 Task: Enable and manage GitHub Discussions for code discussions.
Action: Mouse moved to (1286, 80)
Screenshot: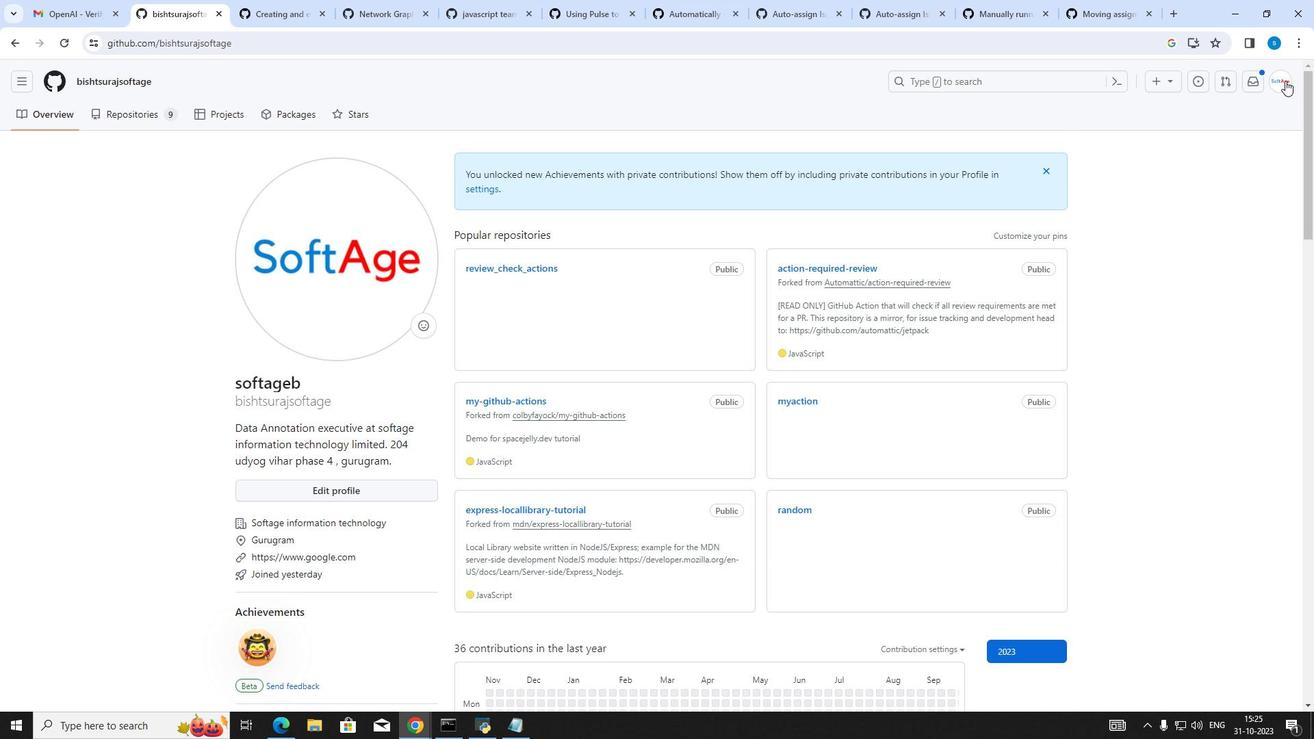 
Action: Mouse pressed left at (1286, 80)
Screenshot: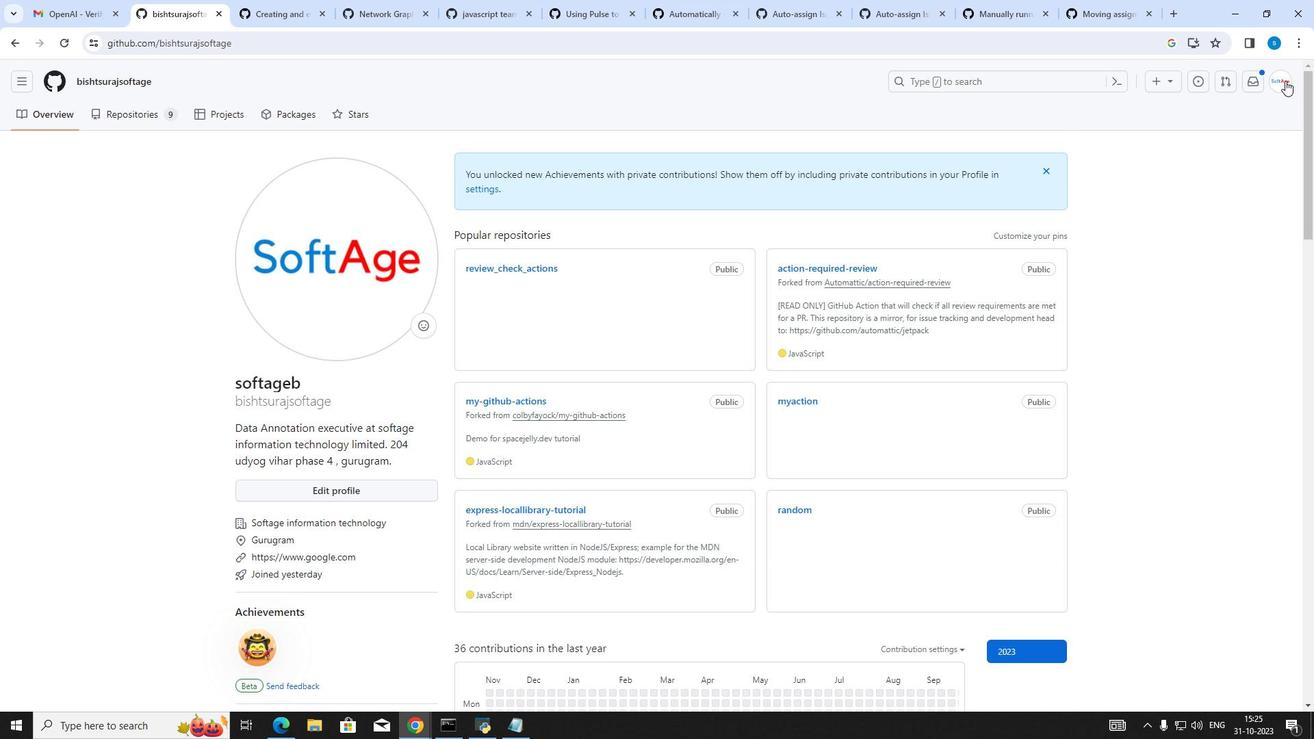 
Action: Mouse moved to (125, 120)
Screenshot: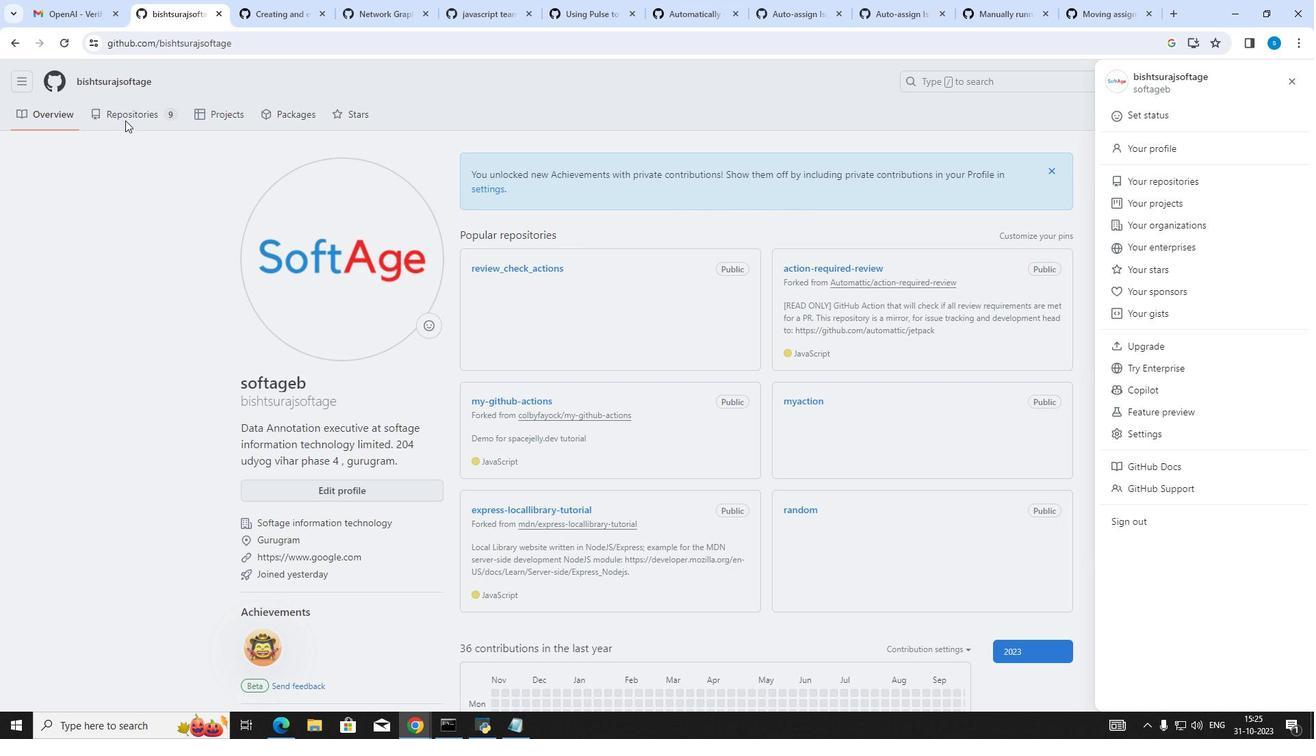 
Action: Mouse pressed left at (125, 120)
Screenshot: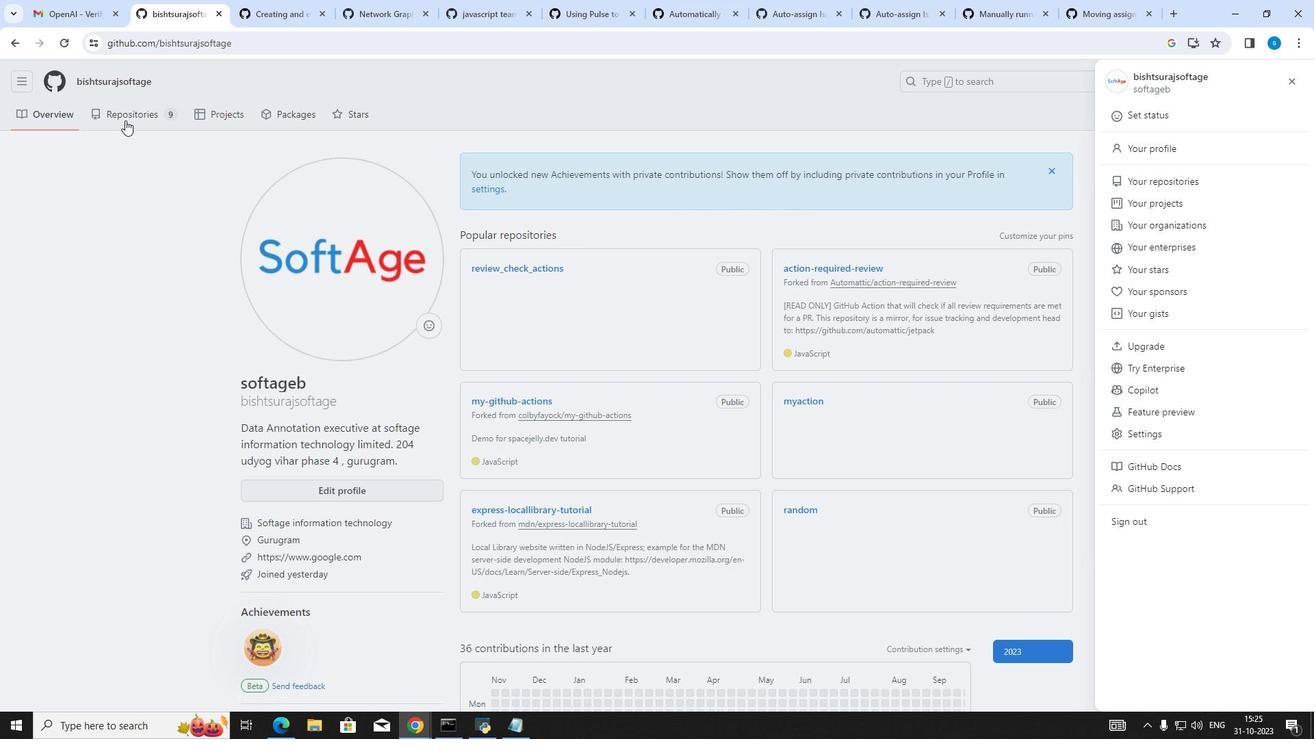 
Action: Mouse moved to (134, 120)
Screenshot: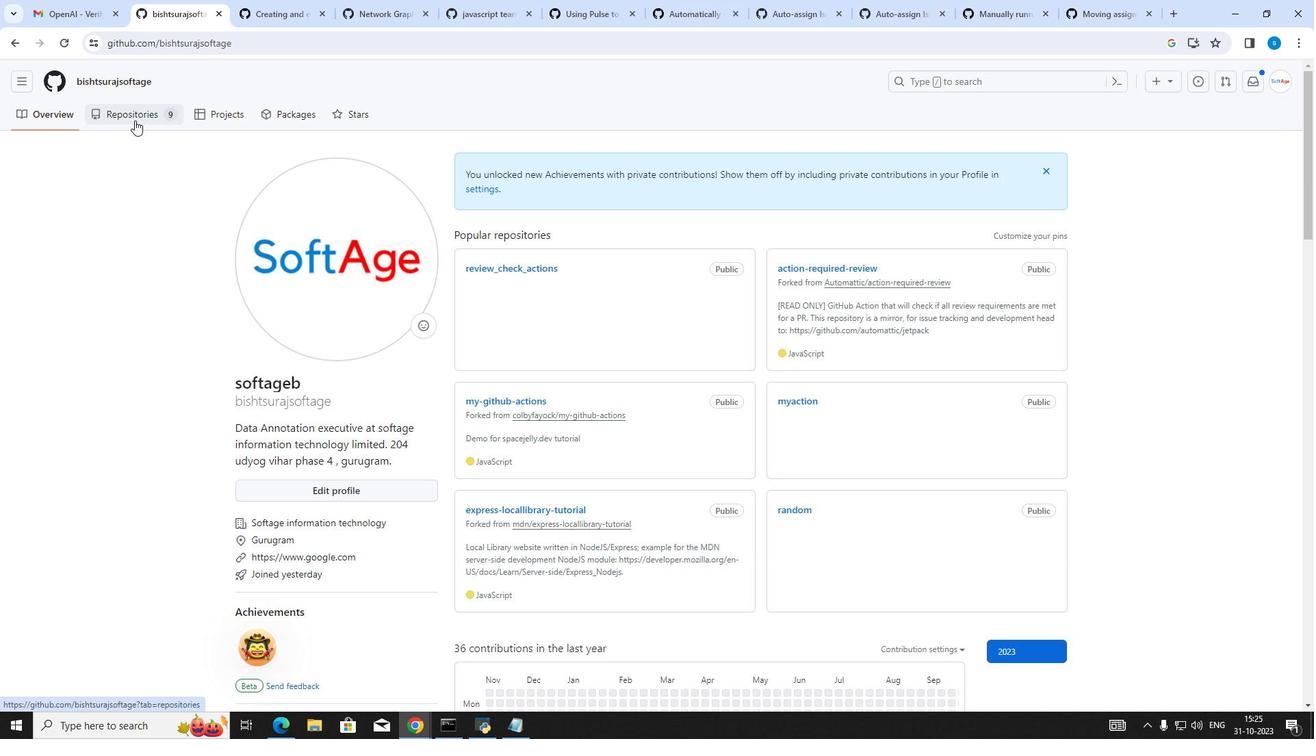 
Action: Mouse pressed left at (134, 120)
Screenshot: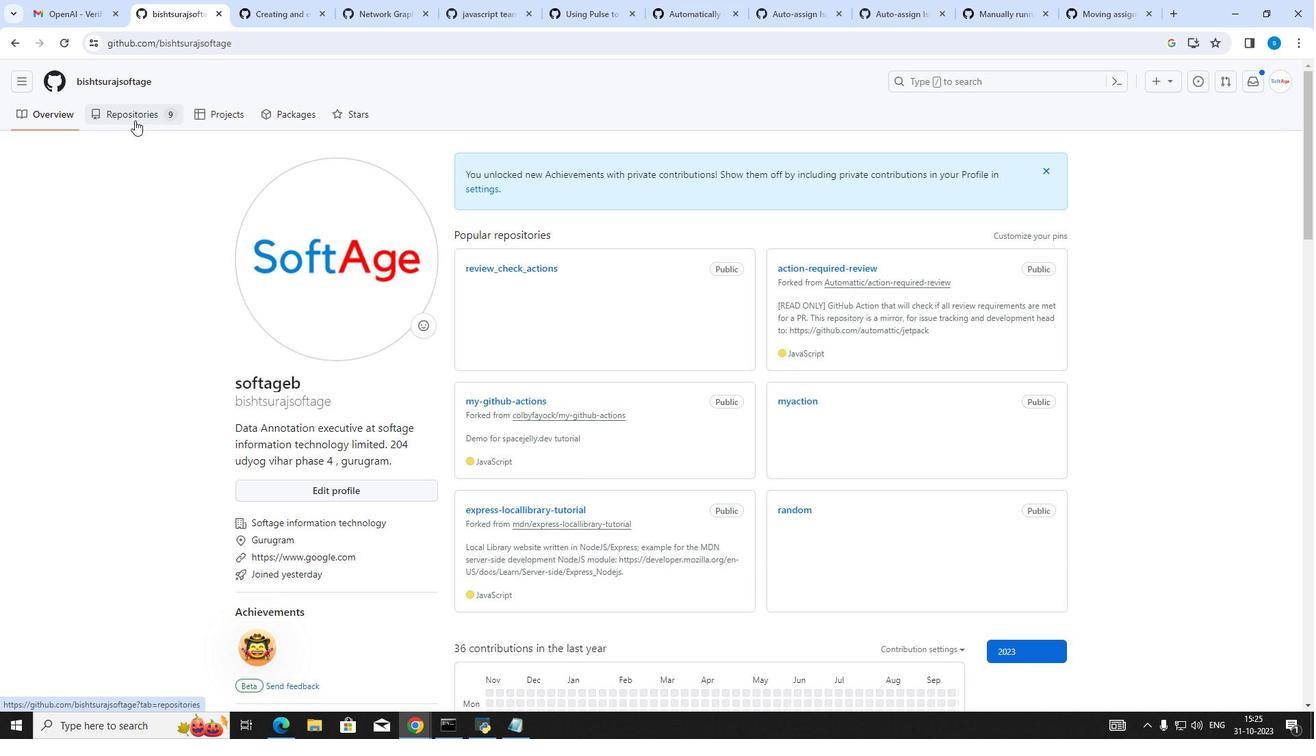 
Action: Mouse moved to (474, 206)
Screenshot: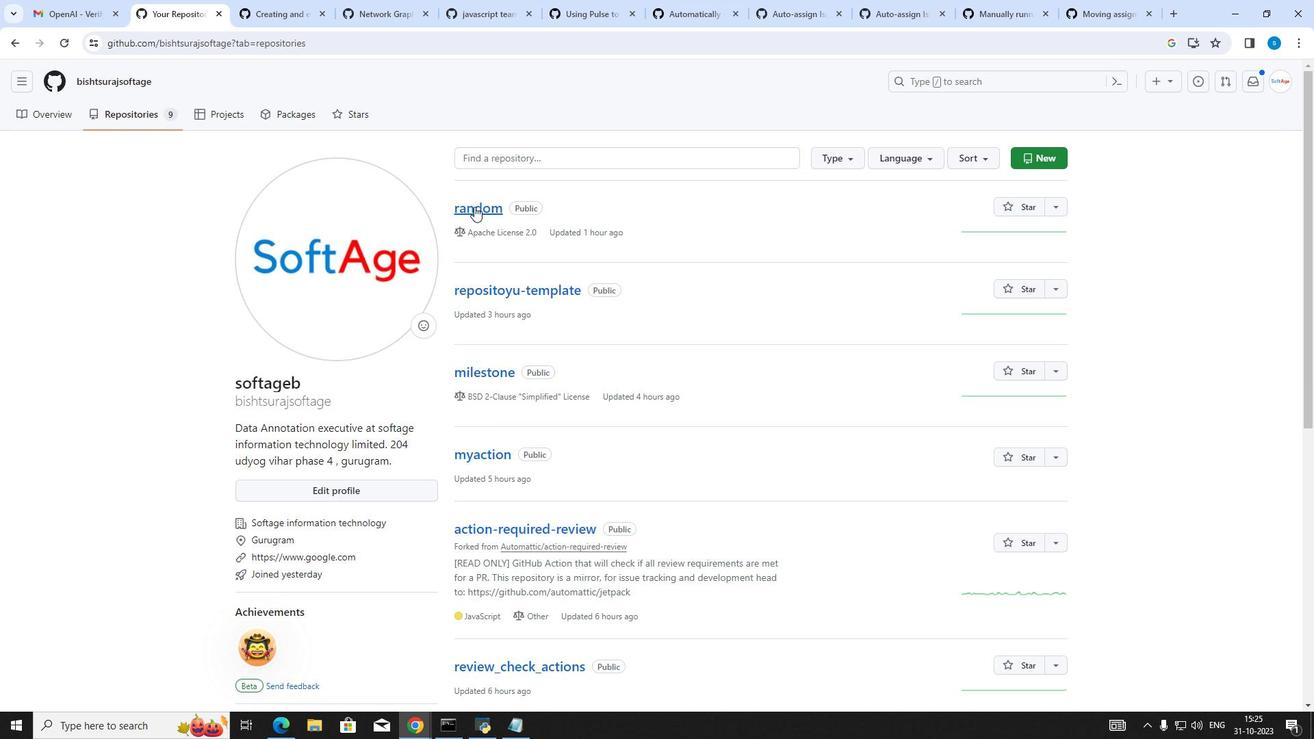
Action: Mouse pressed left at (474, 206)
Screenshot: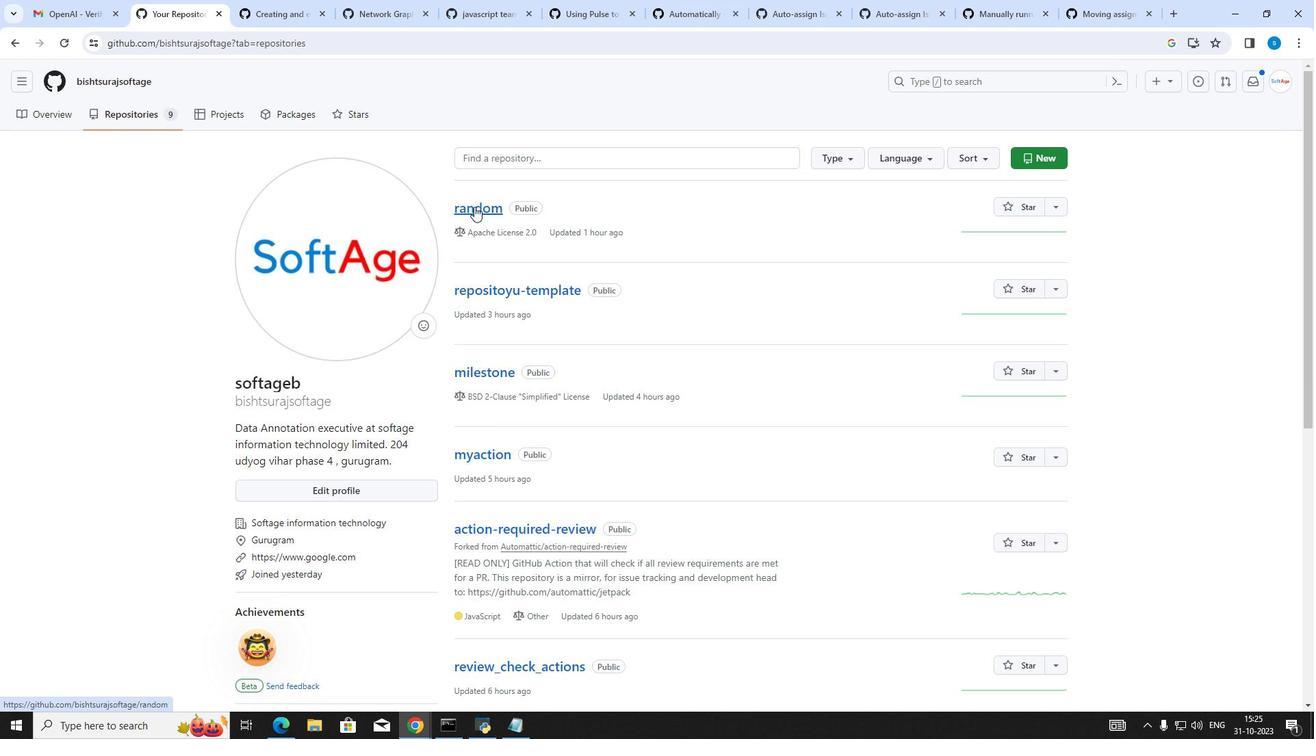 
Action: Mouse moved to (568, 118)
Screenshot: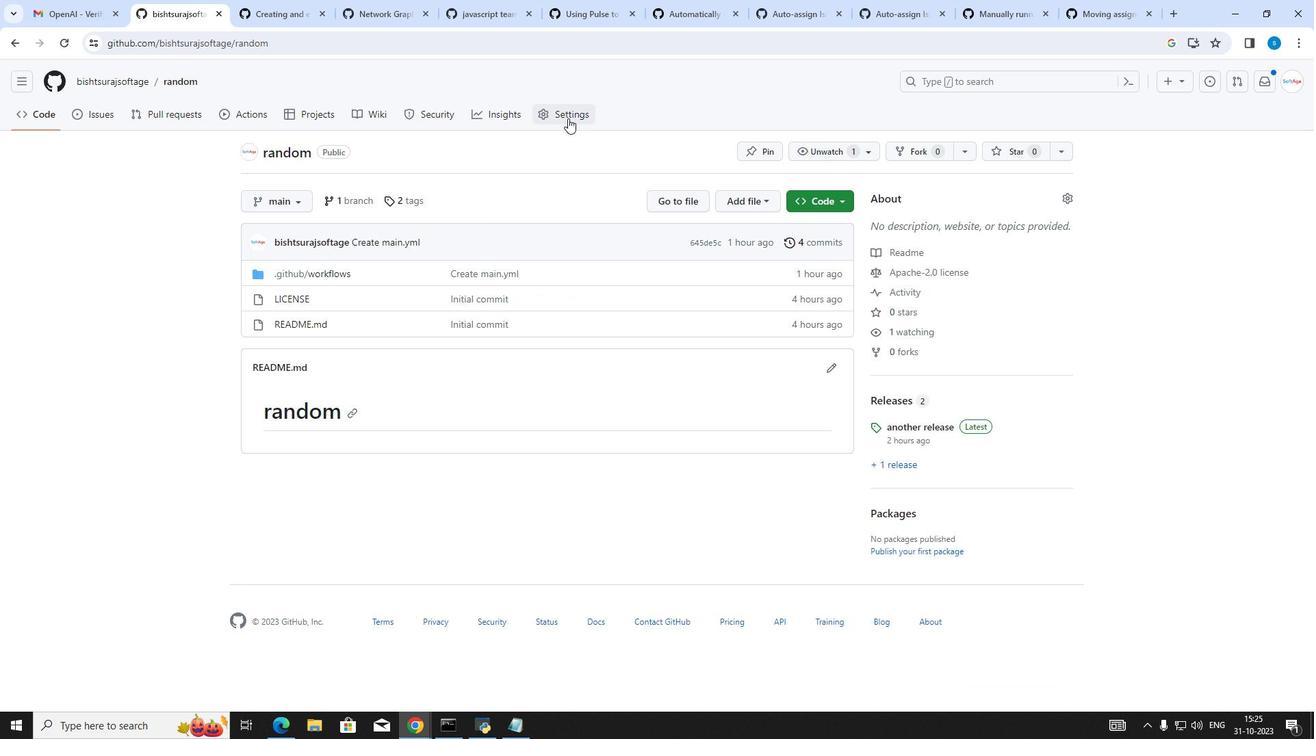 
Action: Mouse pressed left at (568, 118)
Screenshot: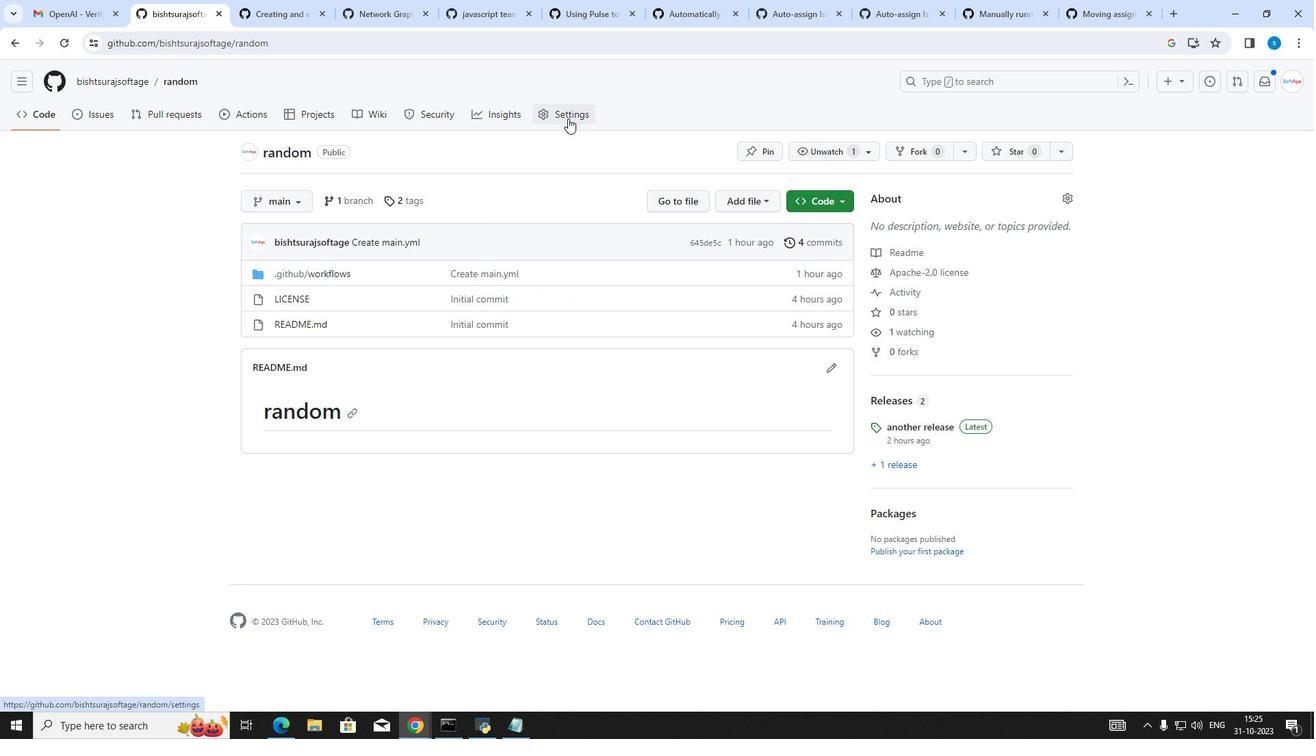 
Action: Mouse scrolled (568, 117) with delta (0, 0)
Screenshot: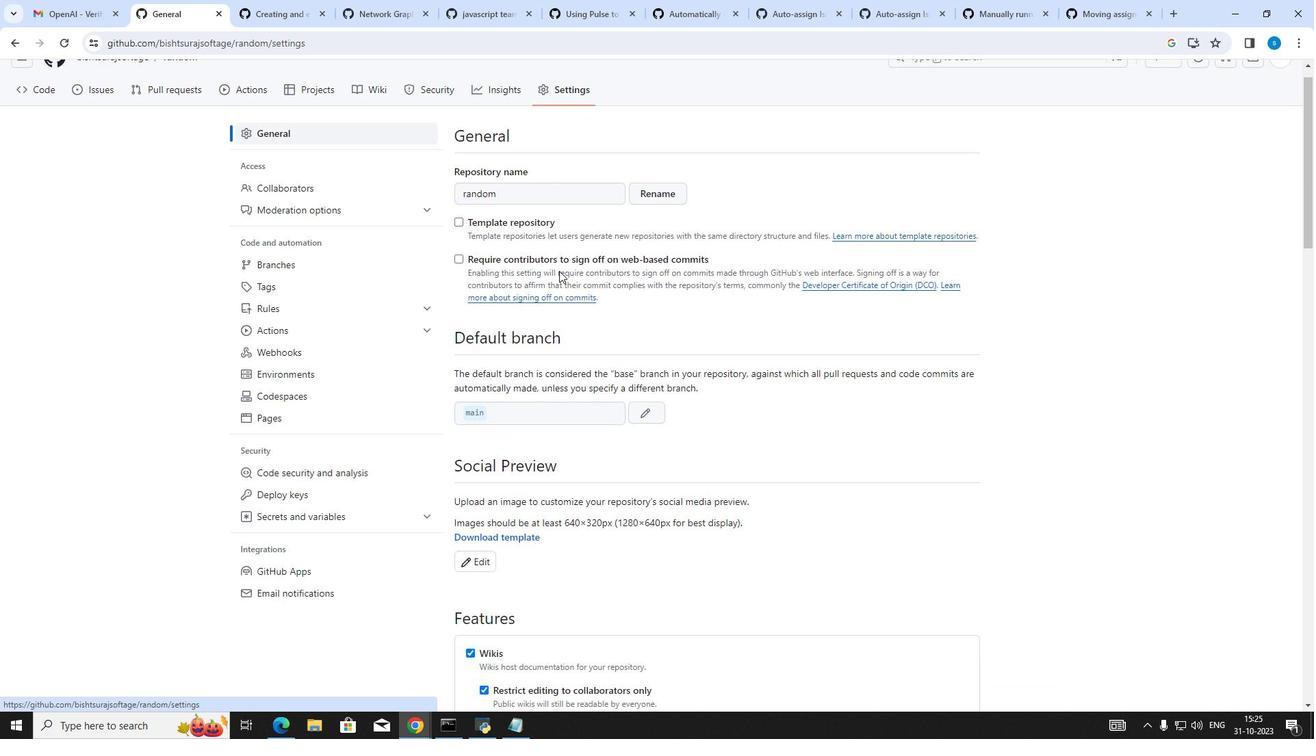
Action: Mouse moved to (559, 271)
Screenshot: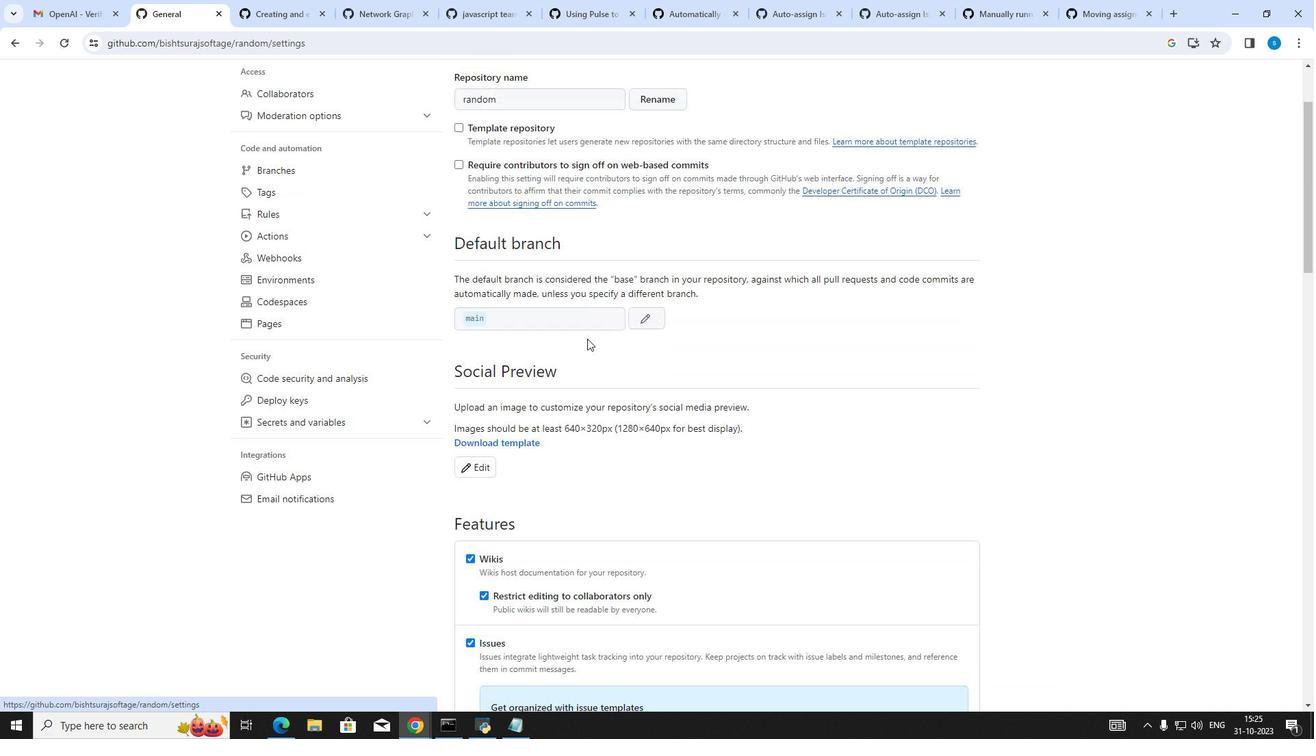
Action: Mouse scrolled (559, 270) with delta (0, 0)
Screenshot: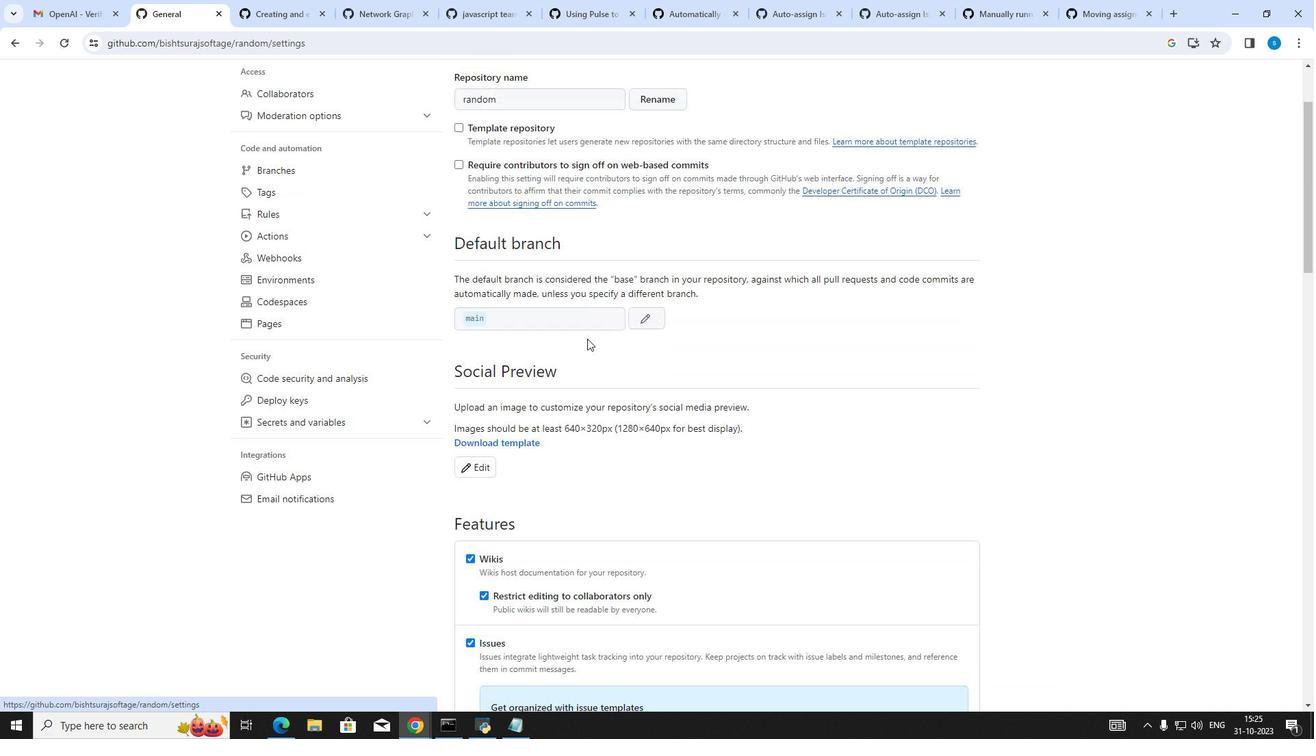
Action: Mouse moved to (584, 330)
Screenshot: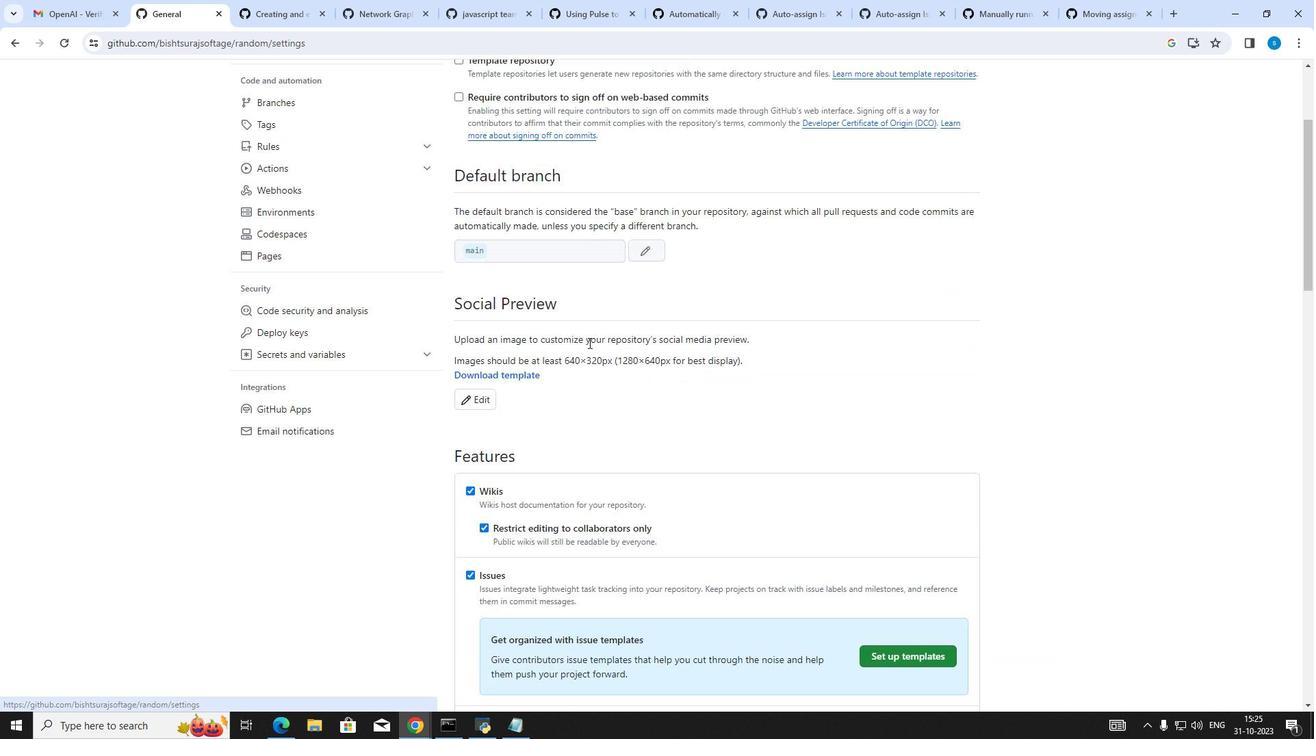 
Action: Mouse scrolled (583, 328) with delta (0, 0)
Screenshot: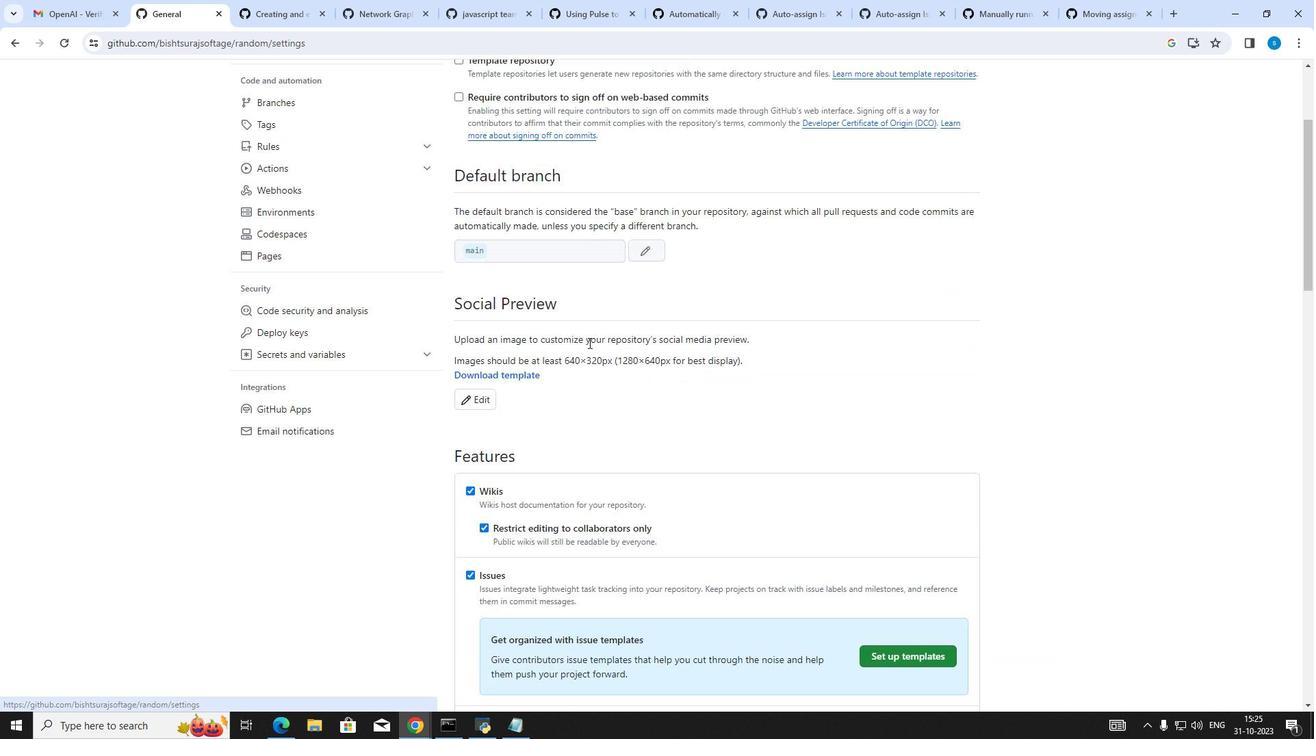 
Action: Mouse moved to (587, 338)
Screenshot: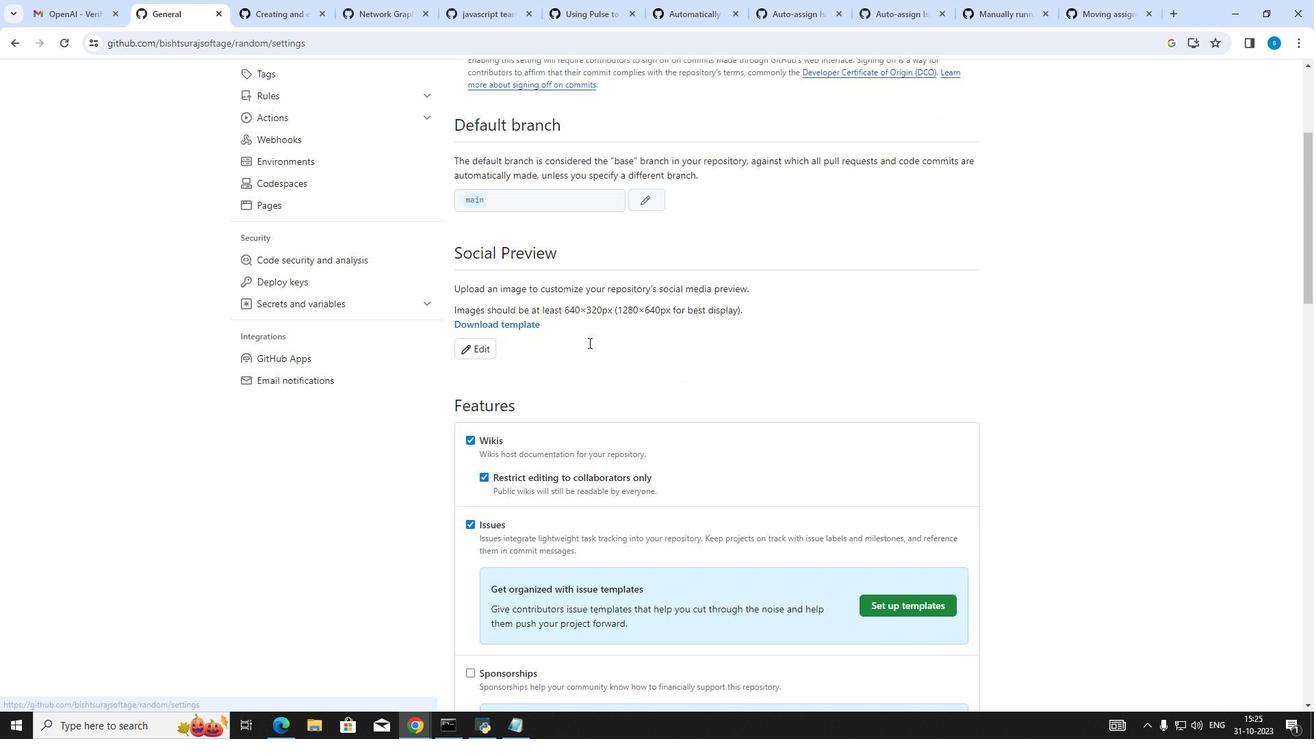 
Action: Mouse scrolled (587, 338) with delta (0, 0)
Screenshot: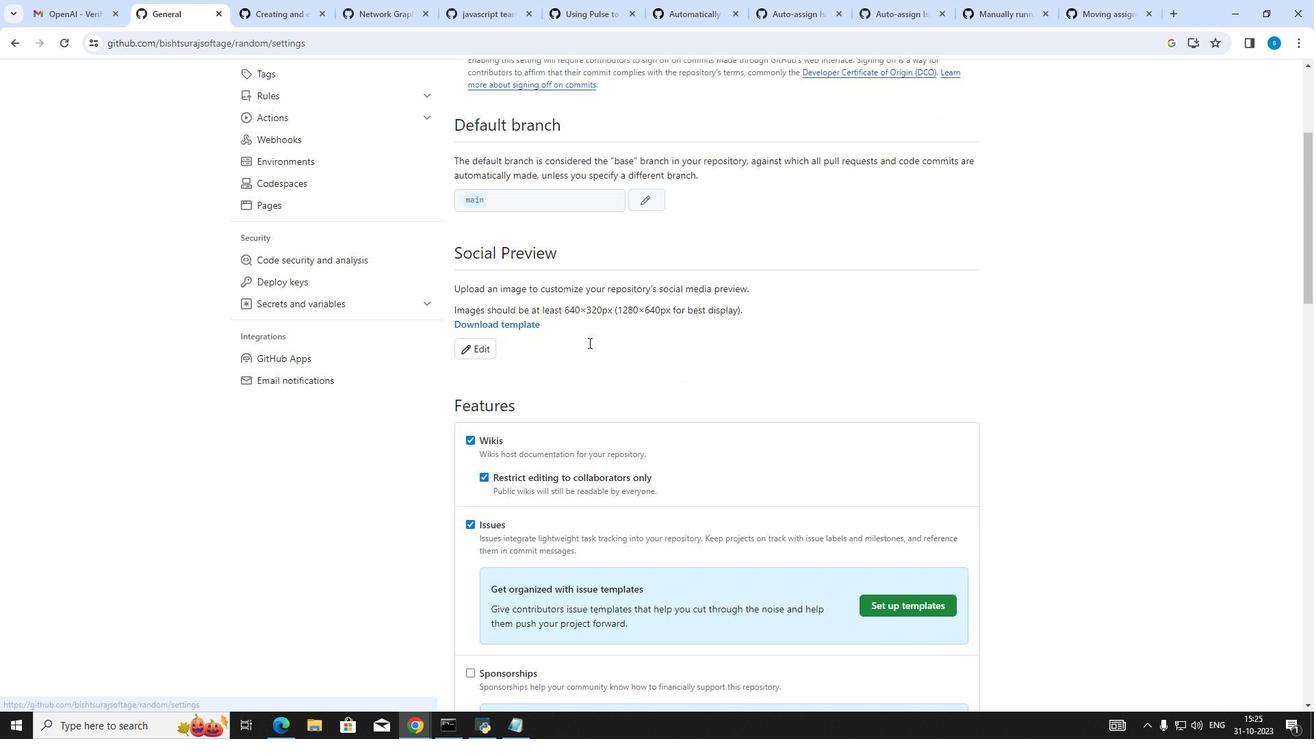 
Action: Mouse moved to (588, 343)
Screenshot: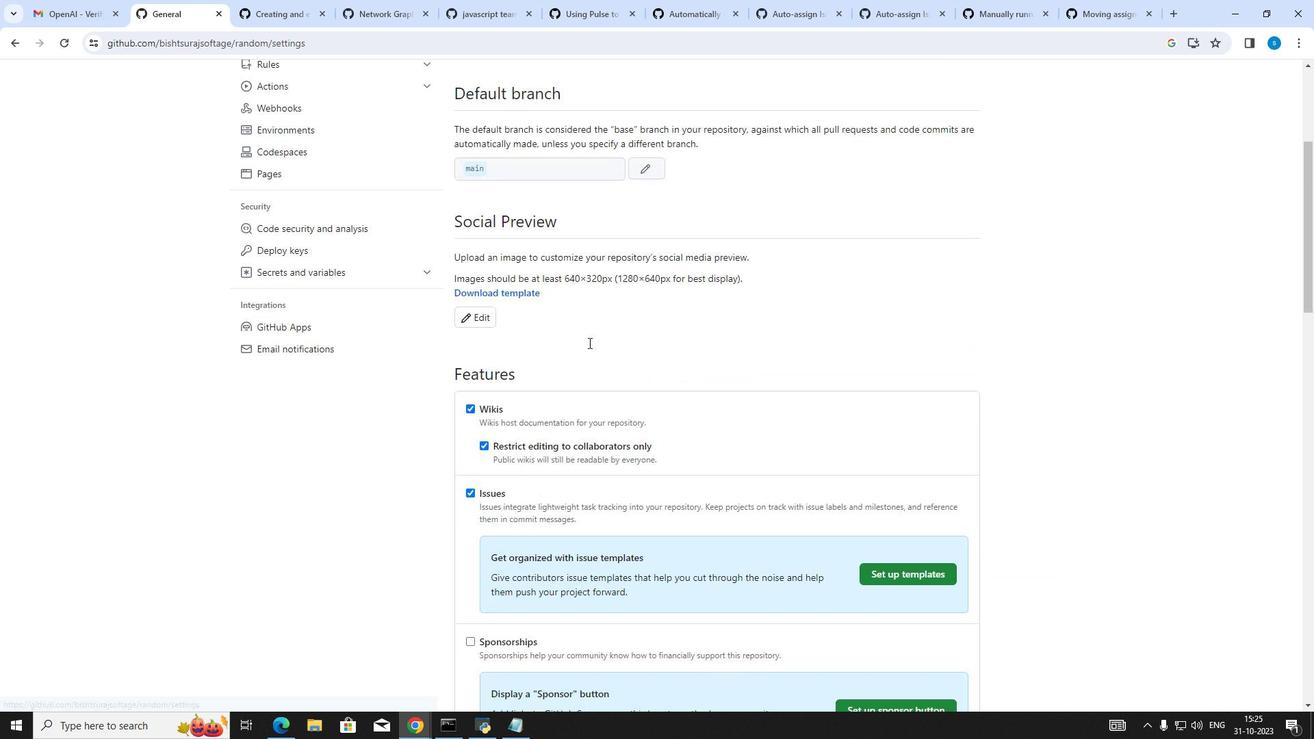 
Action: Mouse scrolled (588, 342) with delta (0, 0)
Screenshot: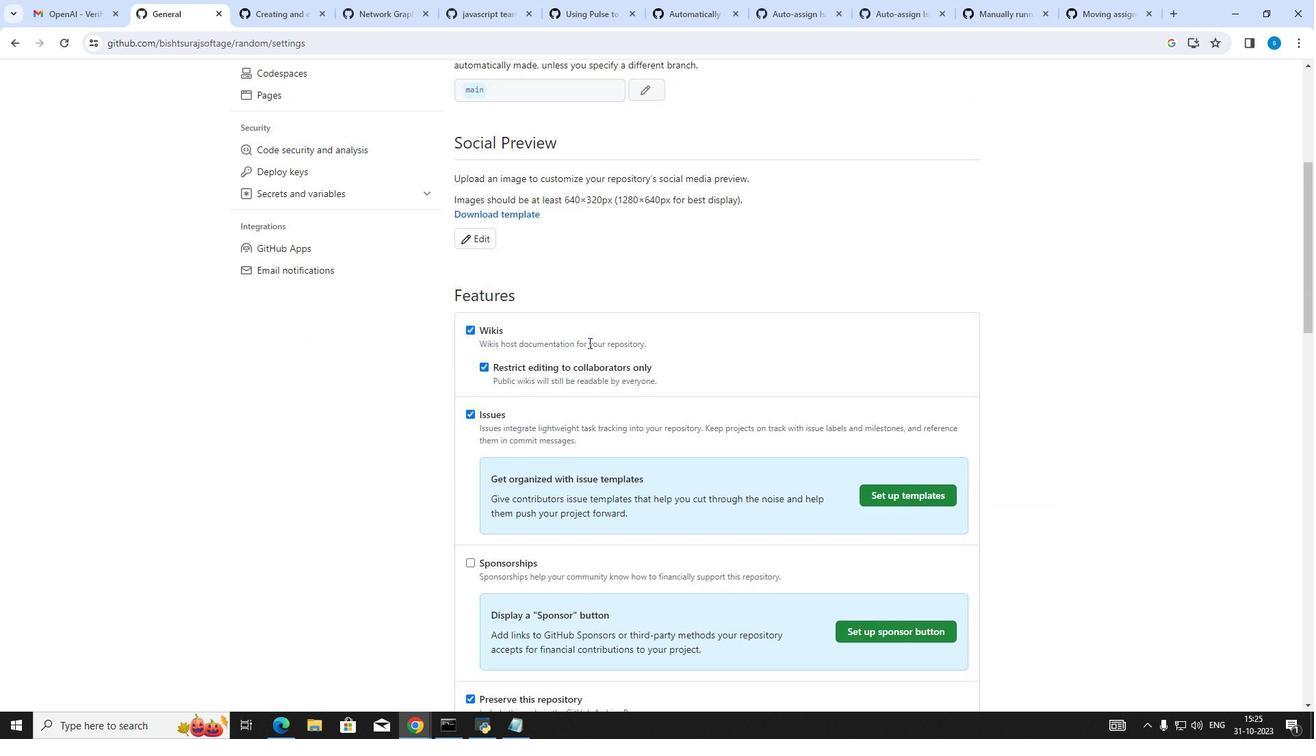 
Action: Mouse scrolled (588, 342) with delta (0, 0)
Screenshot: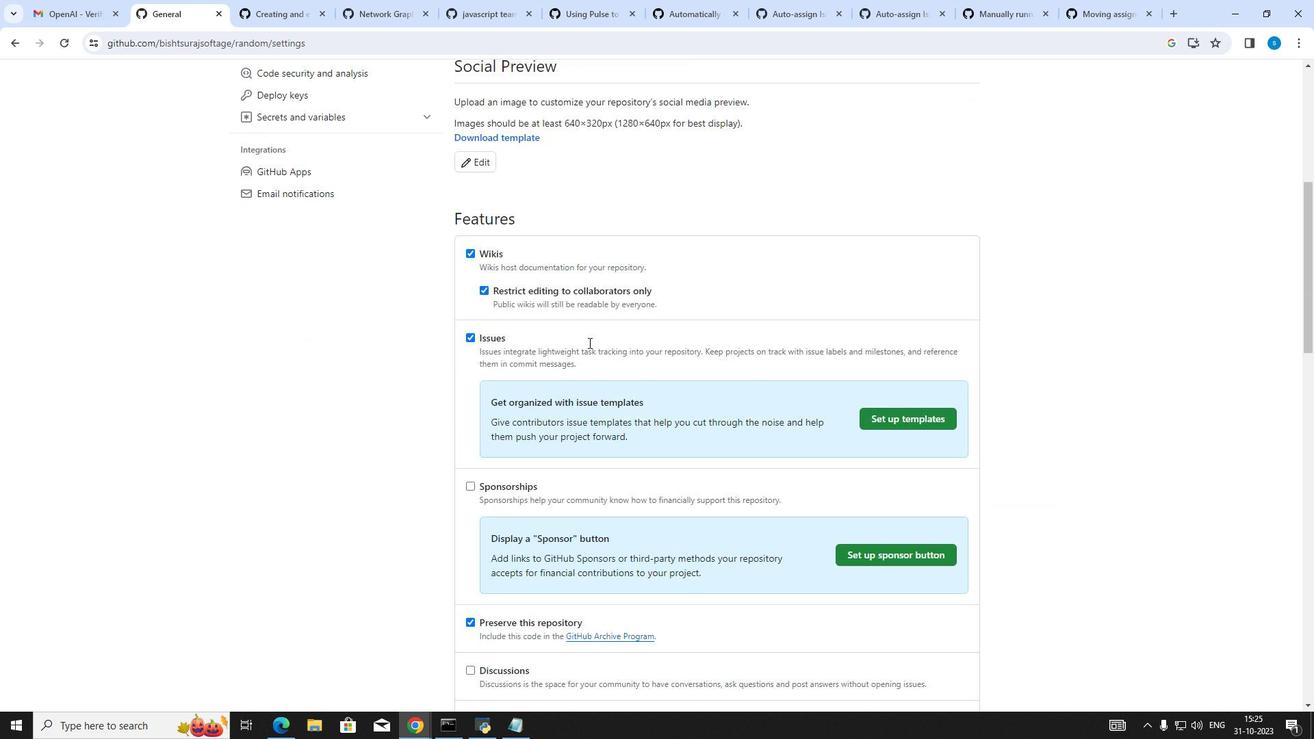 
Action: Mouse scrolled (588, 342) with delta (0, 0)
Screenshot: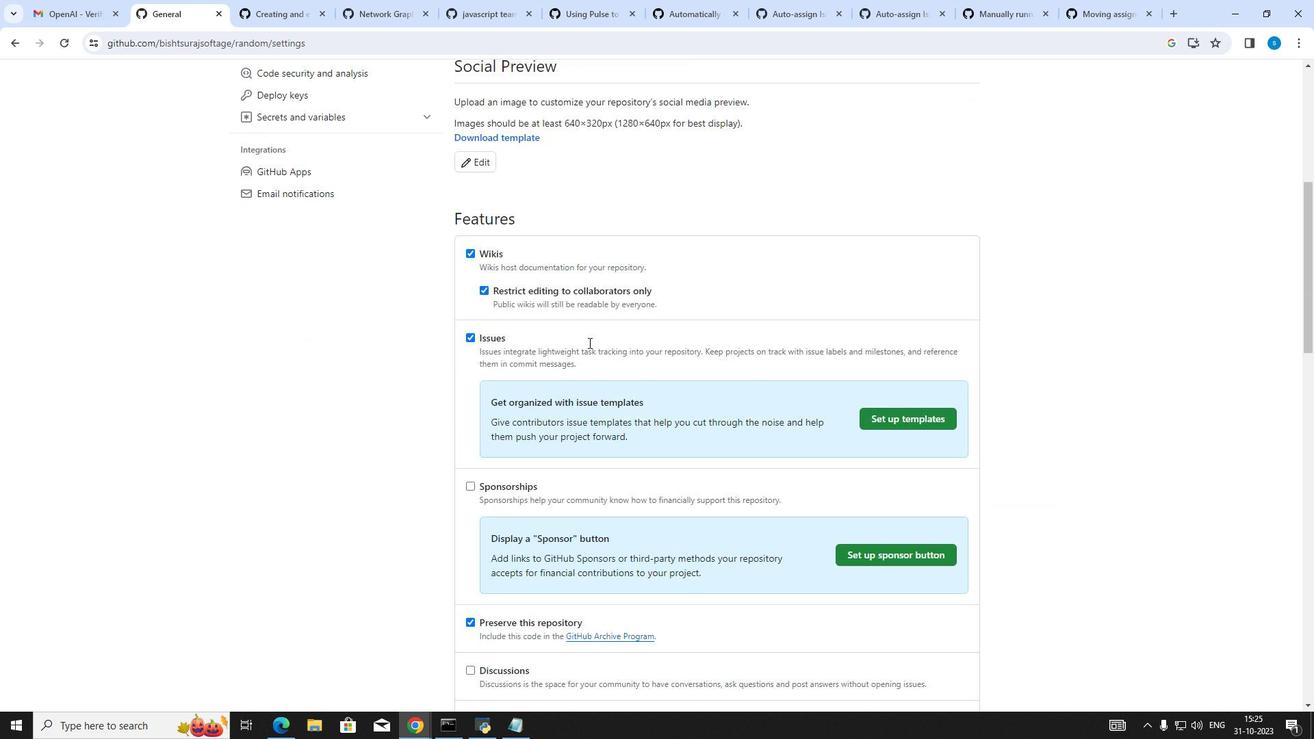 
Action: Mouse scrolled (588, 342) with delta (0, 0)
Screenshot: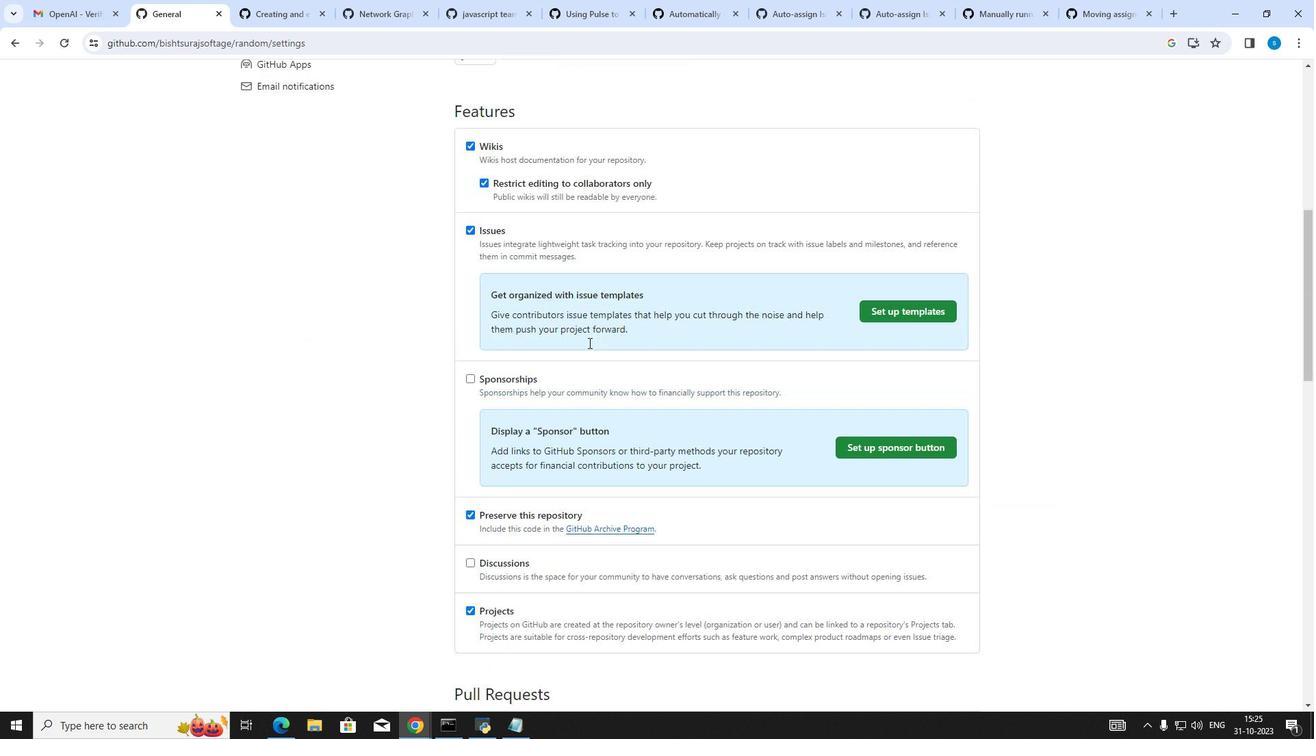 
Action: Mouse scrolled (588, 342) with delta (0, 0)
Screenshot: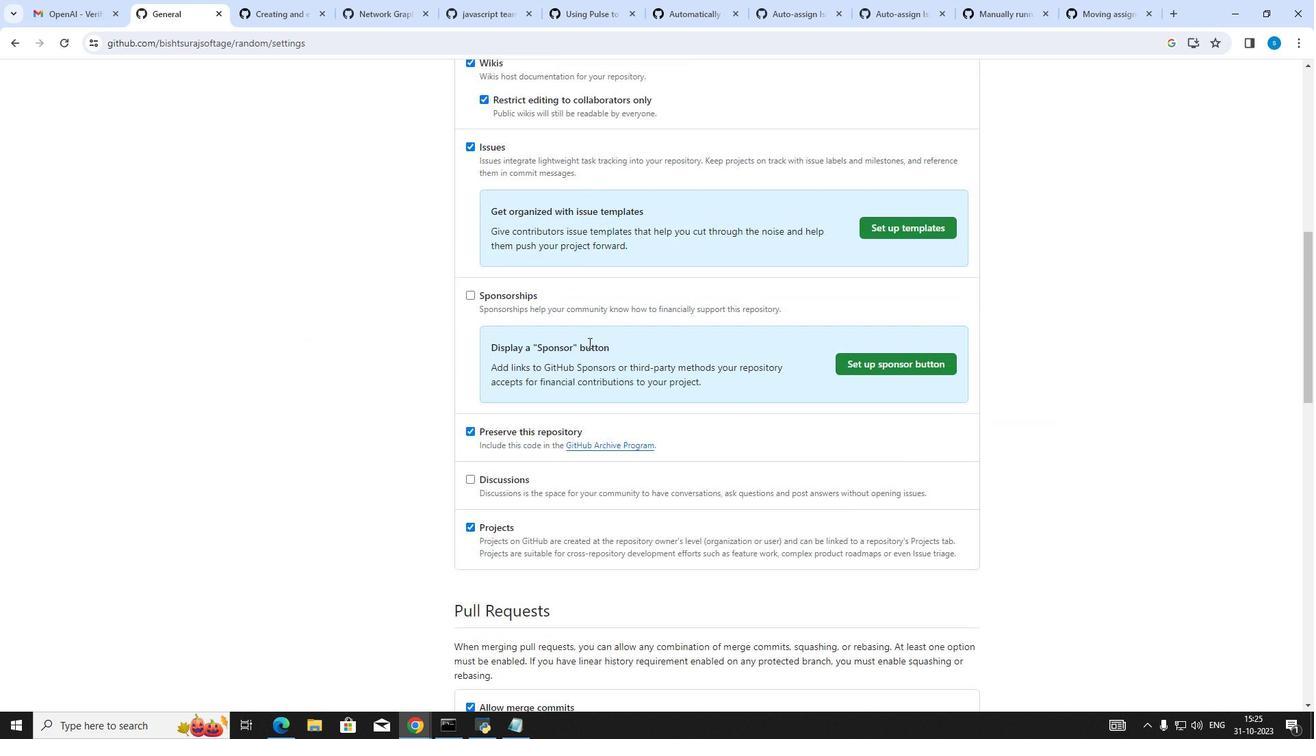 
Action: Mouse scrolled (588, 342) with delta (0, 0)
Screenshot: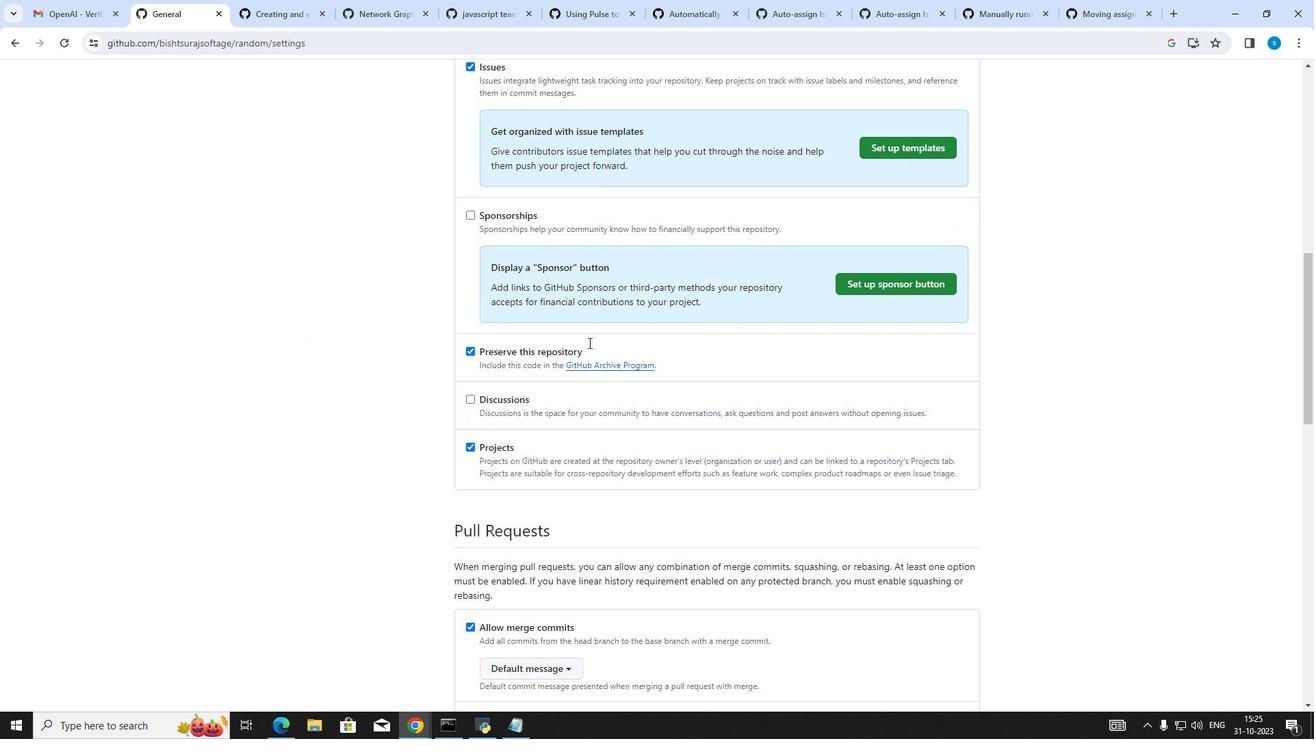 
Action: Mouse scrolled (588, 342) with delta (0, 0)
Screenshot: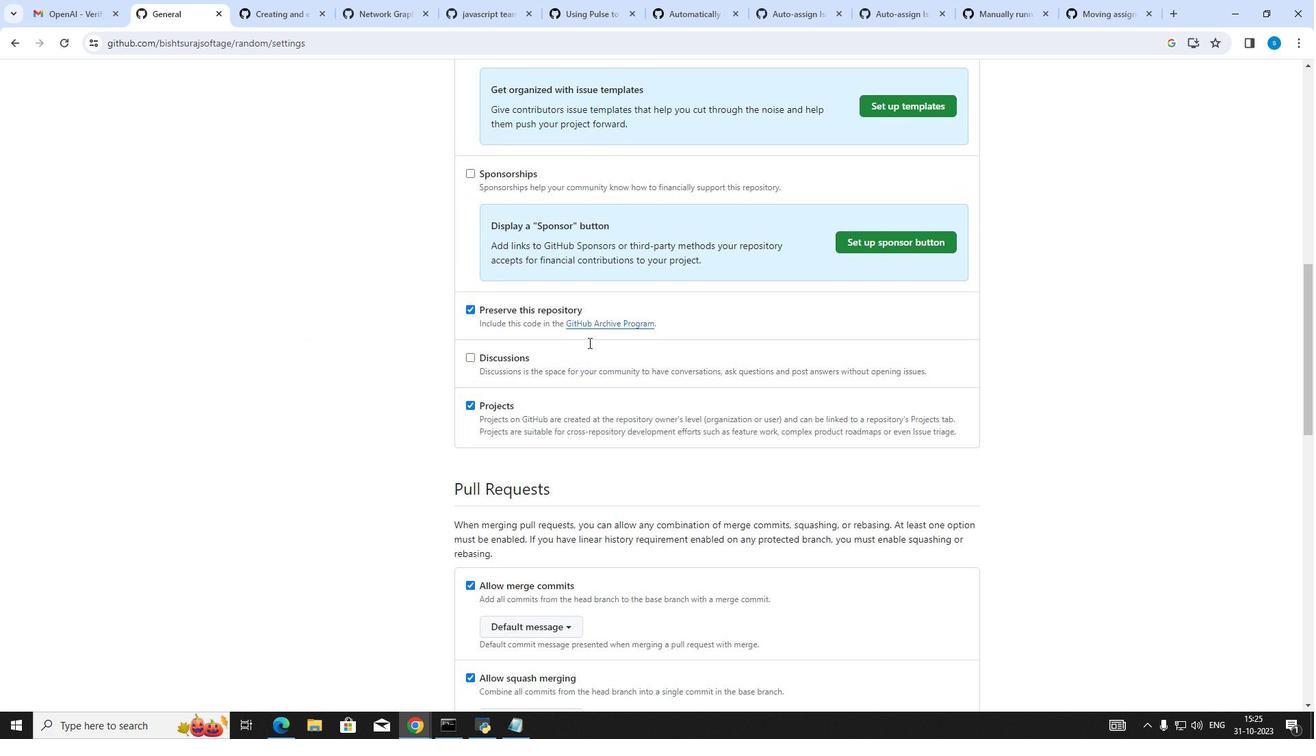 
Action: Mouse moved to (468, 343)
Screenshot: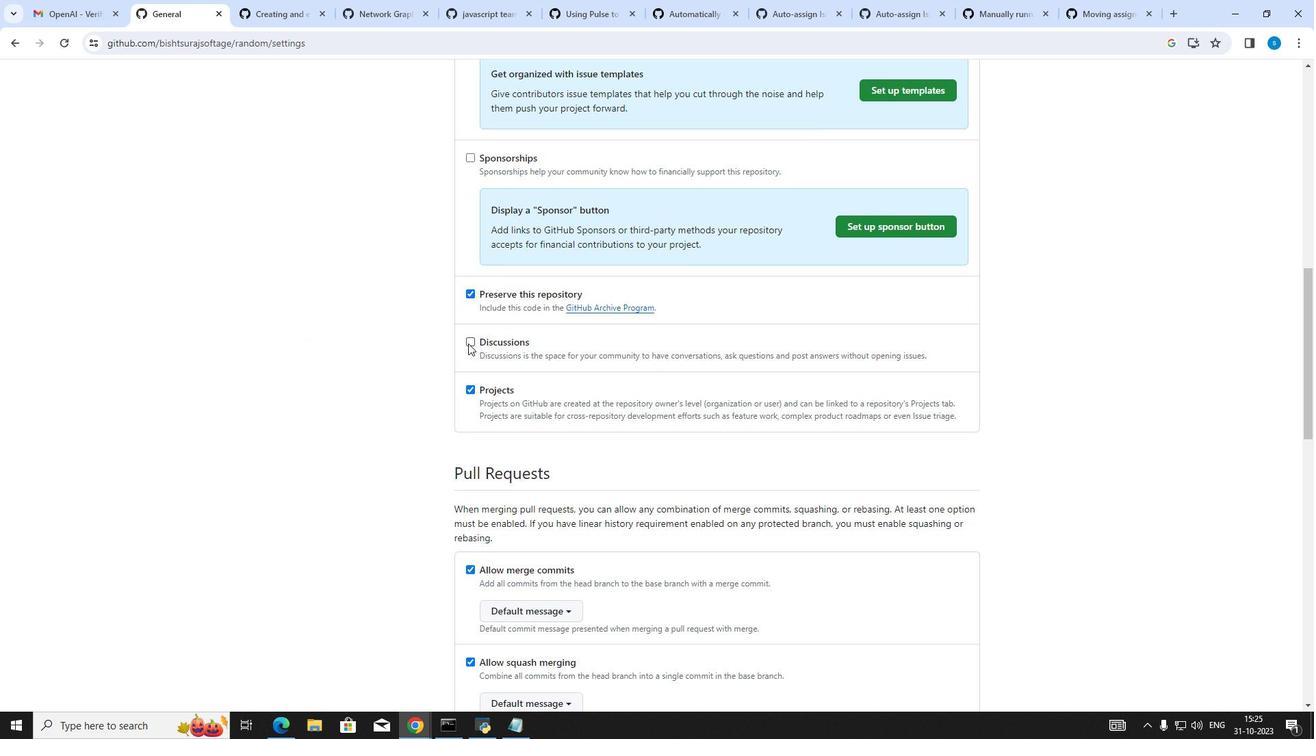 
Action: Mouse pressed left at (468, 343)
Screenshot: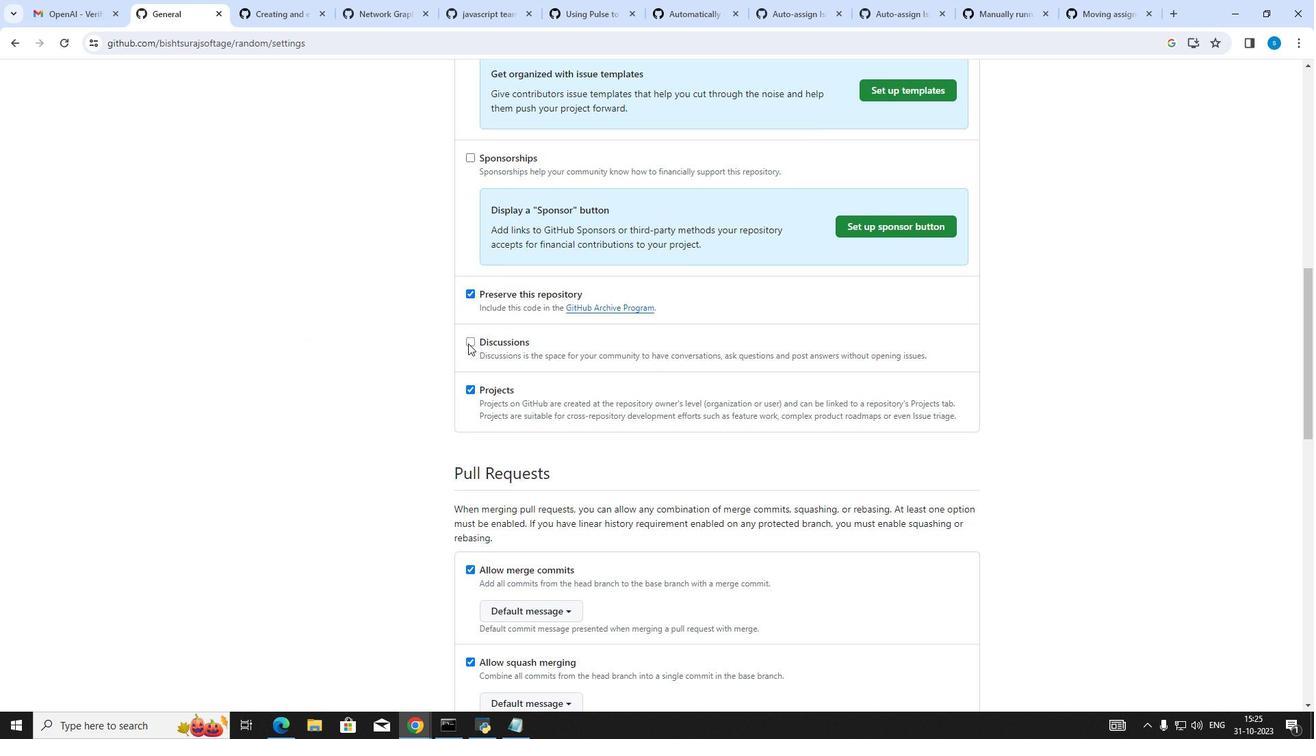 
Action: Mouse moved to (411, 383)
Screenshot: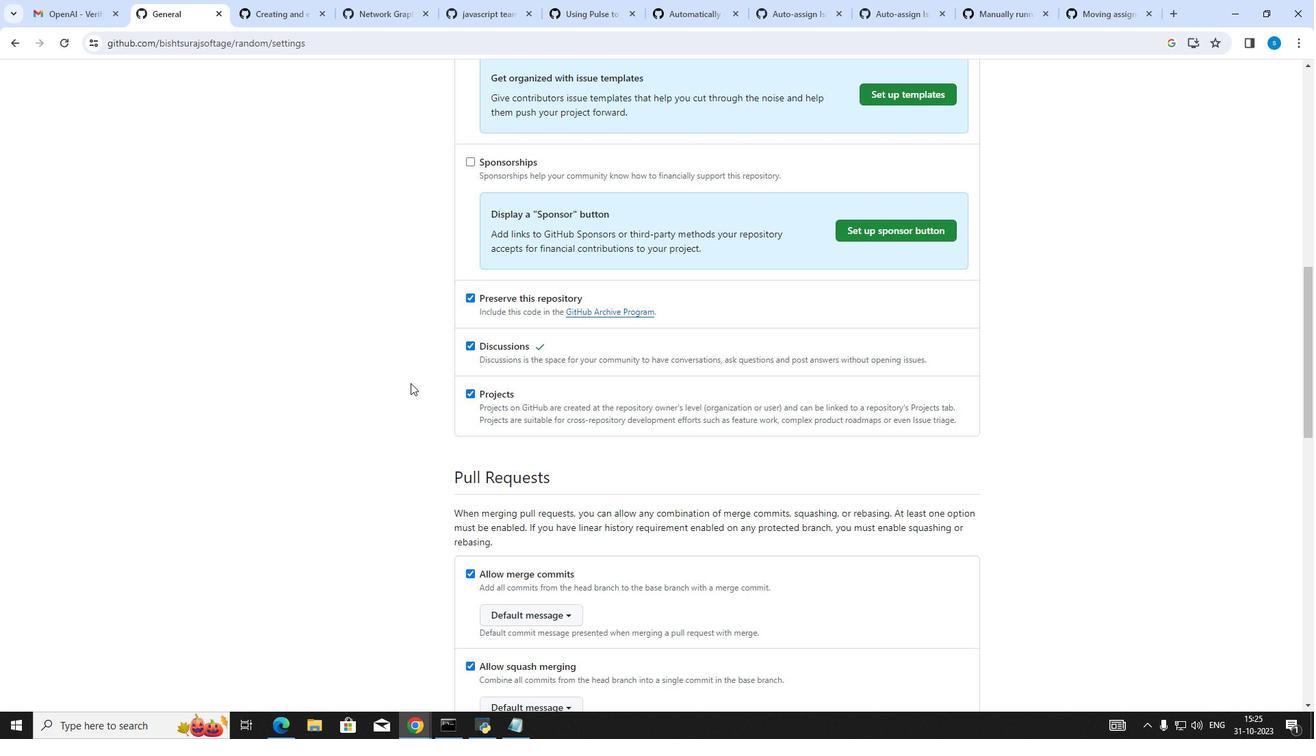 
Action: Mouse scrolled (411, 384) with delta (0, 0)
Screenshot: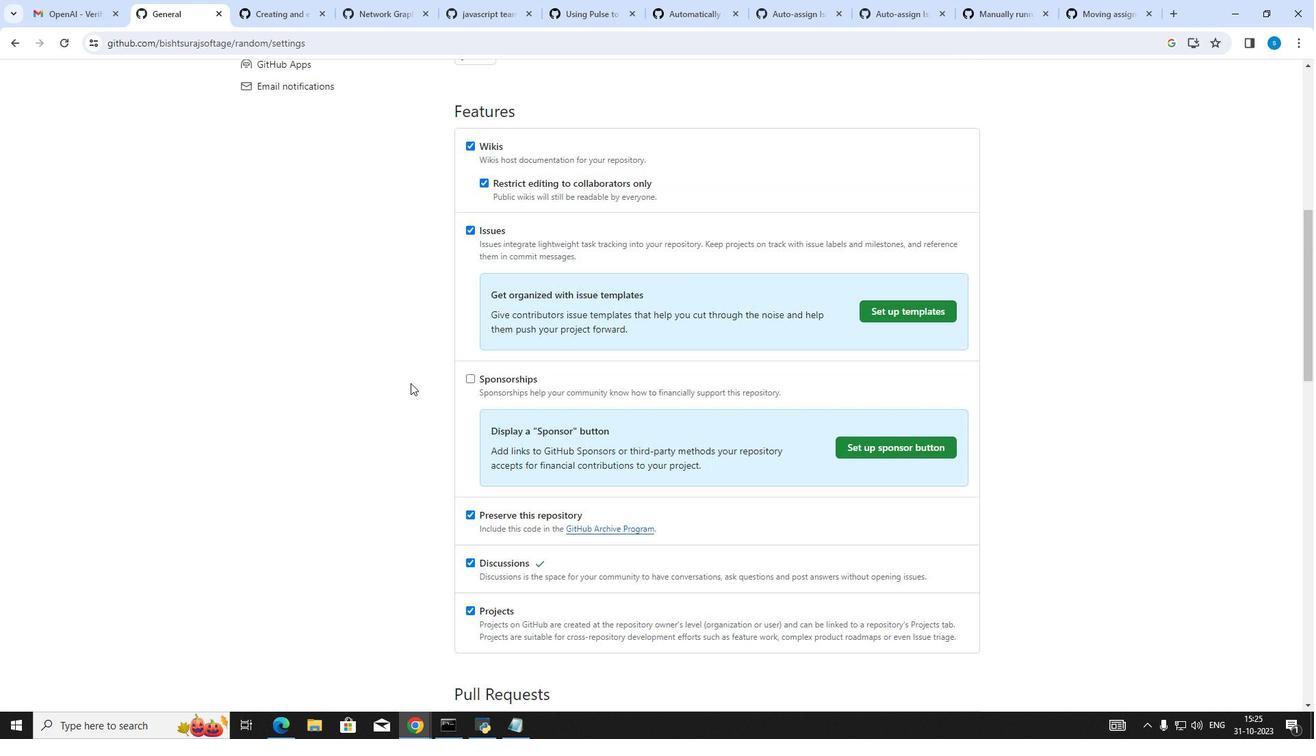 
Action: Mouse scrolled (411, 384) with delta (0, 0)
Screenshot: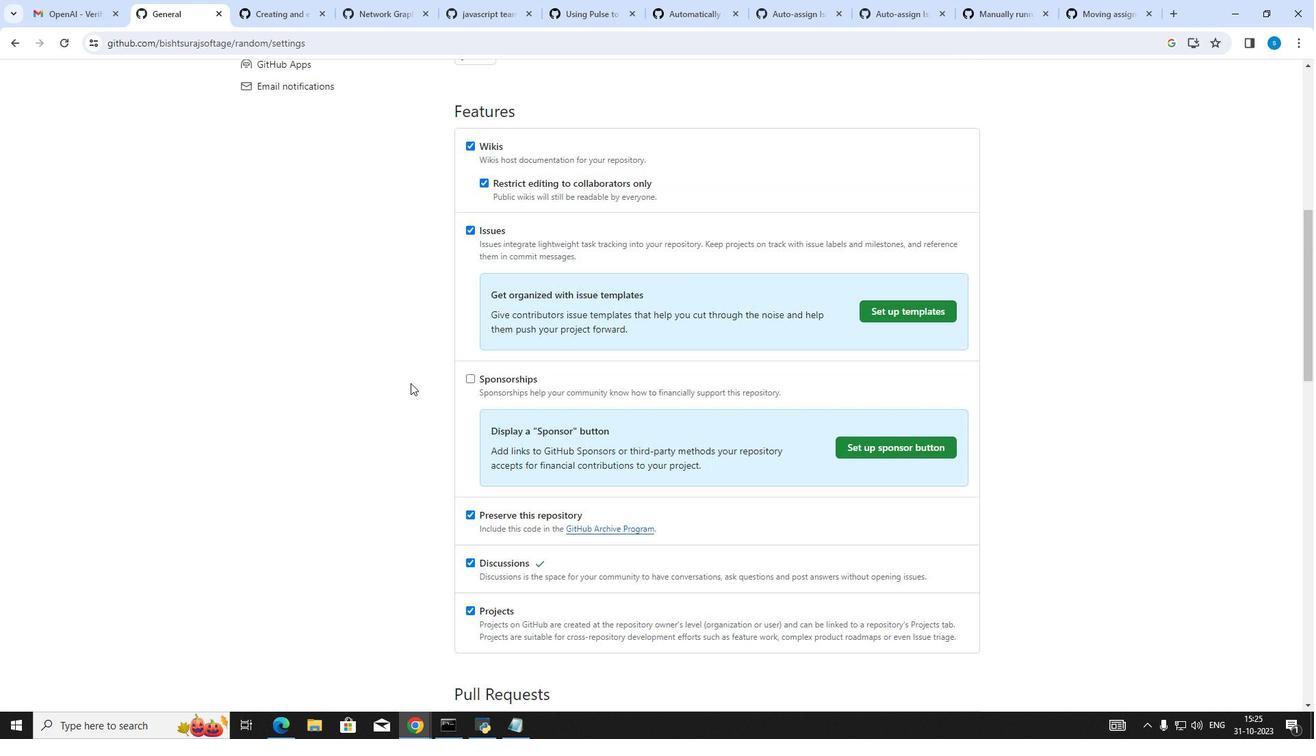 
Action: Mouse scrolled (411, 384) with delta (0, 0)
Screenshot: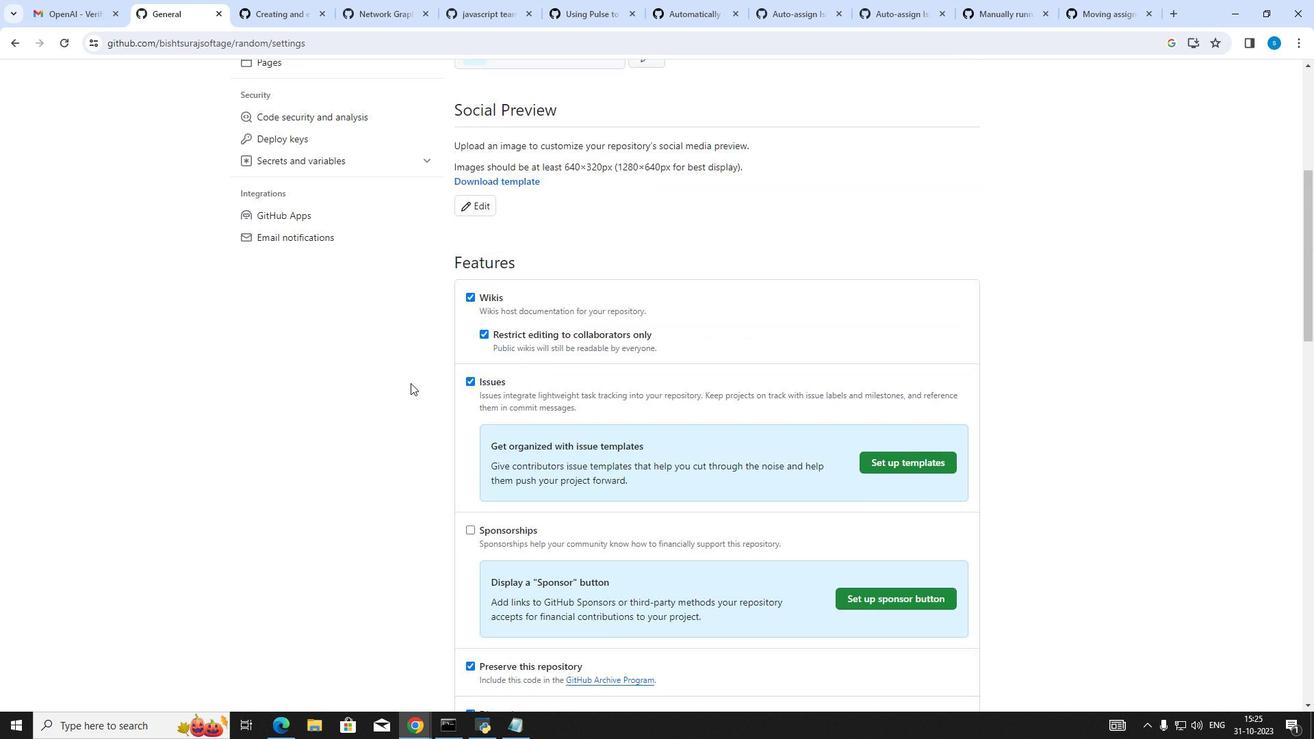 
Action: Mouse moved to (410, 383)
Screenshot: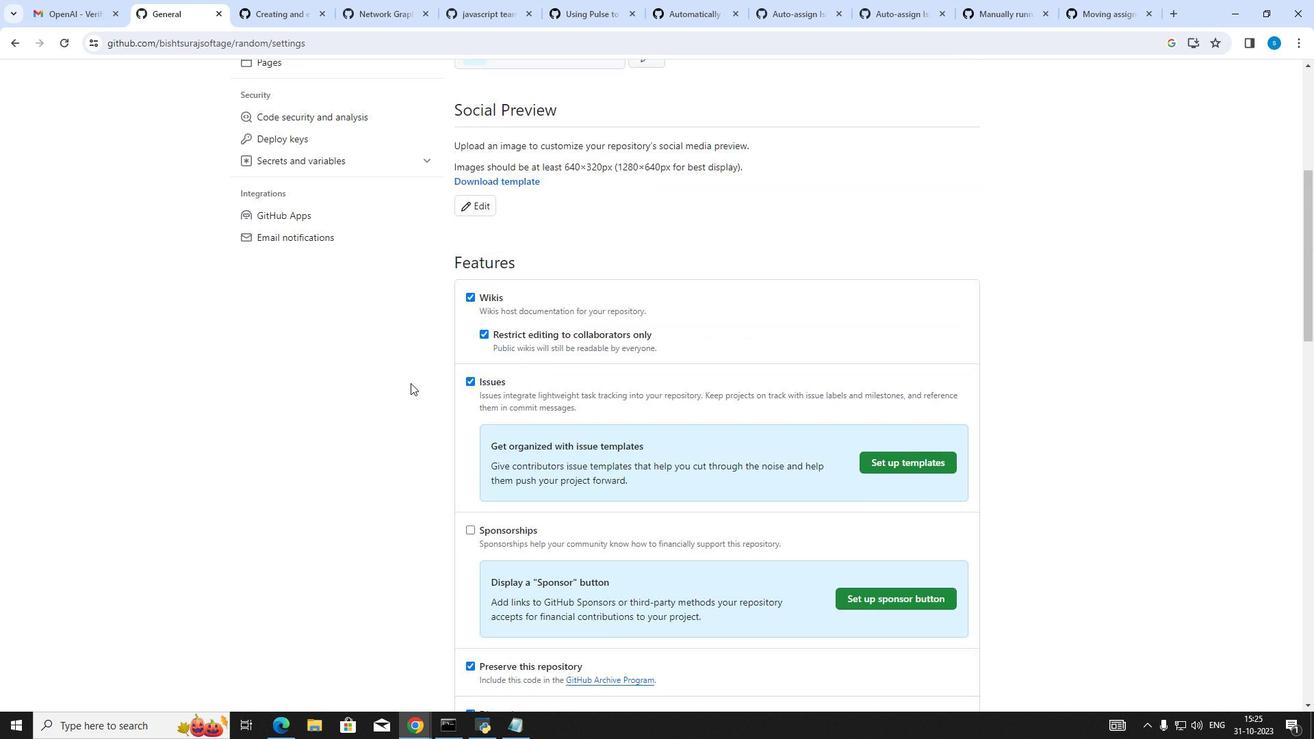
Action: Mouse scrolled (410, 384) with delta (0, 0)
Screenshot: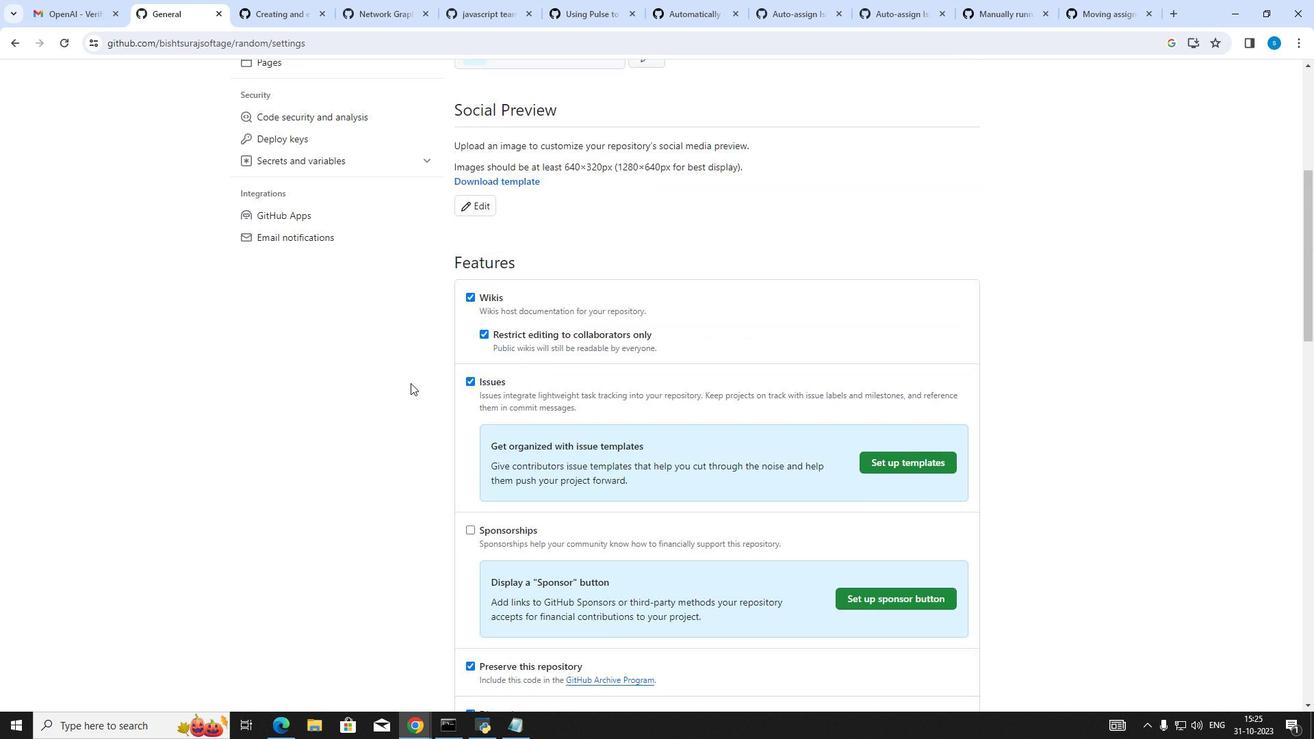 
Action: Mouse scrolled (410, 384) with delta (0, 0)
Screenshot: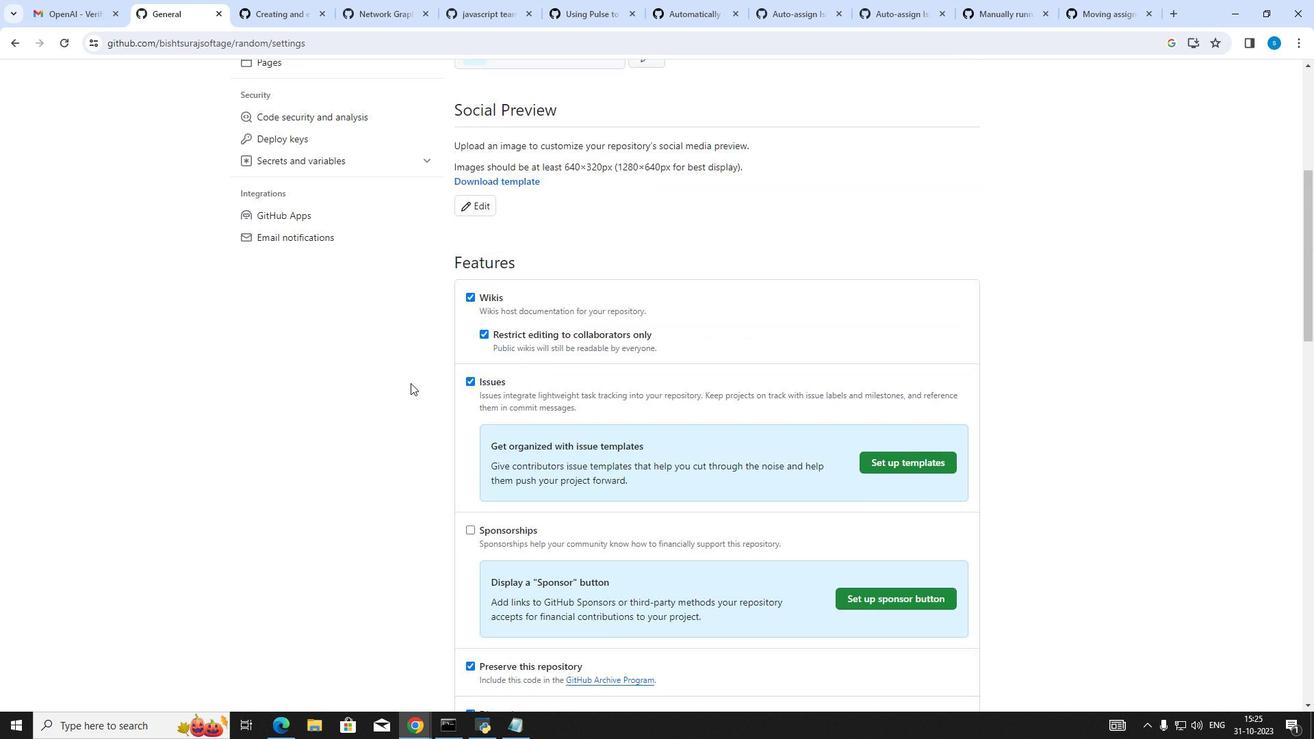 
Action: Mouse scrolled (410, 384) with delta (0, 0)
Screenshot: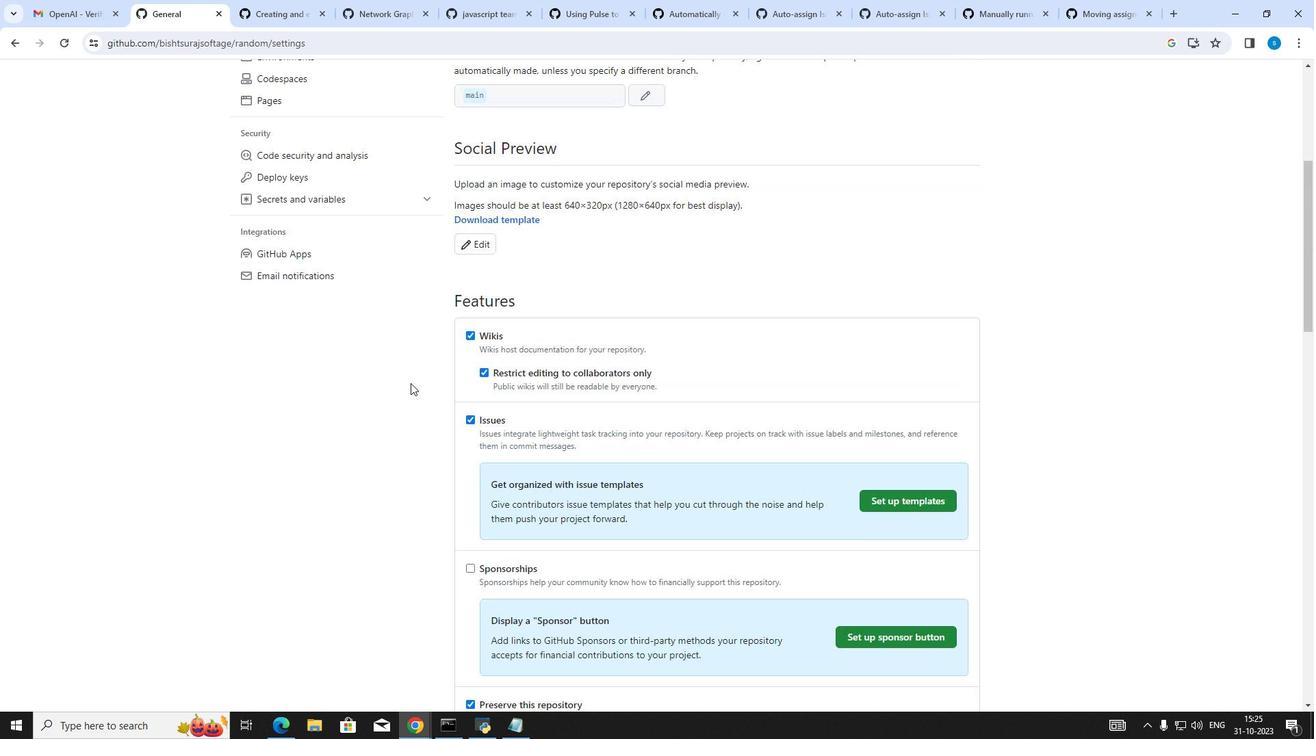 
Action: Mouse scrolled (410, 384) with delta (0, 0)
Screenshot: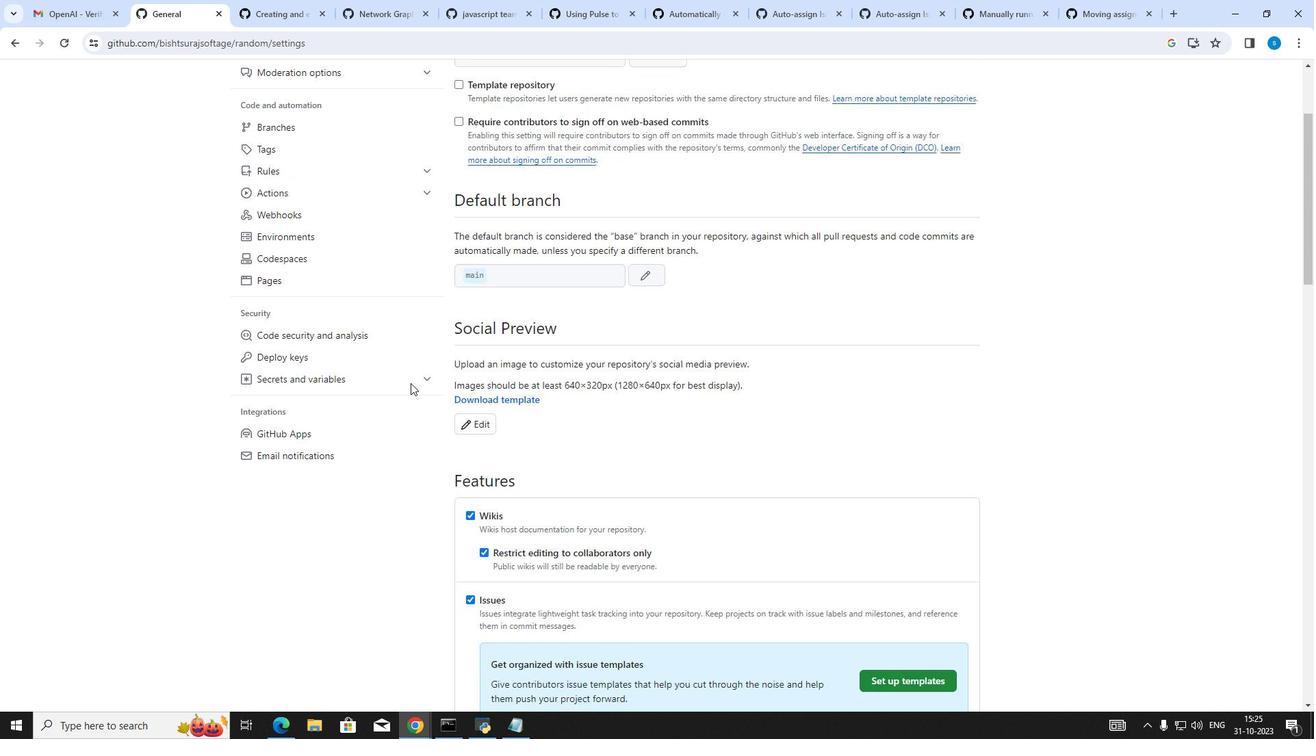 
Action: Mouse scrolled (410, 384) with delta (0, 0)
Screenshot: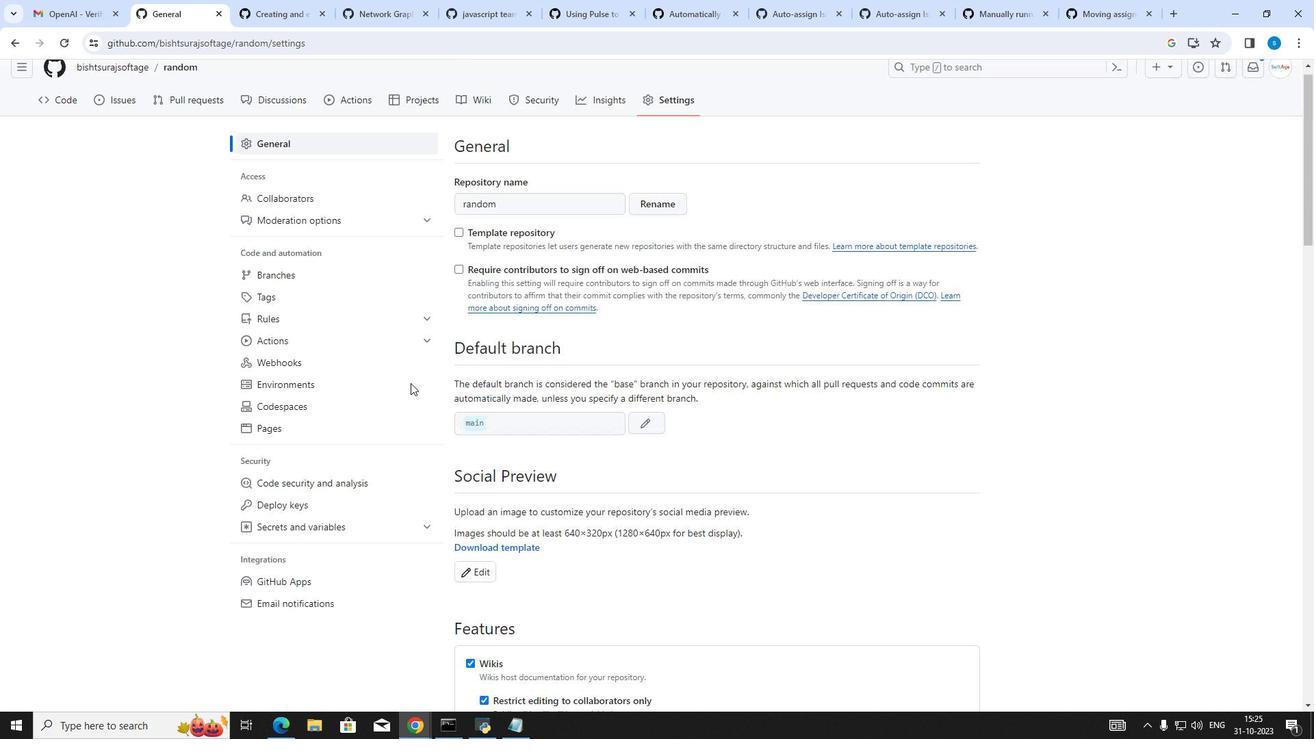 
Action: Mouse scrolled (410, 384) with delta (0, 0)
Screenshot: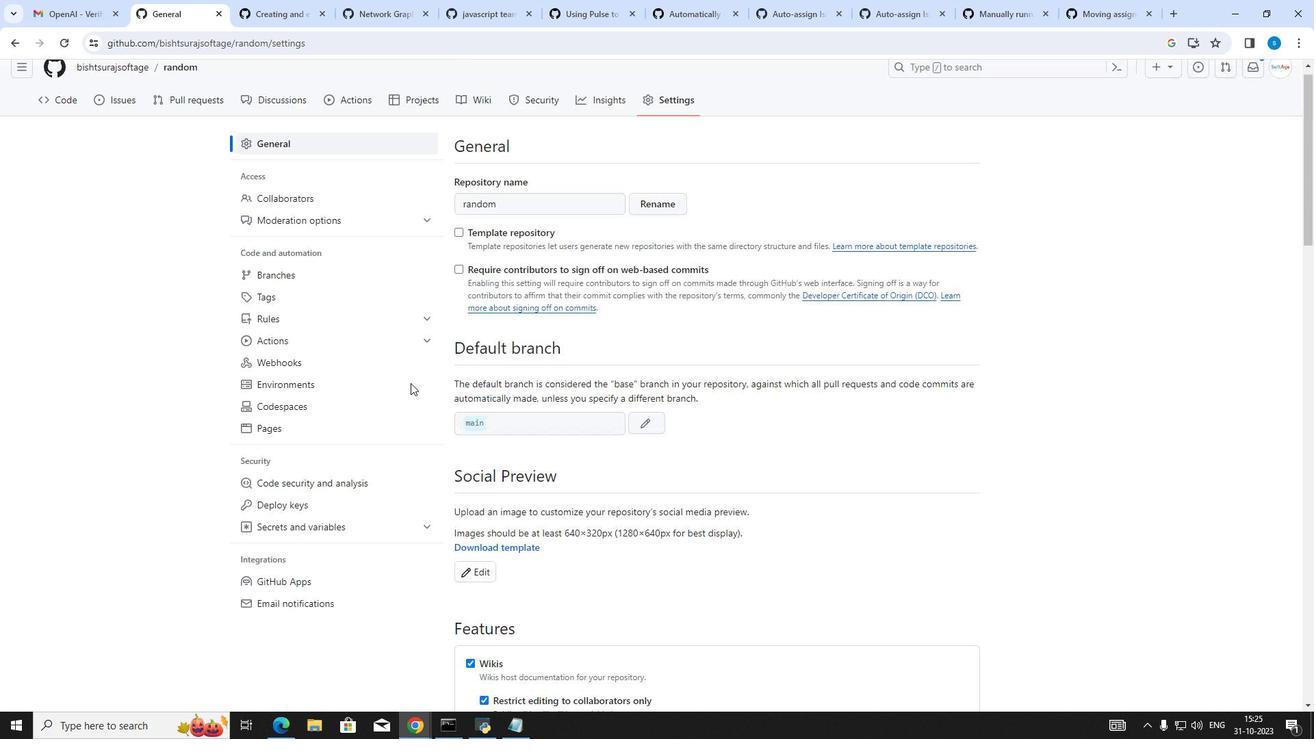 
Action: Mouse scrolled (410, 384) with delta (0, 0)
Screenshot: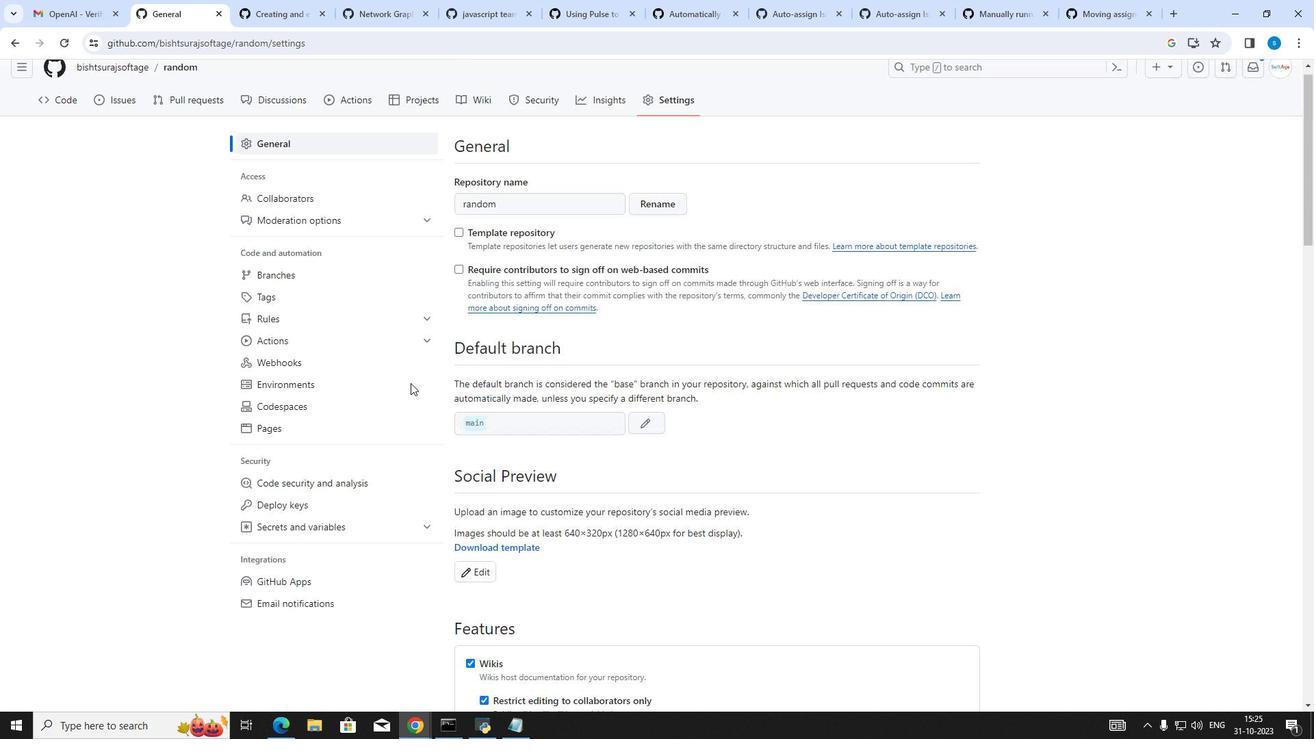 
Action: Mouse scrolled (410, 384) with delta (0, 0)
Screenshot: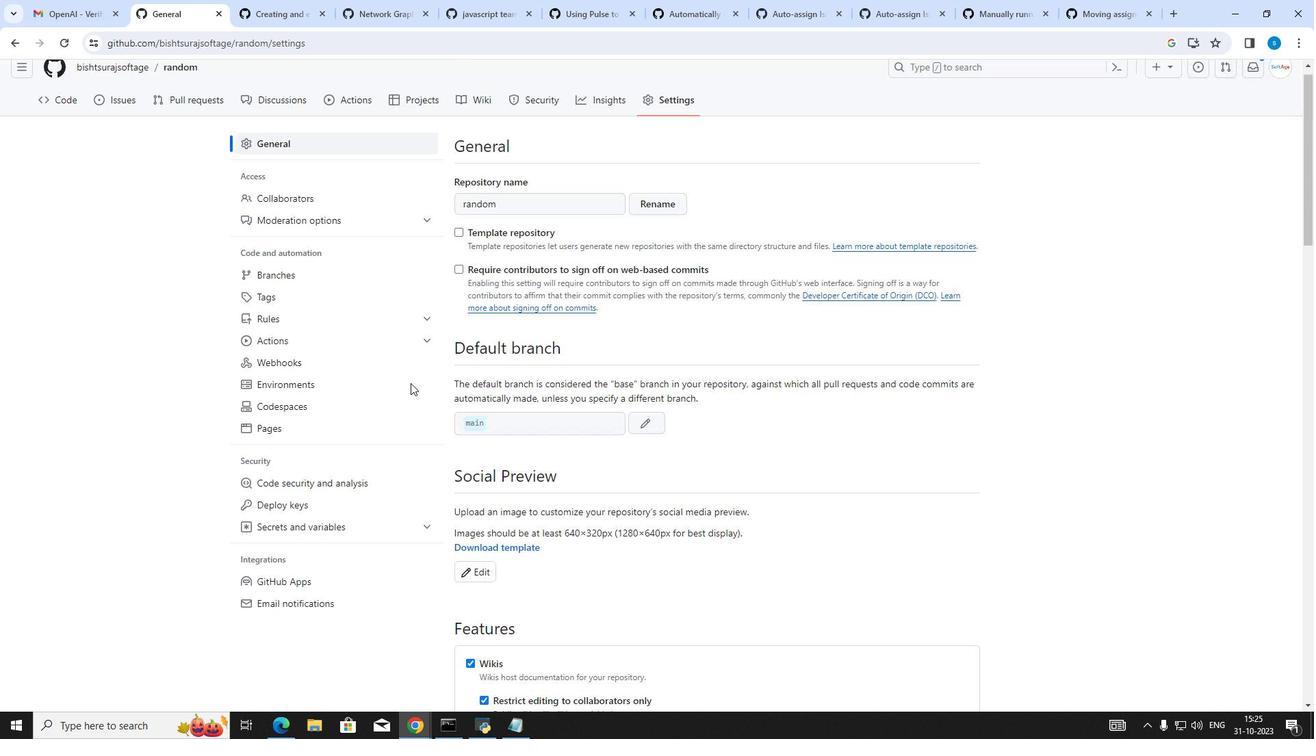 
Action: Mouse scrolled (410, 384) with delta (0, 0)
Screenshot: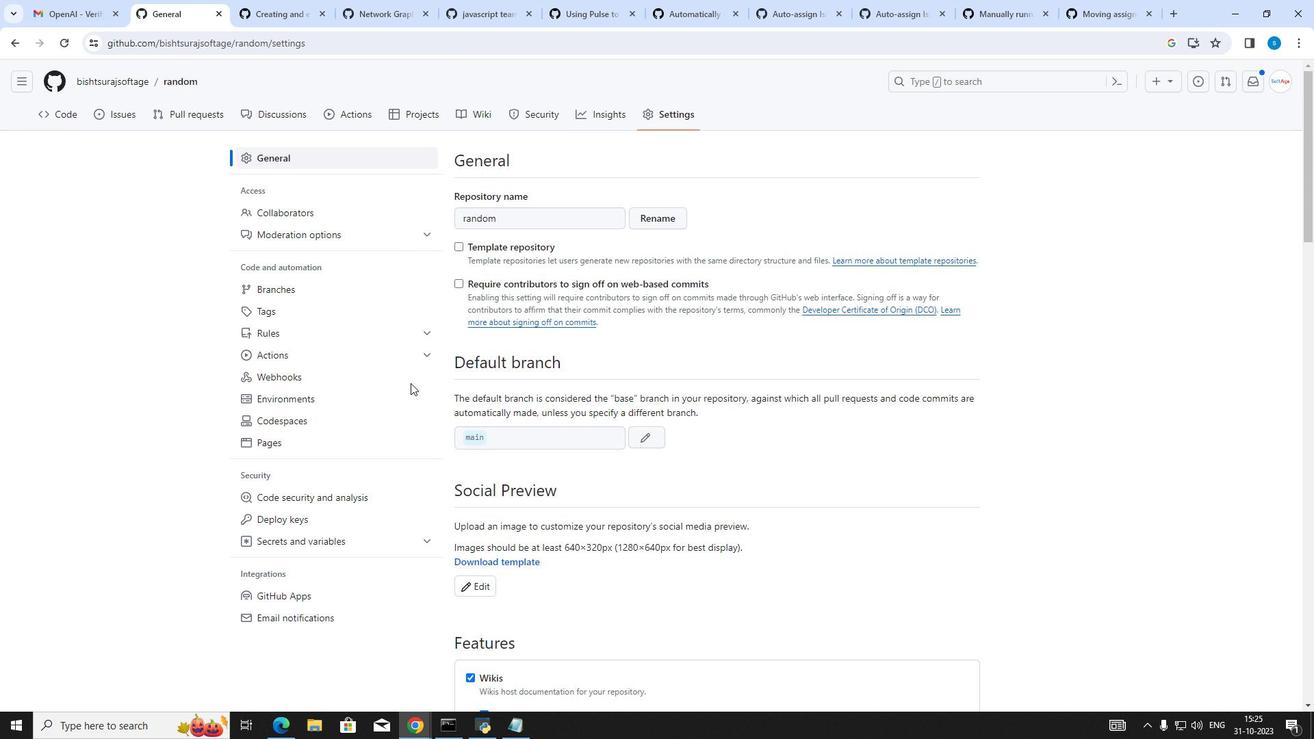 
Action: Mouse scrolled (410, 384) with delta (0, 0)
Screenshot: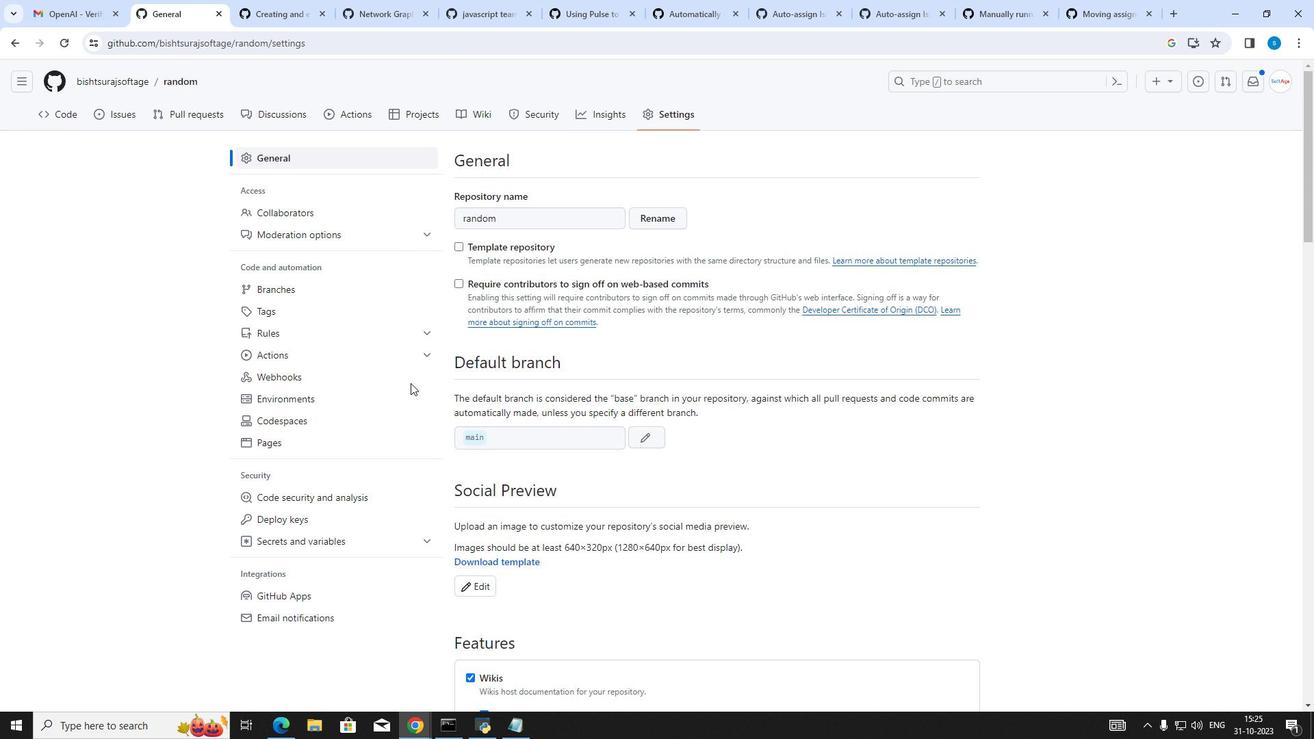 
Action: Mouse scrolled (410, 384) with delta (0, 0)
Screenshot: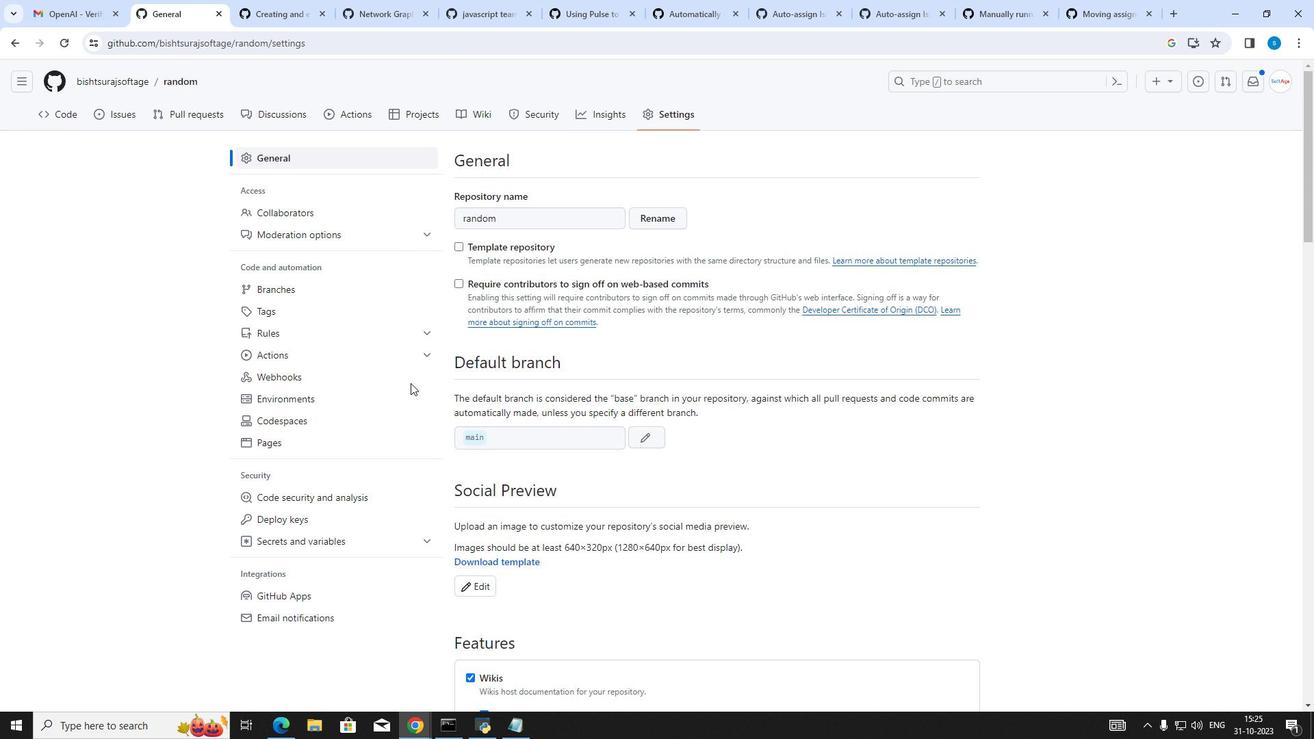 
Action: Mouse moved to (289, 122)
Screenshot: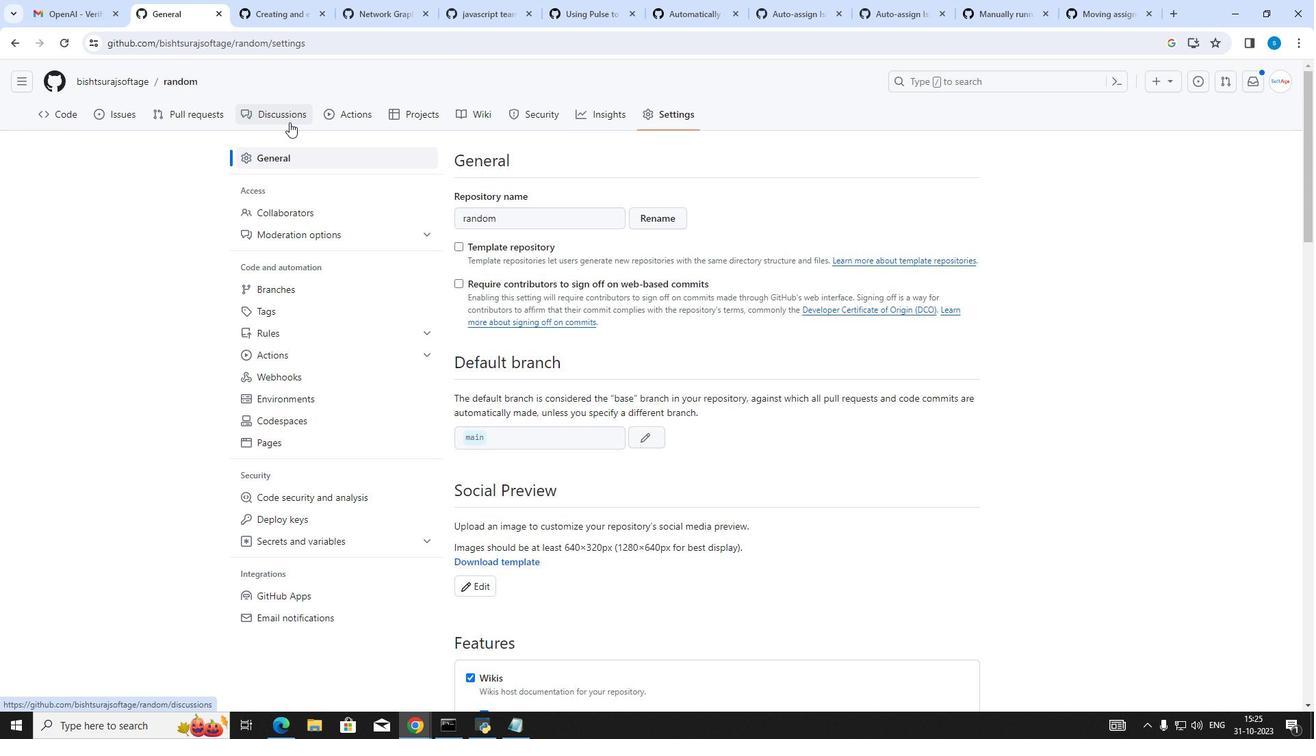 
Action: Mouse pressed left at (289, 122)
Screenshot: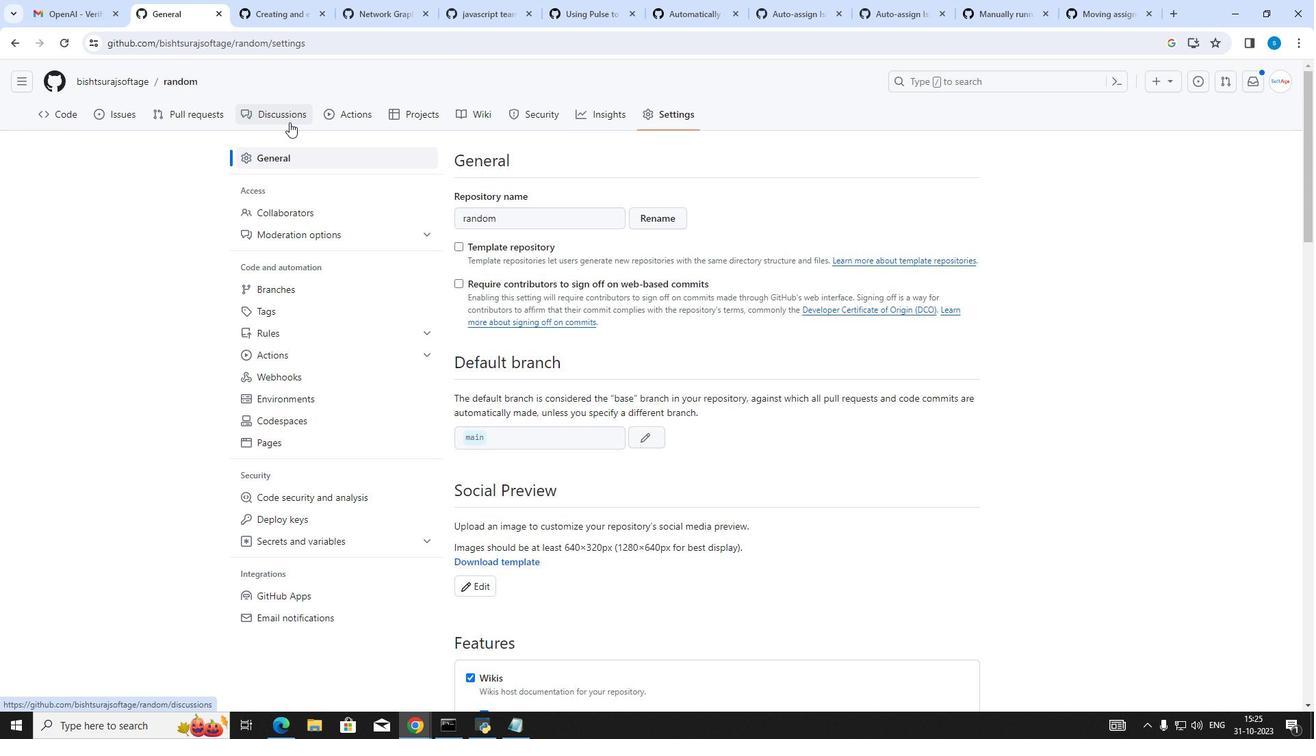 
Action: Mouse moved to (1017, 272)
Screenshot: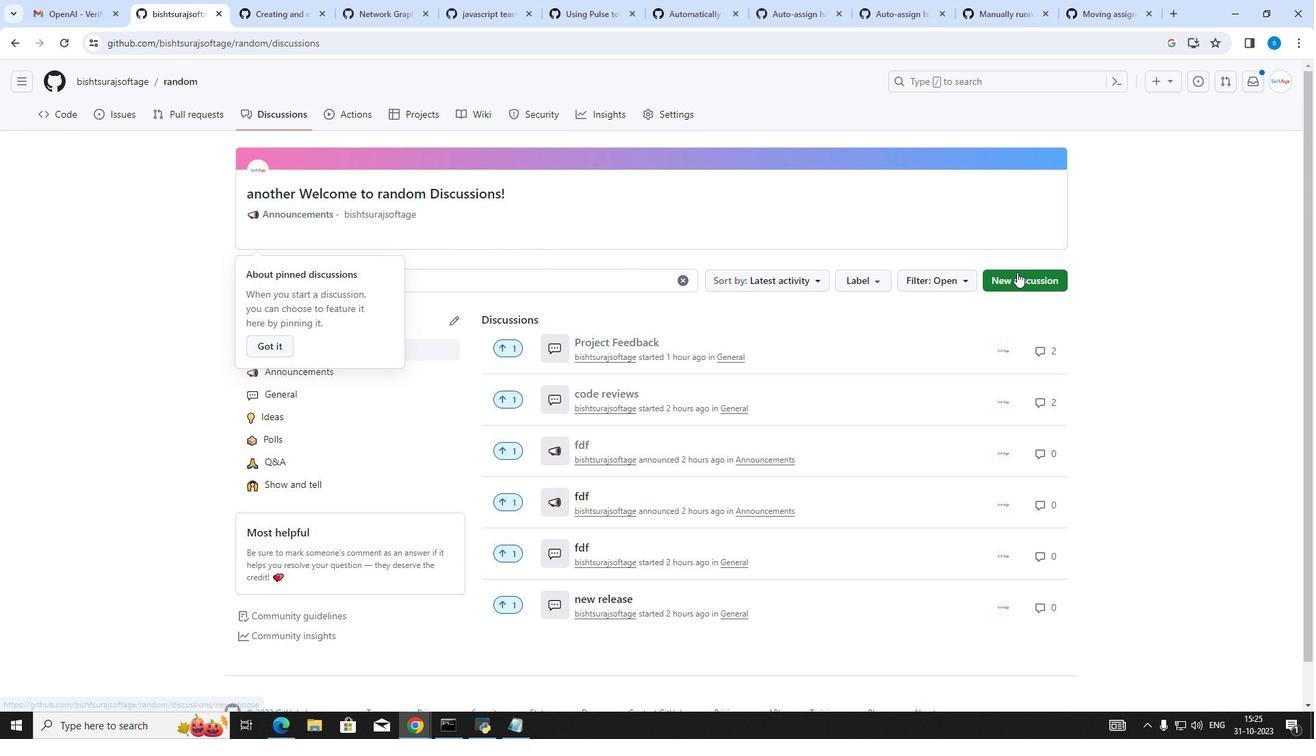 
Action: Mouse pressed left at (1017, 272)
Screenshot: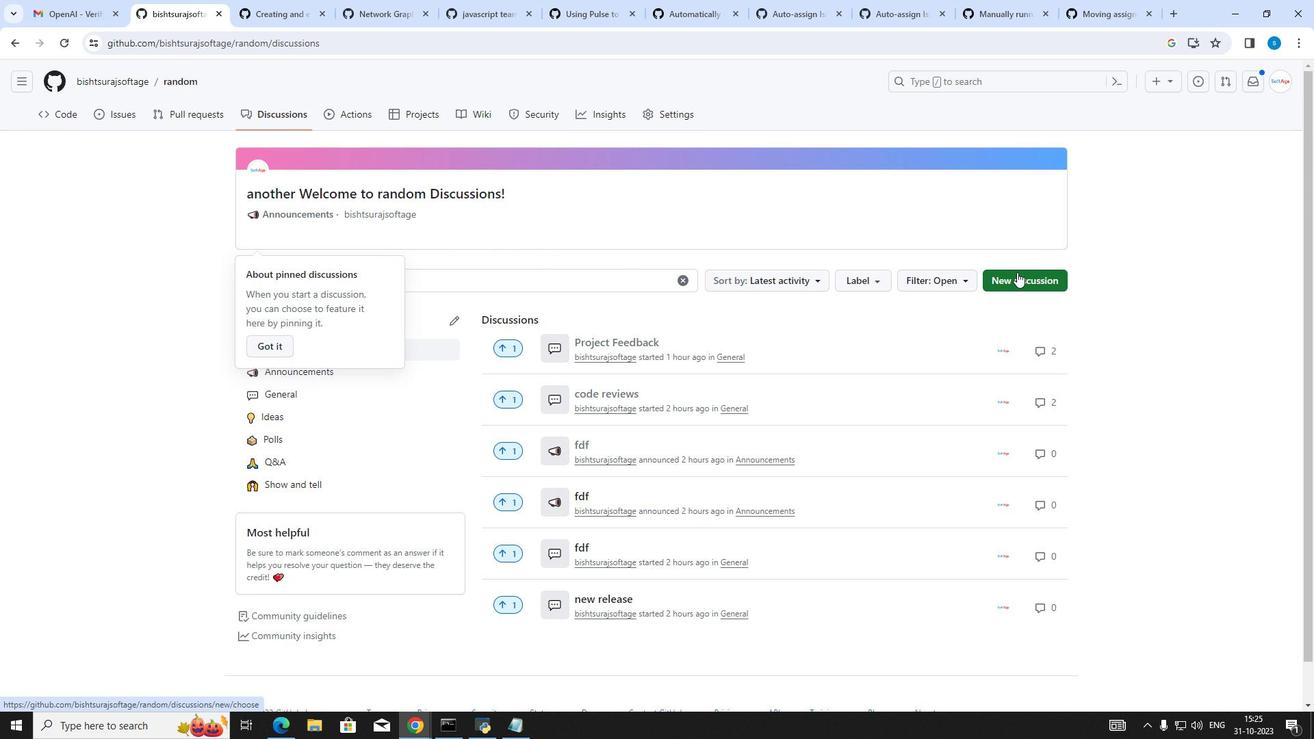 
Action: Mouse moved to (1024, 297)
Screenshot: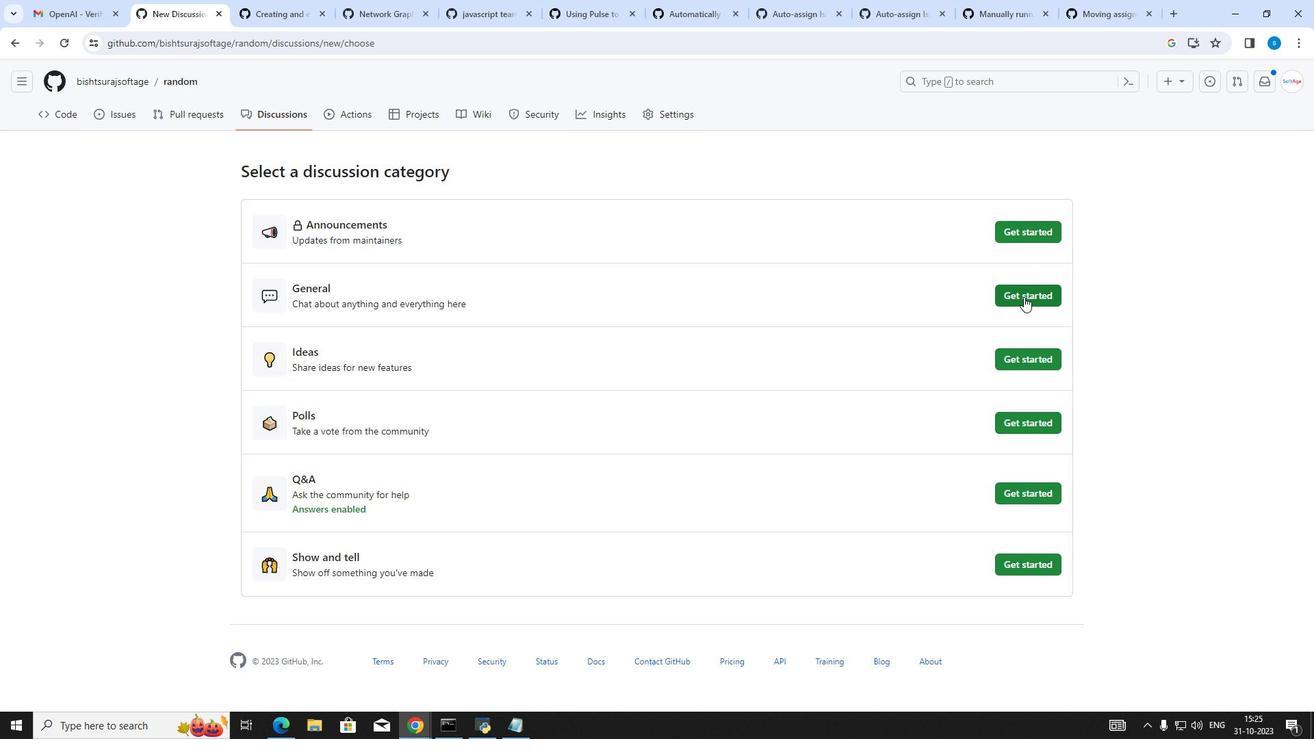 
Action: Mouse pressed left at (1024, 297)
Screenshot: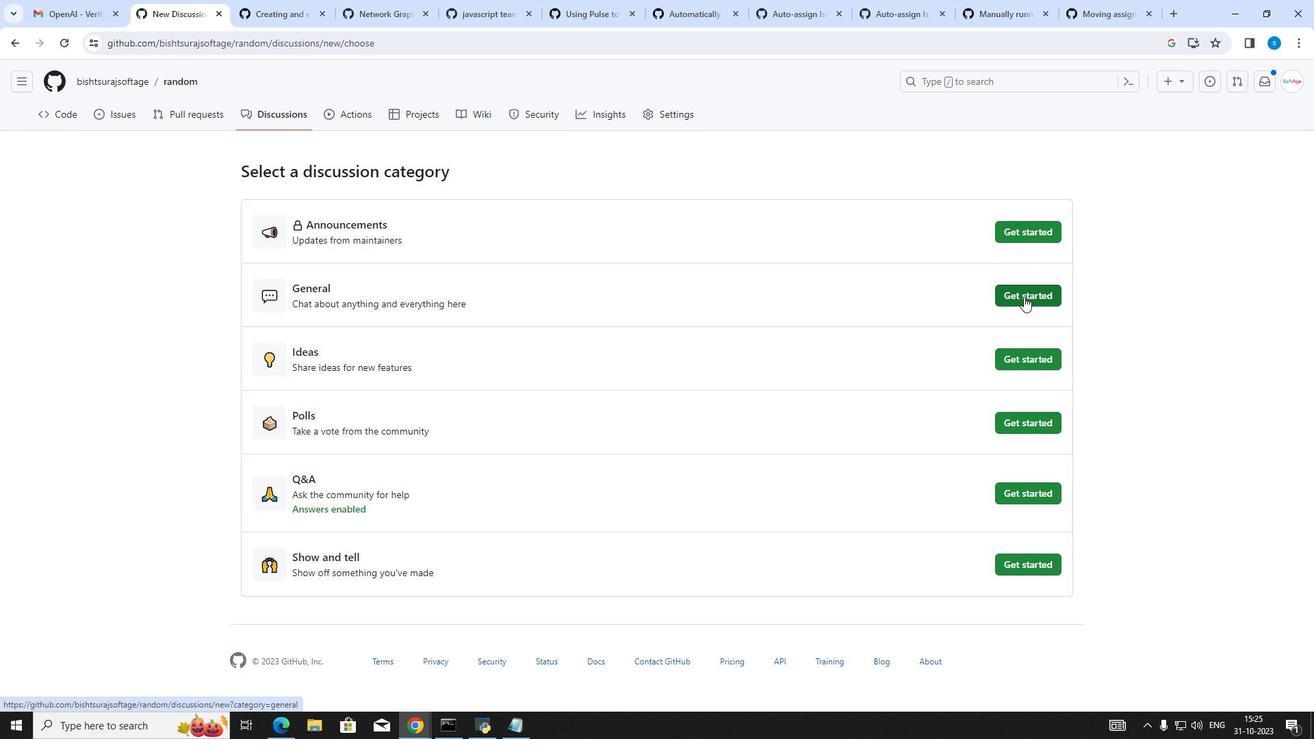
Action: Mouse moved to (570, 327)
Screenshot: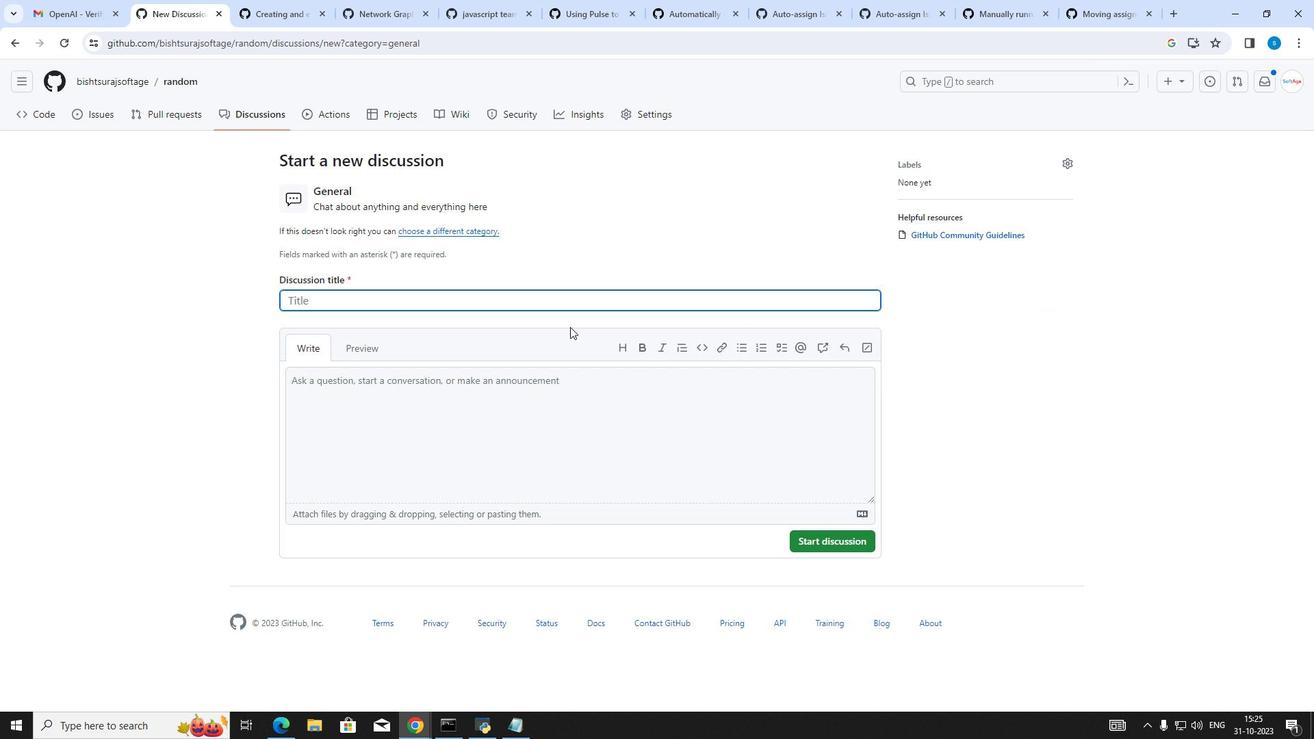 
Action: Key pressed code<Key.space>discussions.
Screenshot: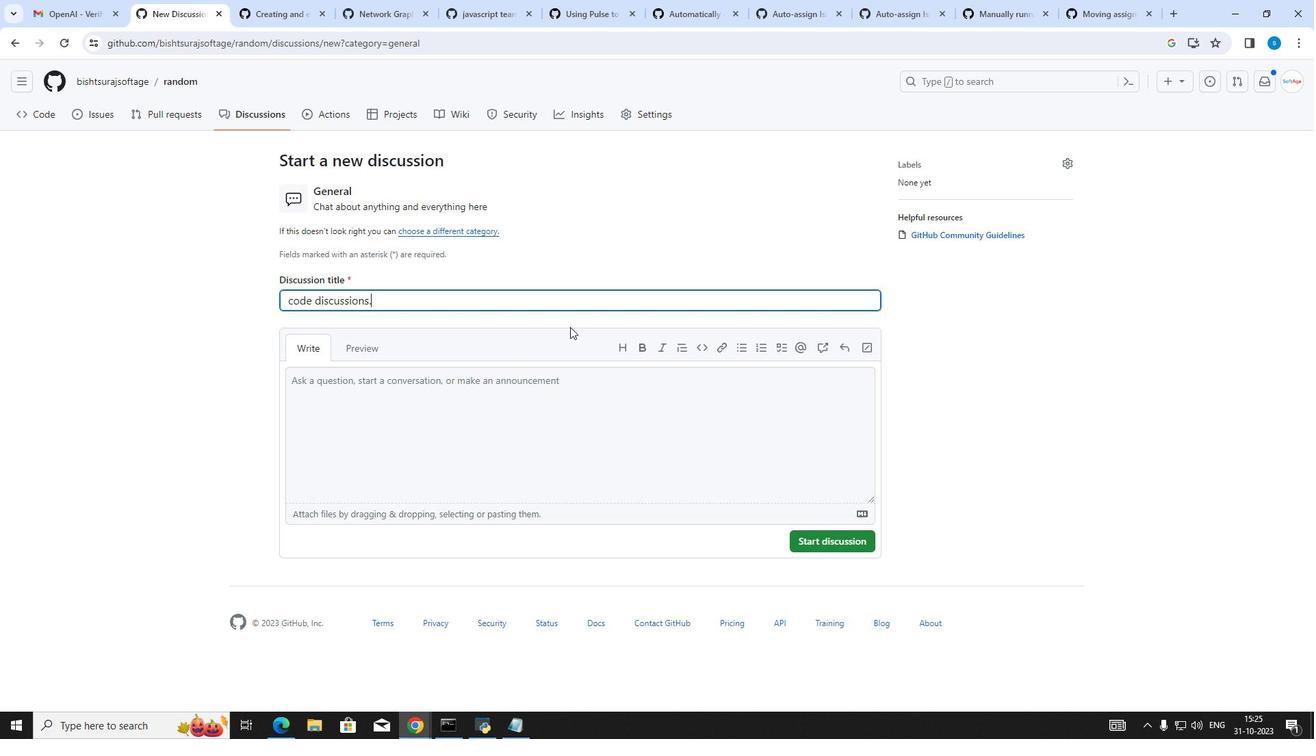 
Action: Mouse moved to (534, 386)
Screenshot: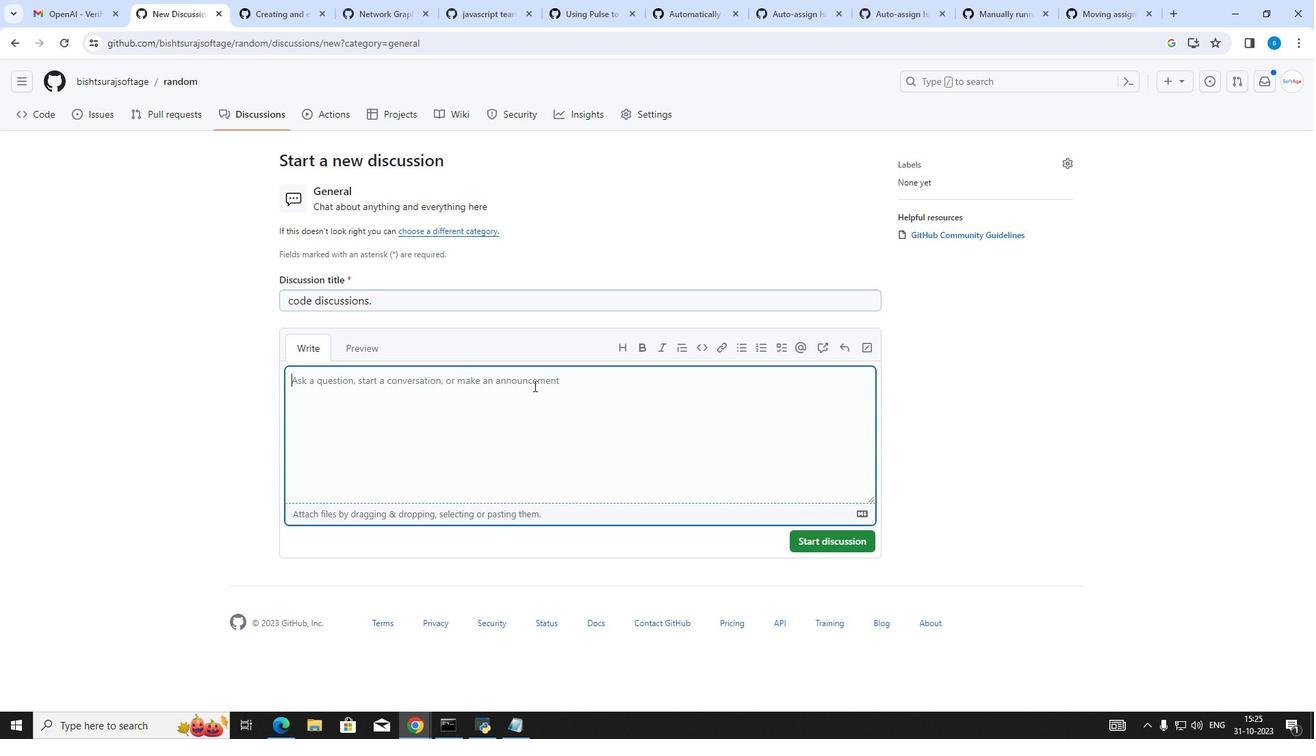 
Action: Mouse pressed left at (534, 386)
Screenshot: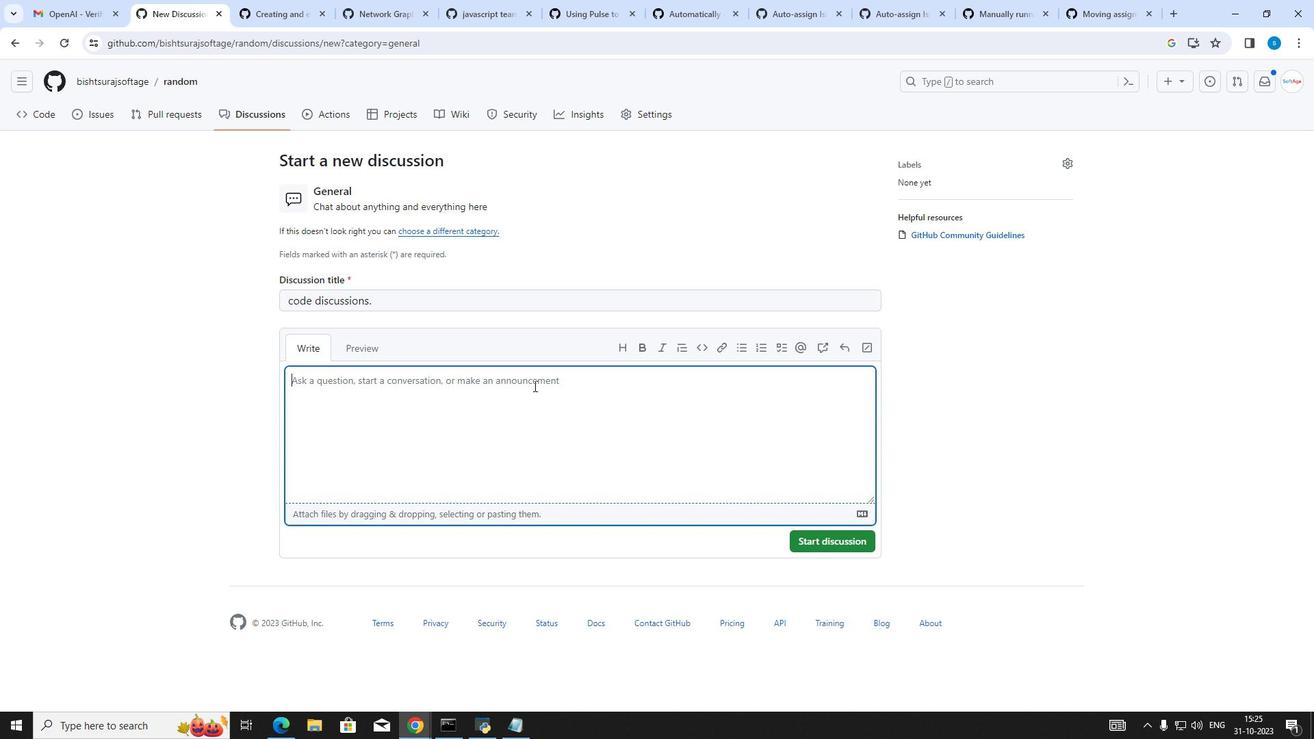 
Action: Key pressed writing<Key.space>another<Key.space>discussion<Key.space>for<Key.space>f<Key.backspace>our<Key.space>nodejs<Key.space>group<Key.space>and<Key.space><Key.backspace><Key.backspace><Key.backspace><Key.backspace><Key.backspace><Key.backspace><Key.backspace><Key.backspace><Key.backspace><Key.backspace>app<Key.space>
Screenshot: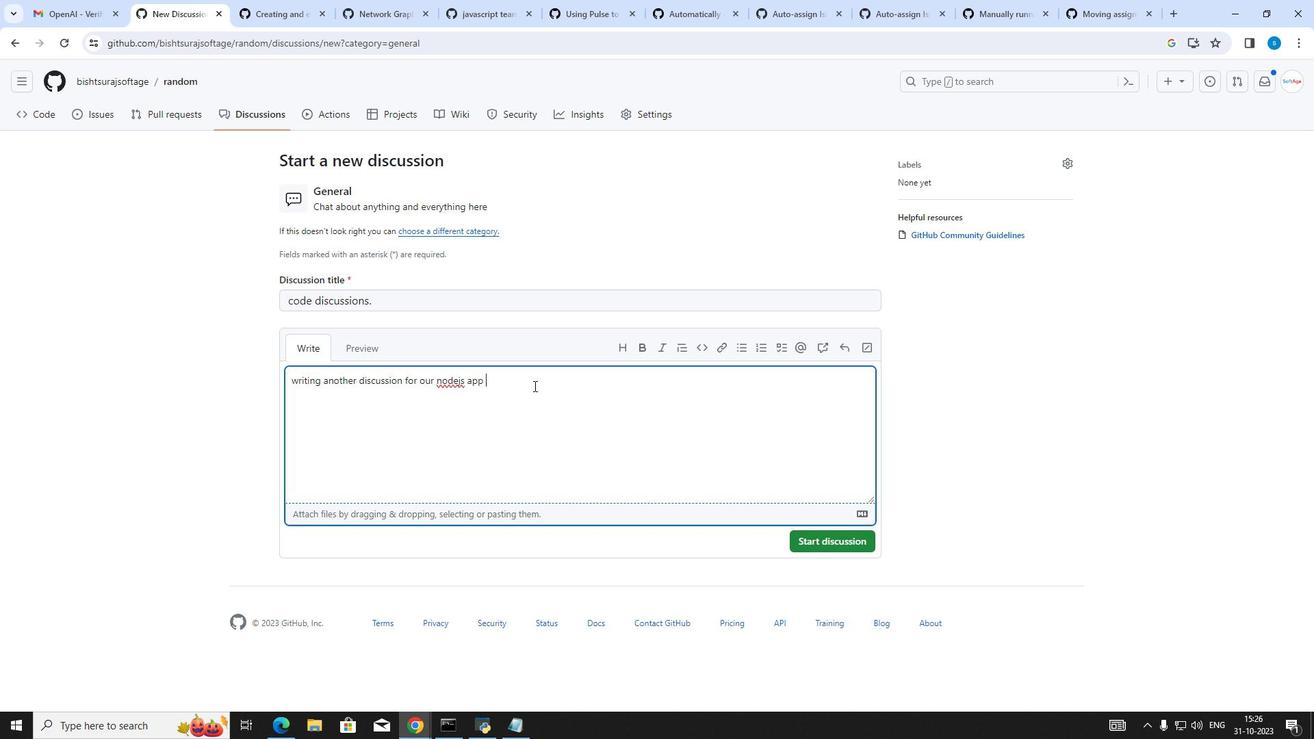 
Action: Mouse moved to (814, 534)
Screenshot: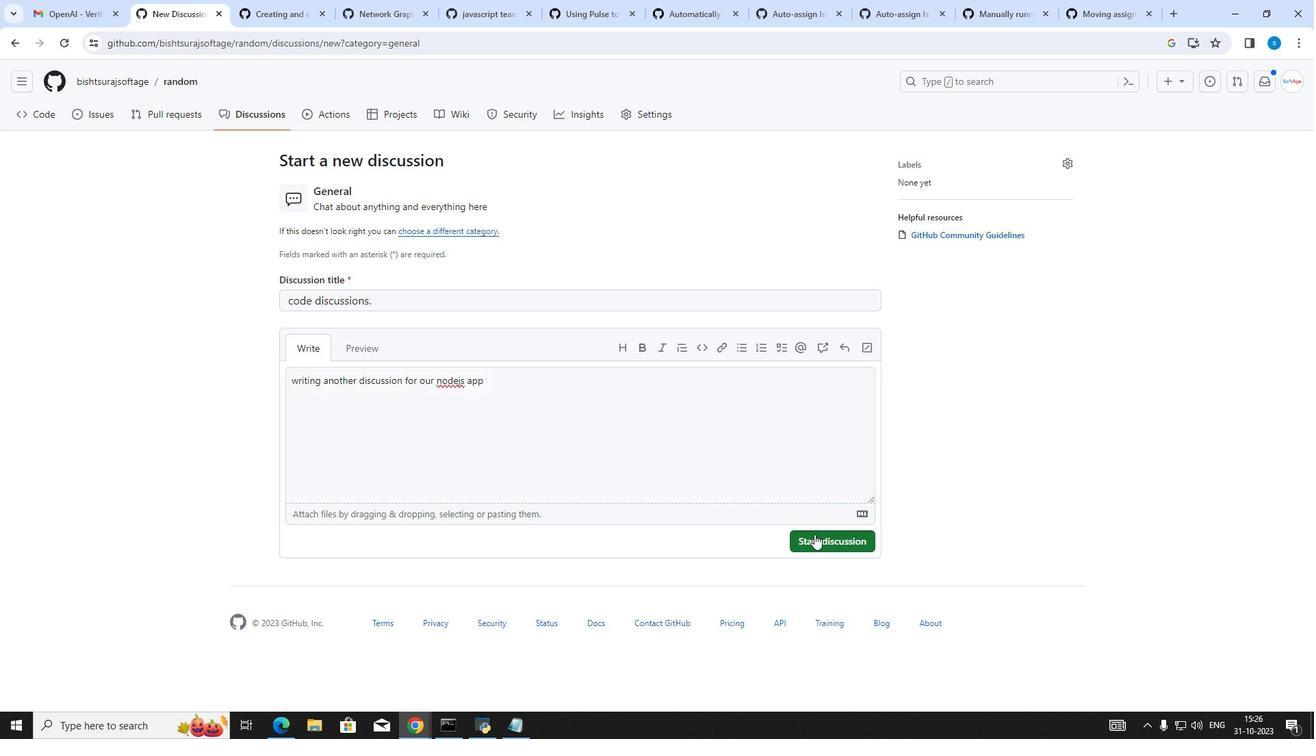 
Action: Mouse pressed left at (814, 534)
Screenshot: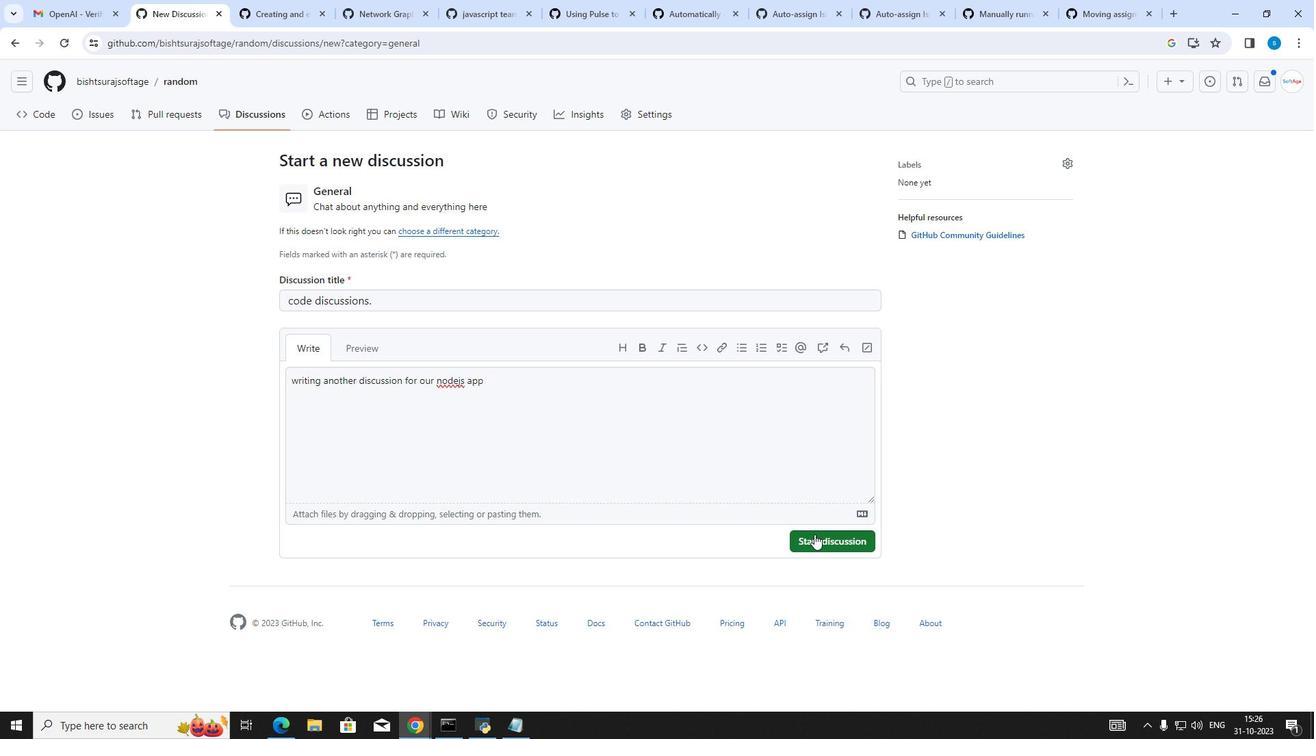 
Action: Mouse moved to (840, 226)
Screenshot: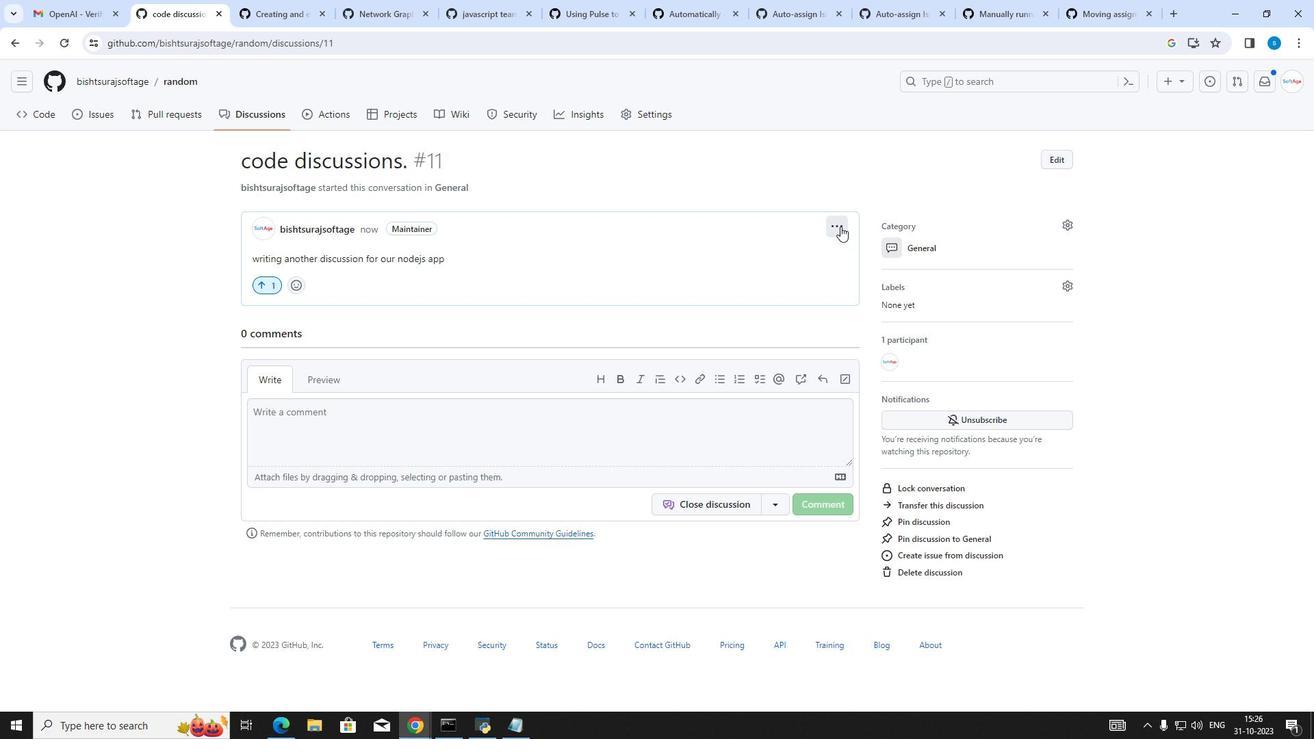 
Action: Mouse pressed left at (840, 226)
Screenshot: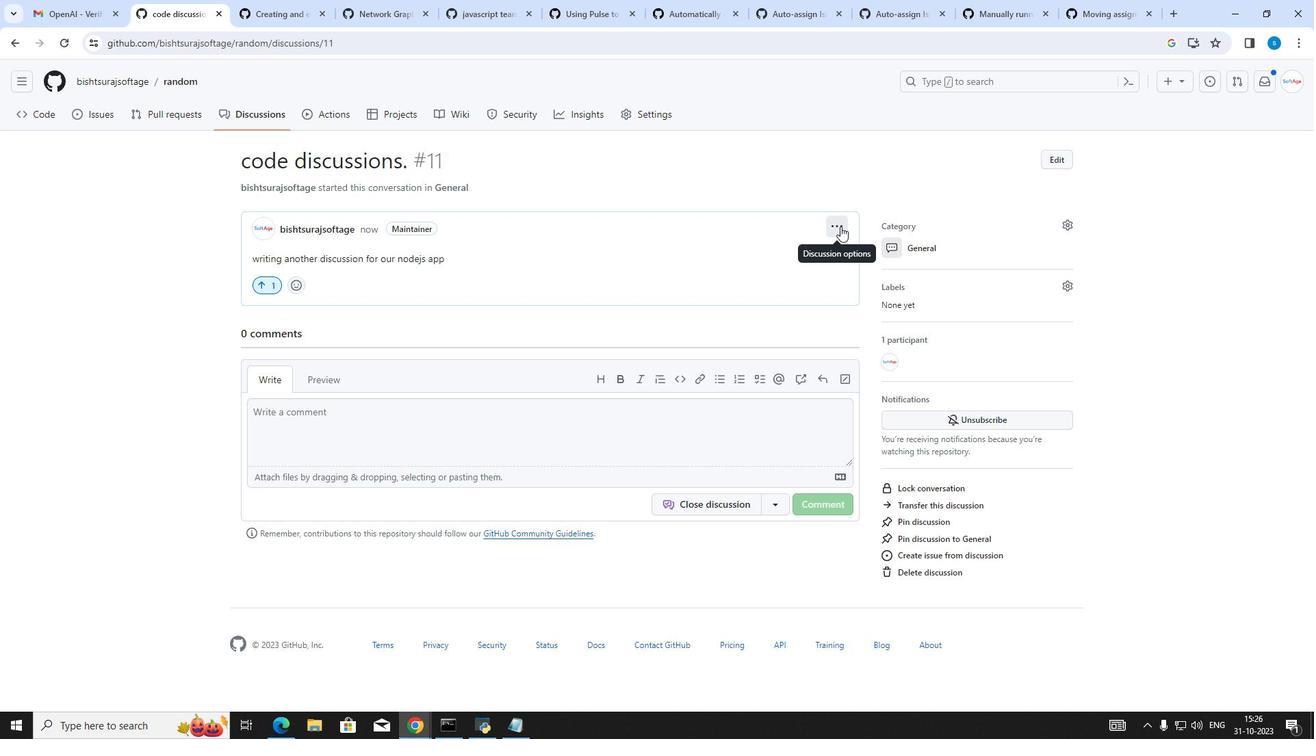
Action: Mouse moved to (812, 284)
Screenshot: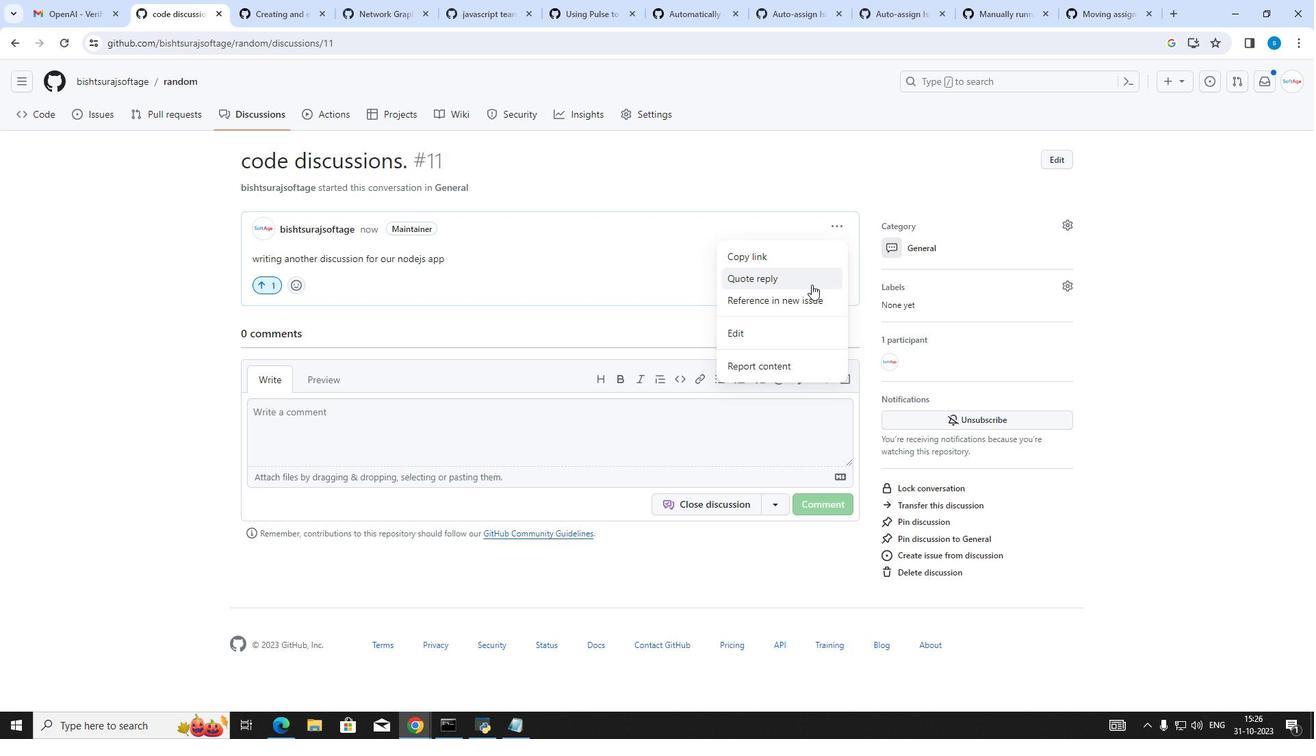 
Action: Mouse pressed left at (812, 284)
Screenshot: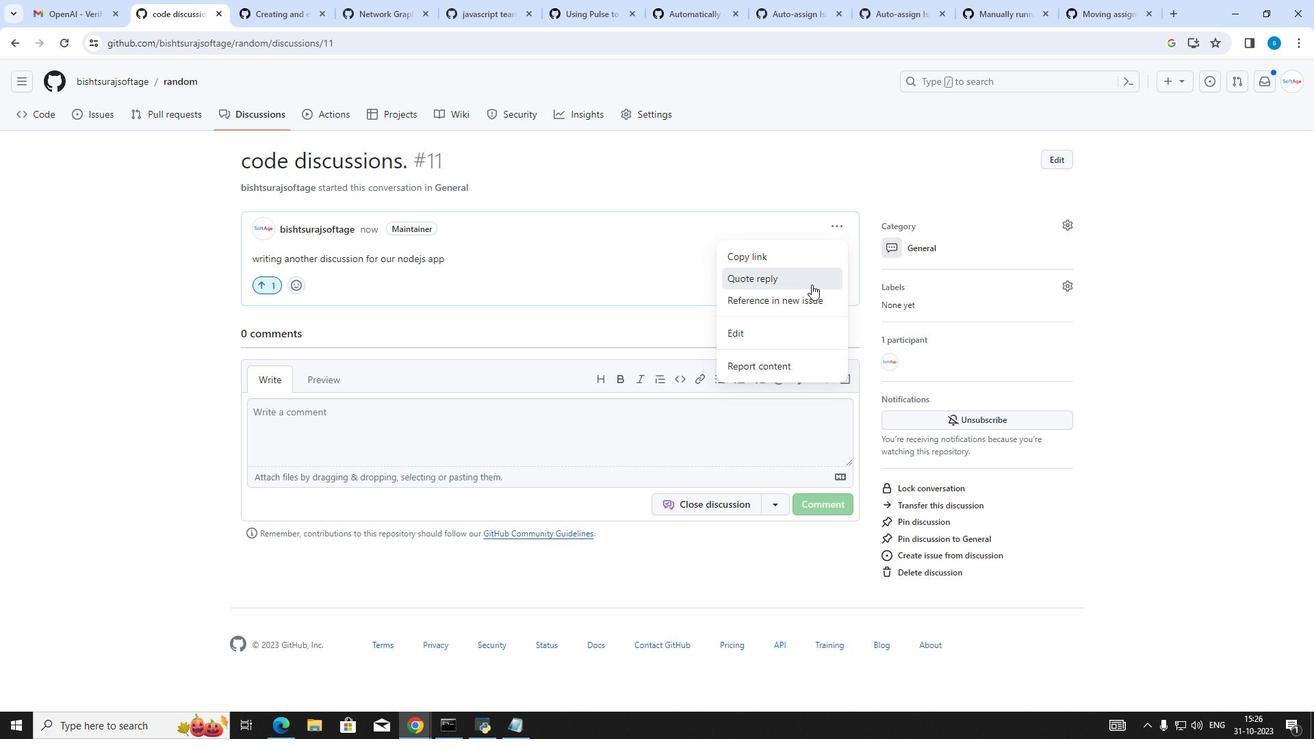 
Action: Mouse moved to (811, 284)
Screenshot: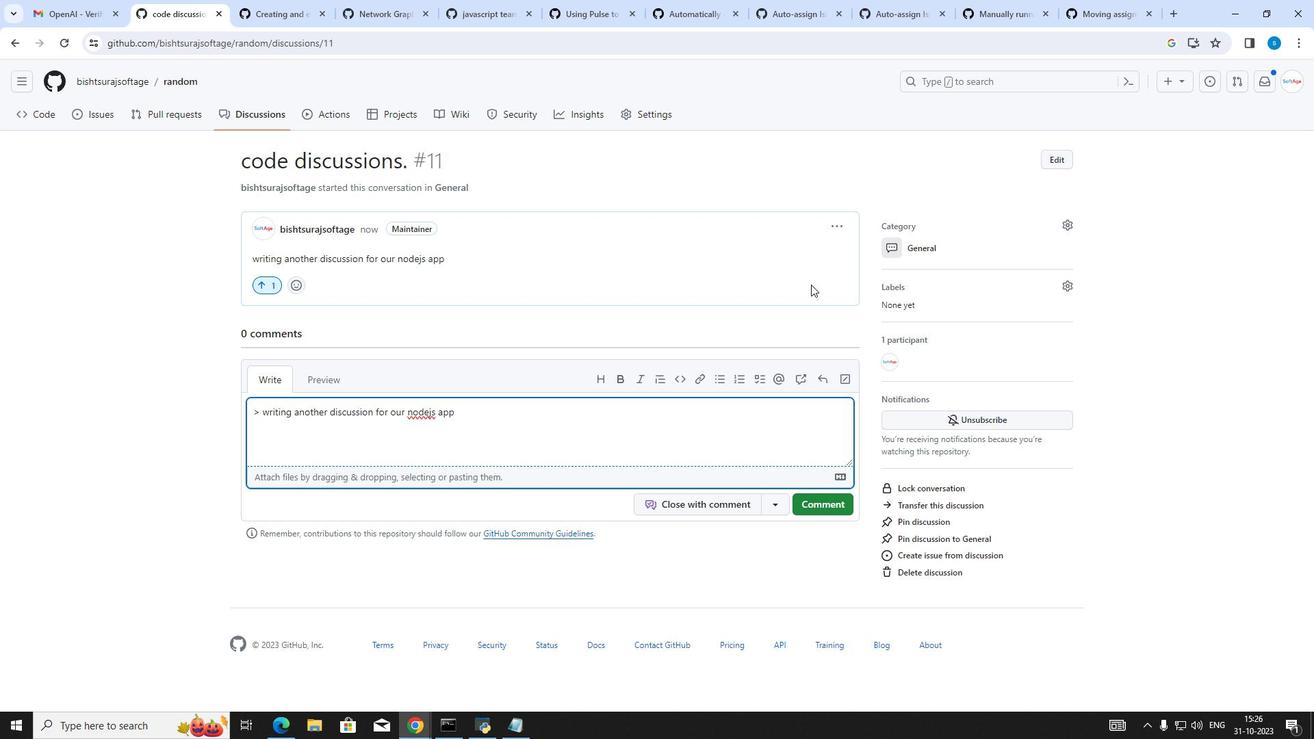 
Action: Key pressed please<Key.space>tell<Key.space>me<Key.space>more<Key.space>about<Key.space>your<Key.space>project<Key.space>structure.
Screenshot: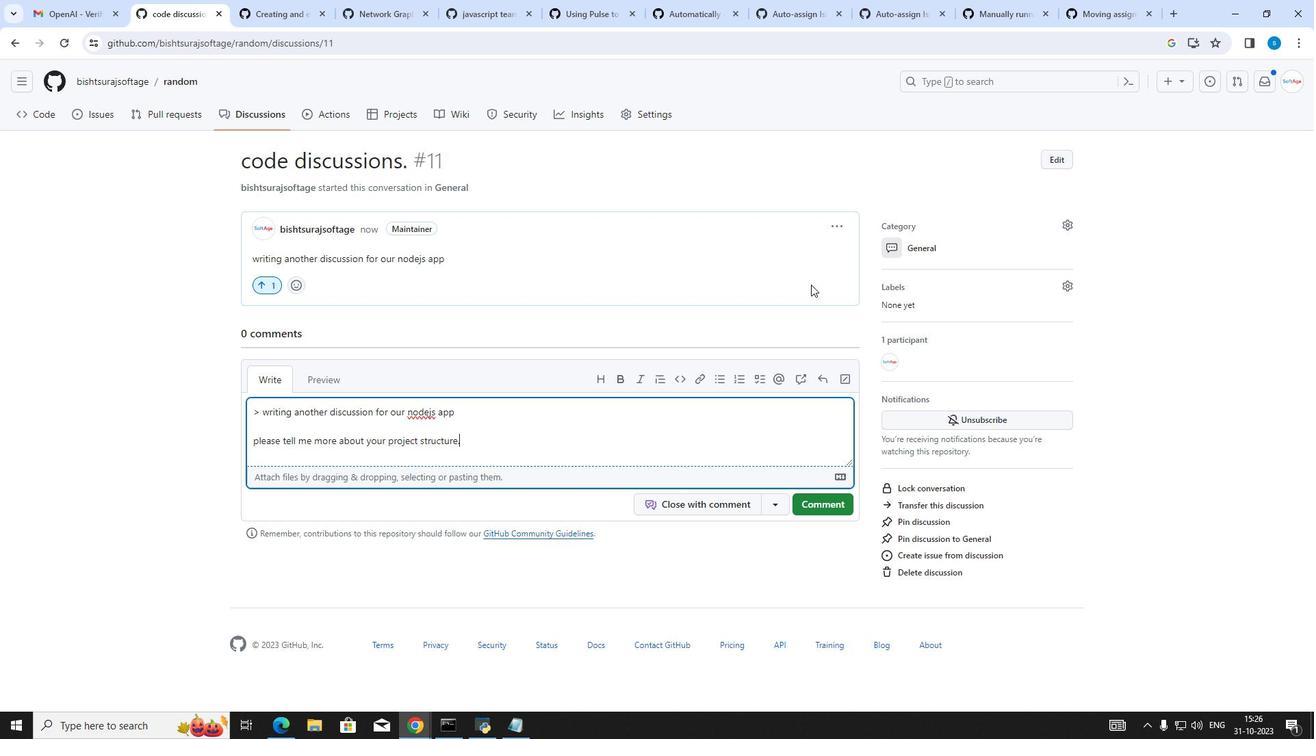 
Action: Mouse moved to (832, 495)
Screenshot: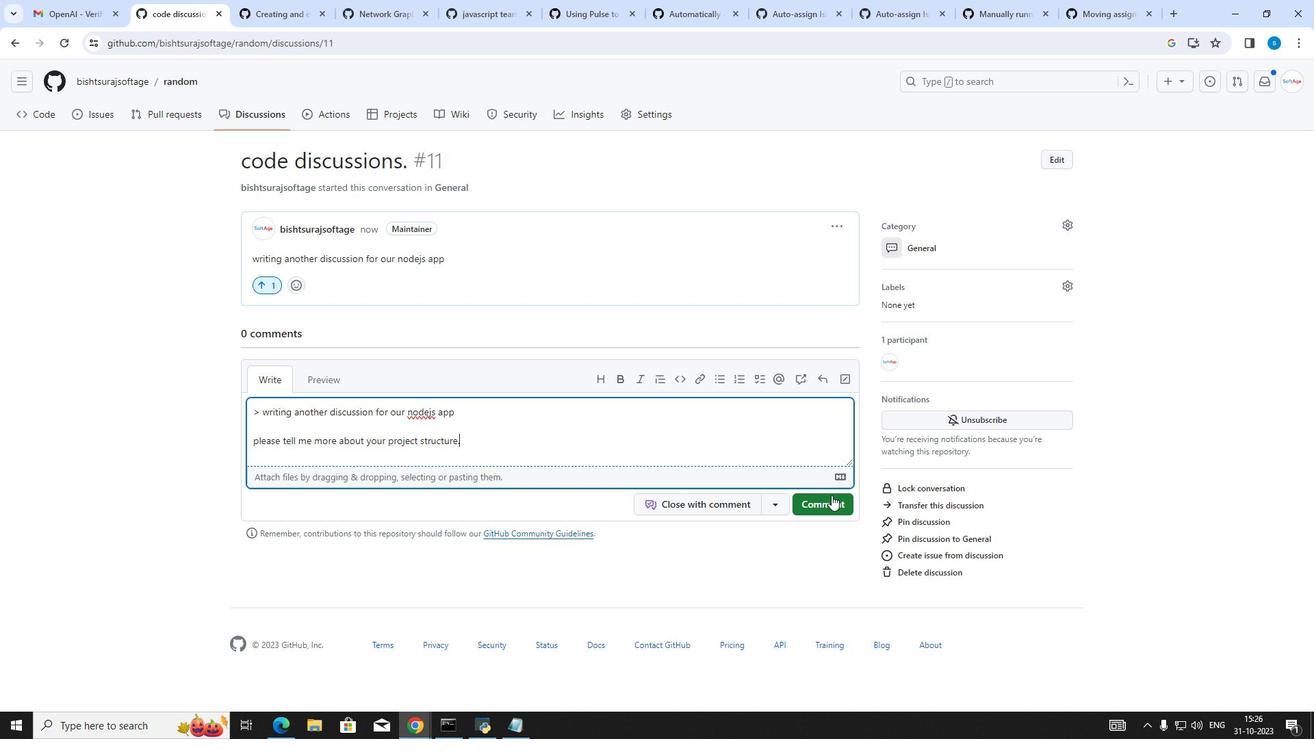 
Action: Mouse pressed left at (832, 495)
Screenshot: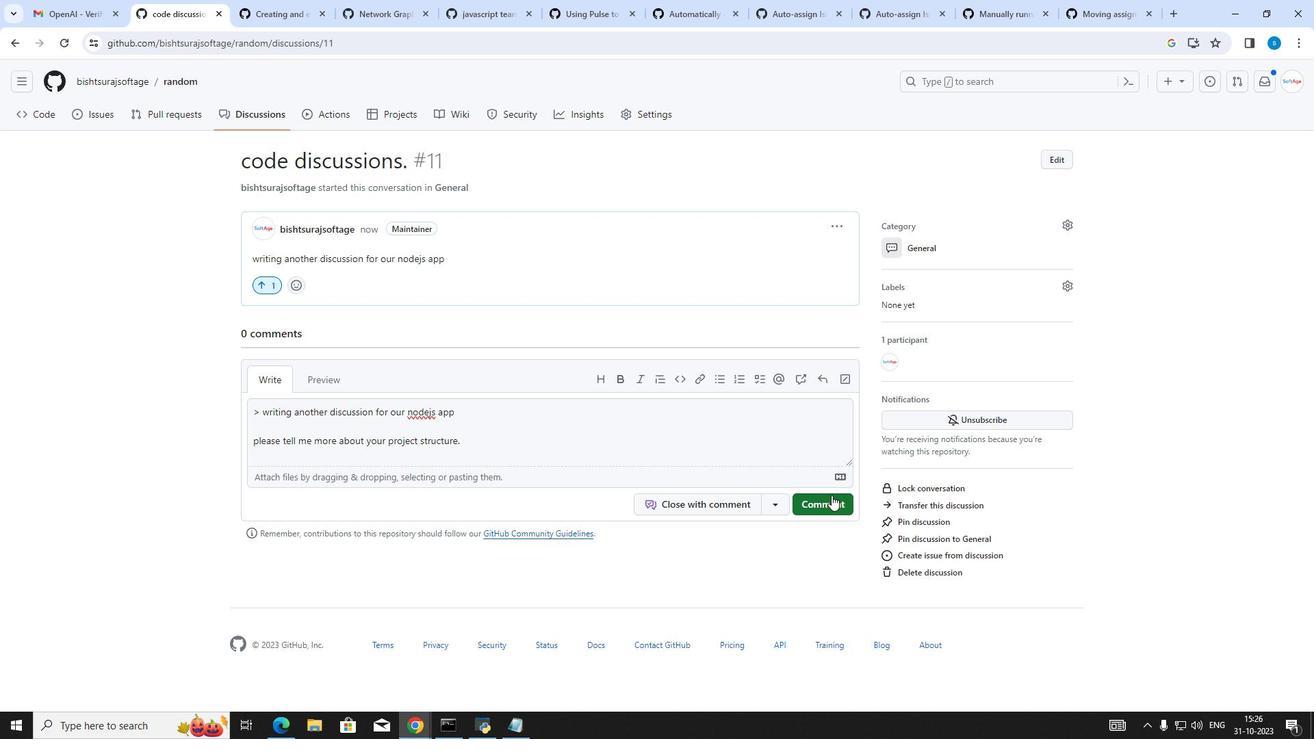 
Action: Mouse moved to (833, 226)
Screenshot: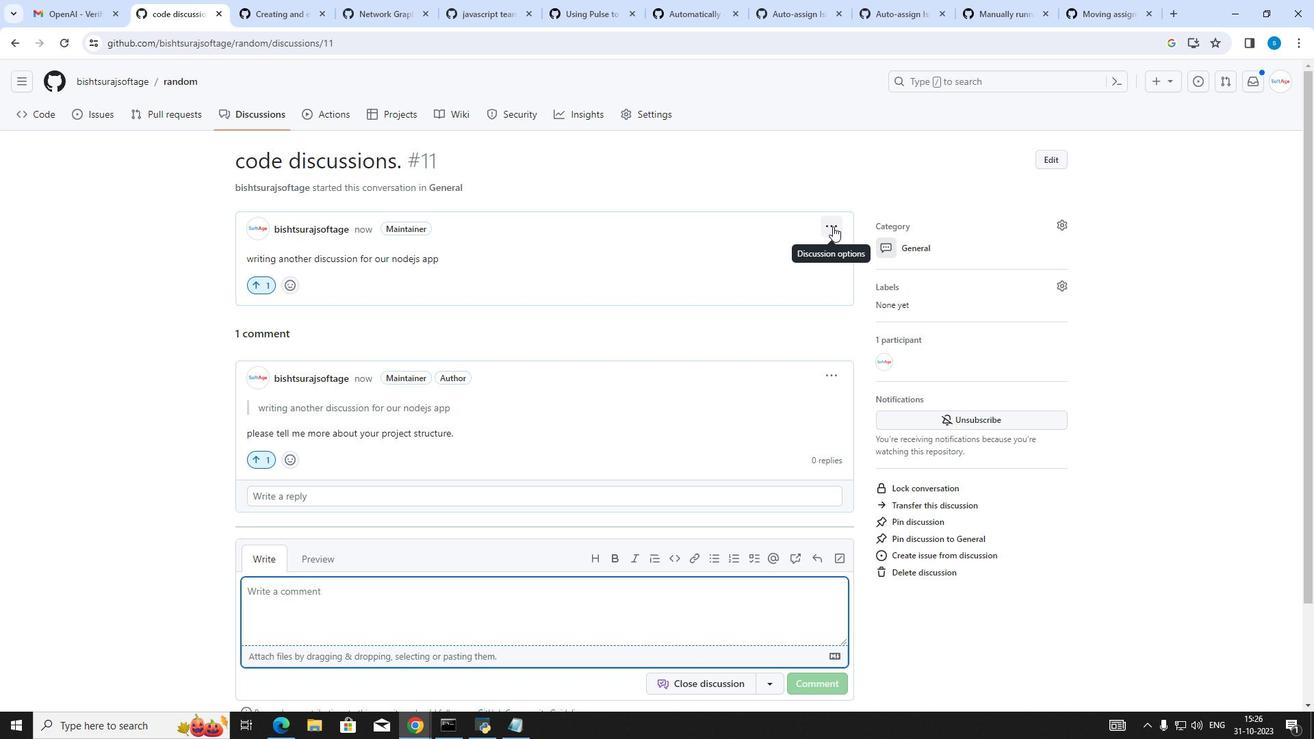 
Action: Mouse pressed left at (833, 226)
Screenshot: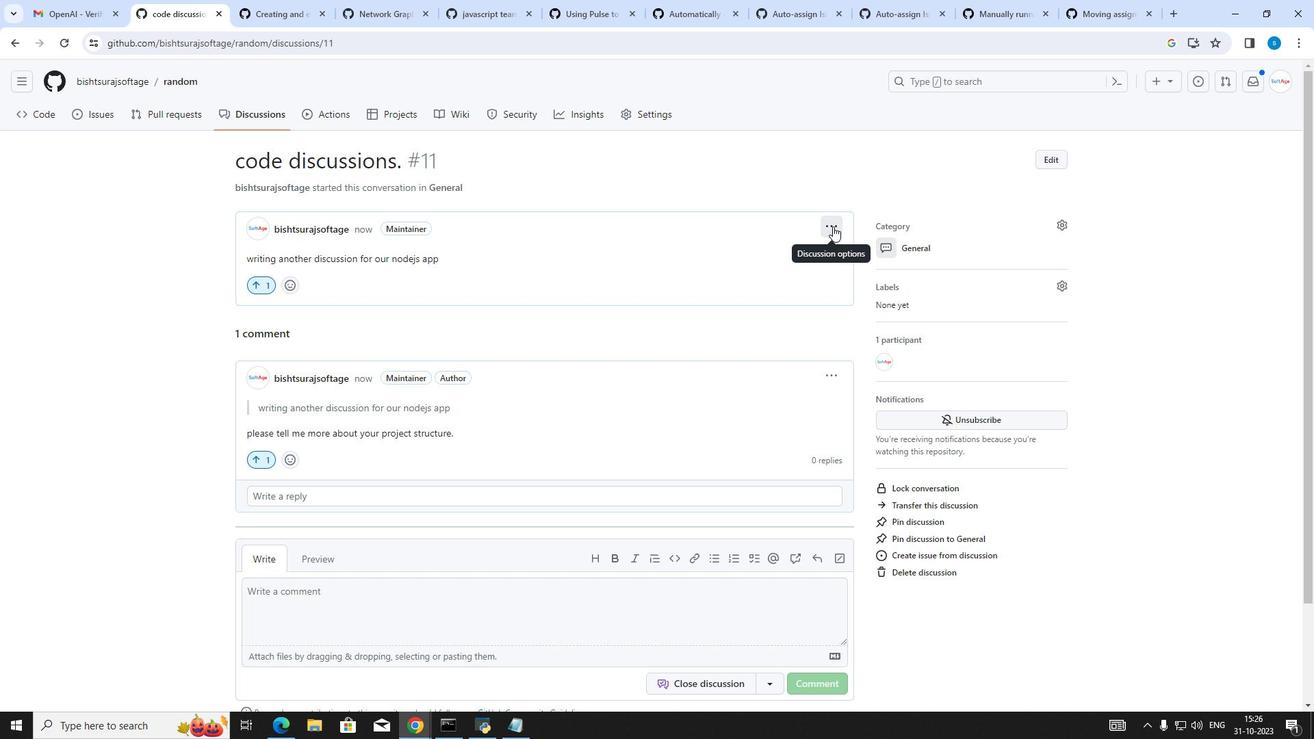 
Action: Mouse moved to (788, 325)
Screenshot: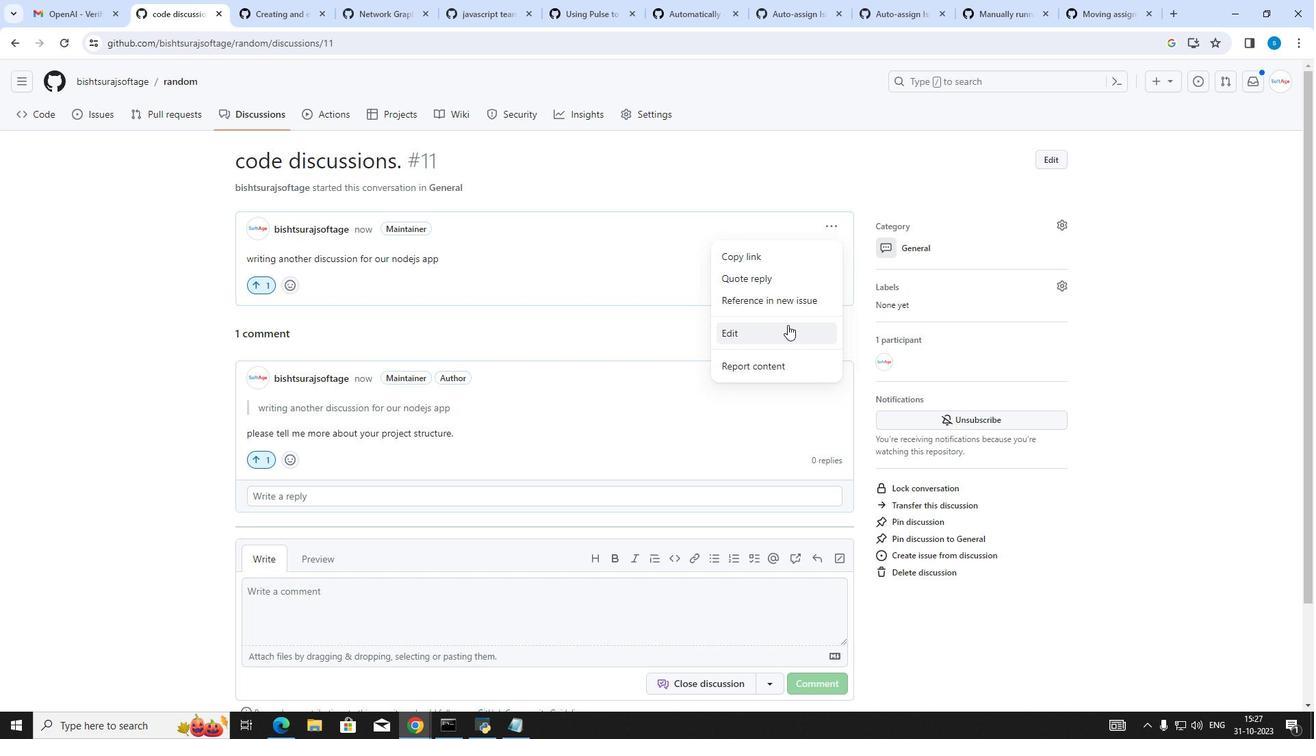 
Action: Mouse pressed left at (788, 325)
Screenshot: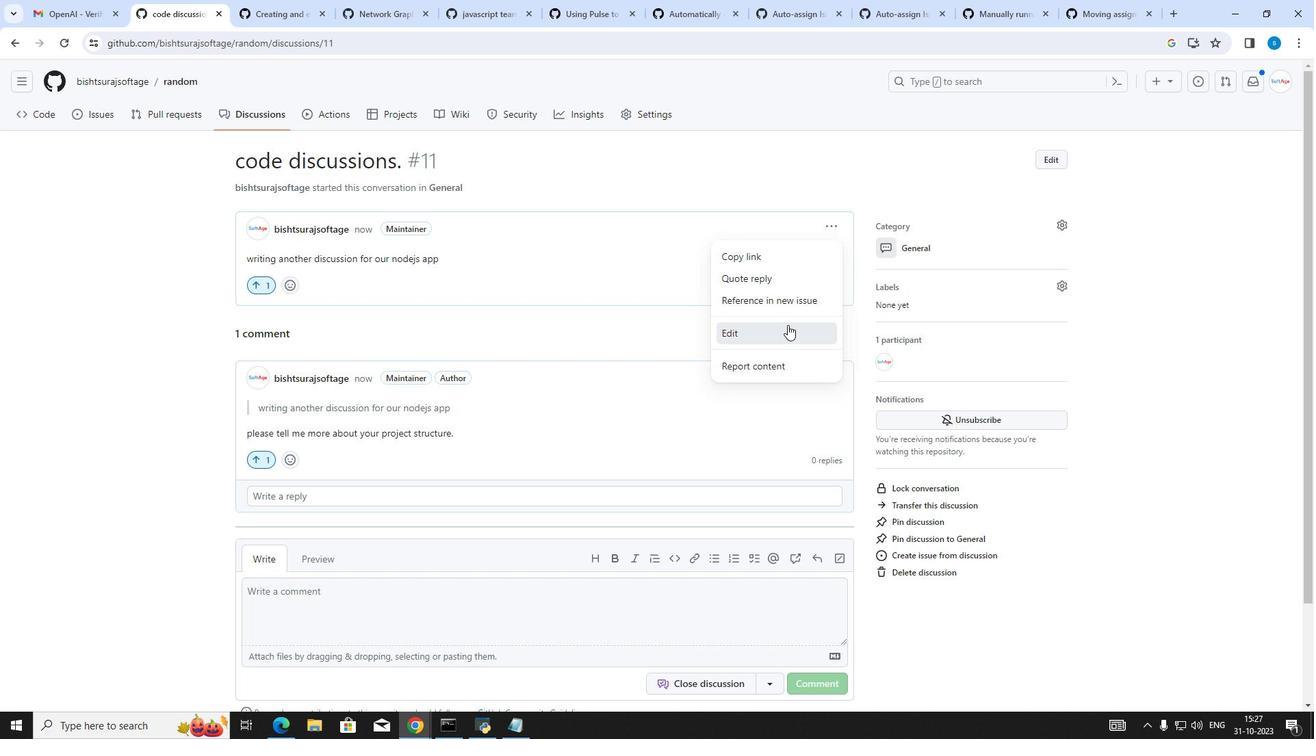 
Action: Mouse moved to (636, 275)
Screenshot: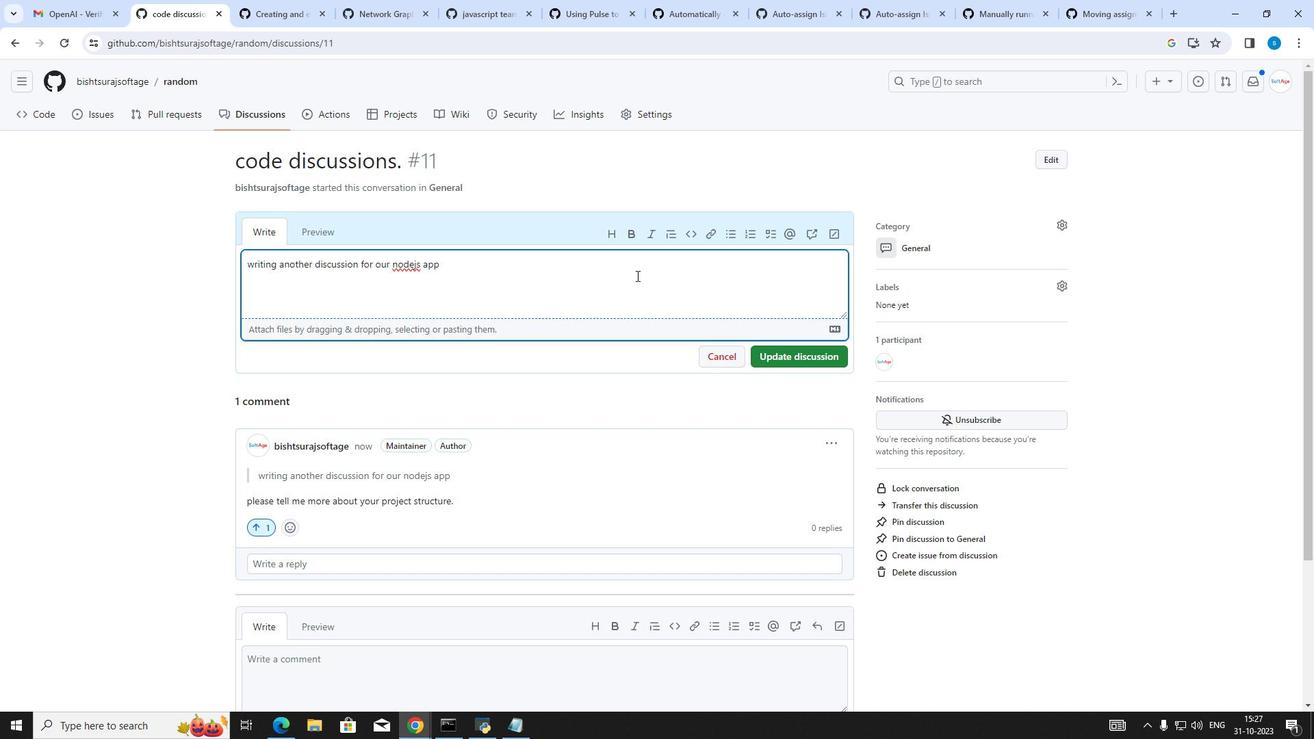 
Action: Mouse pressed left at (636, 275)
Screenshot: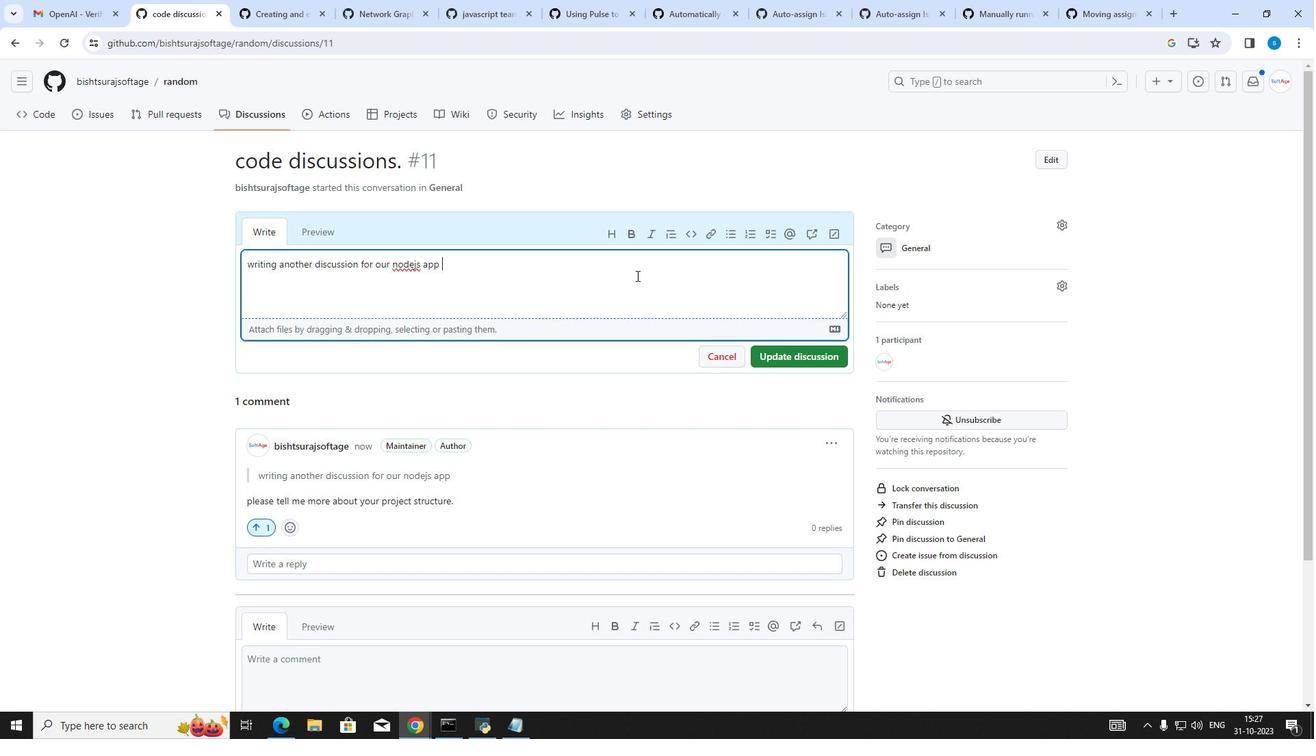 
Action: Key pressed .<Key.enter><Key.shift_r>Editing<Key.space>whik<Key.backspace>le<Key.space>in<Key.space>the<Key.space>discussion.
Screenshot: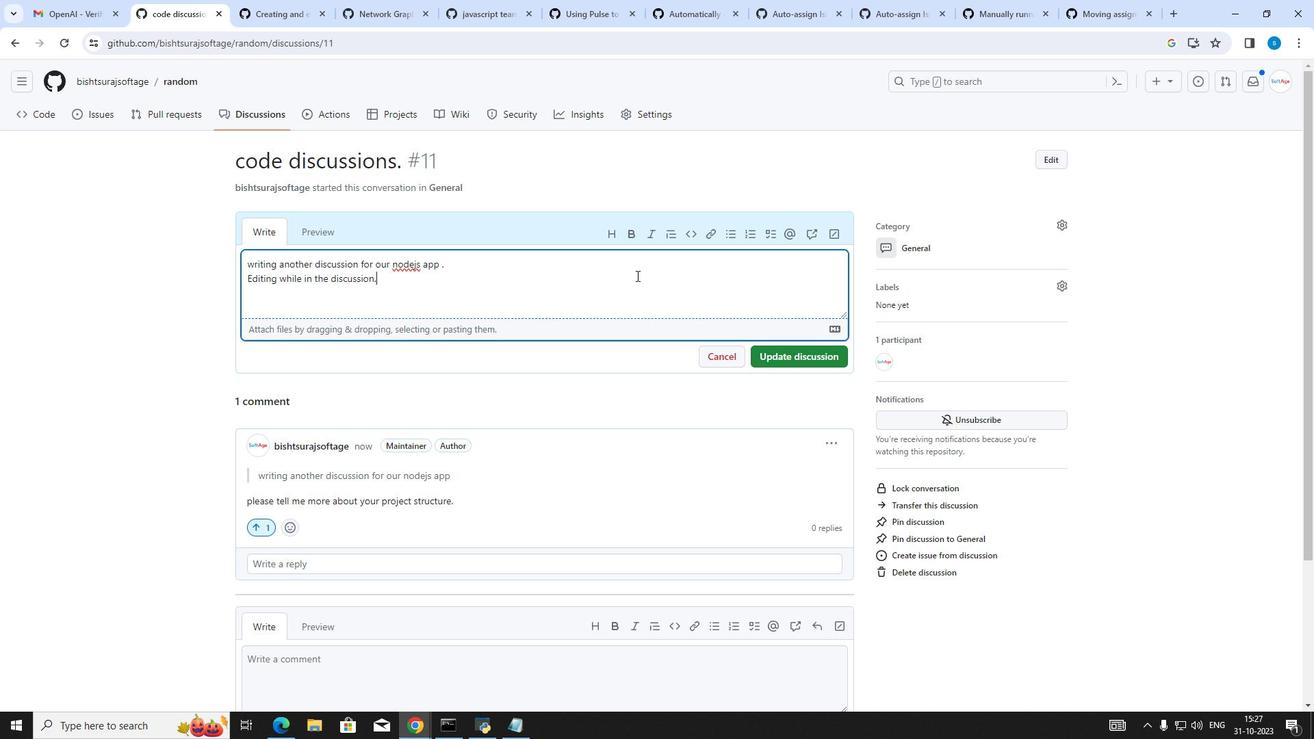 
Action: Mouse moved to (787, 352)
Screenshot: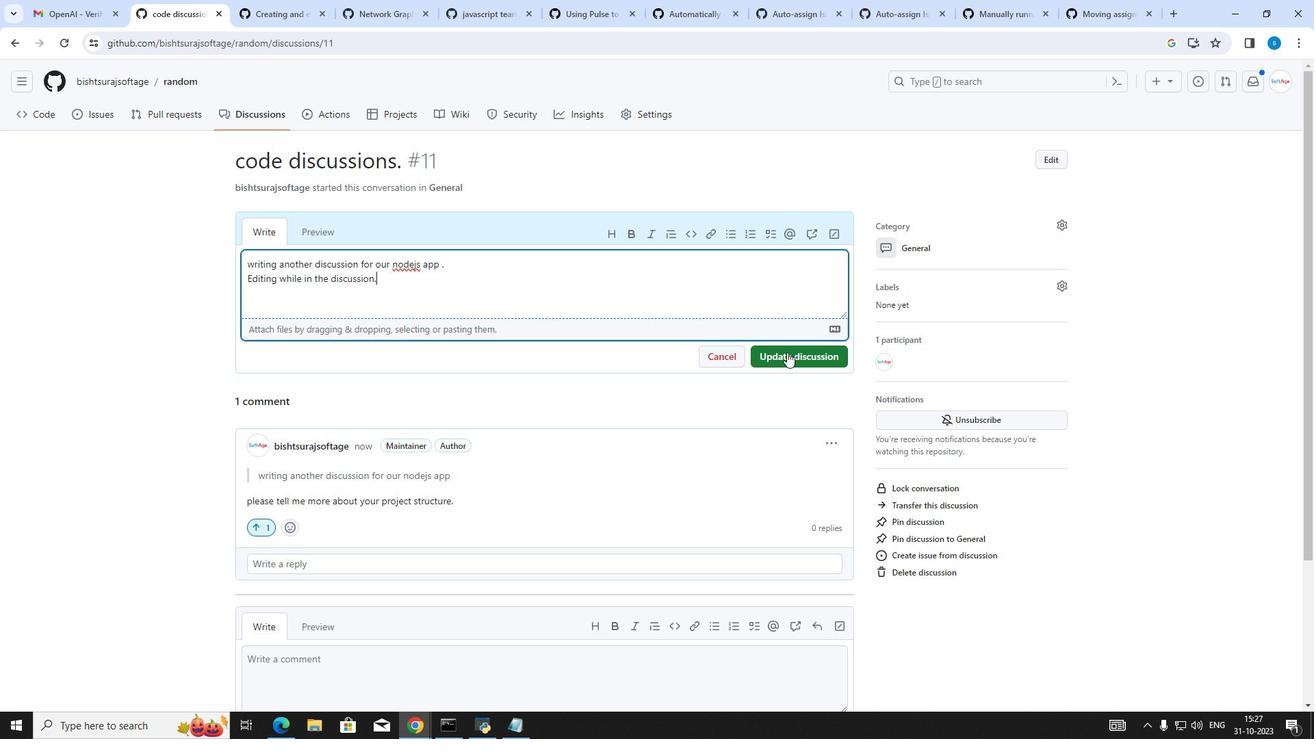 
Action: Mouse pressed left at (787, 352)
Screenshot: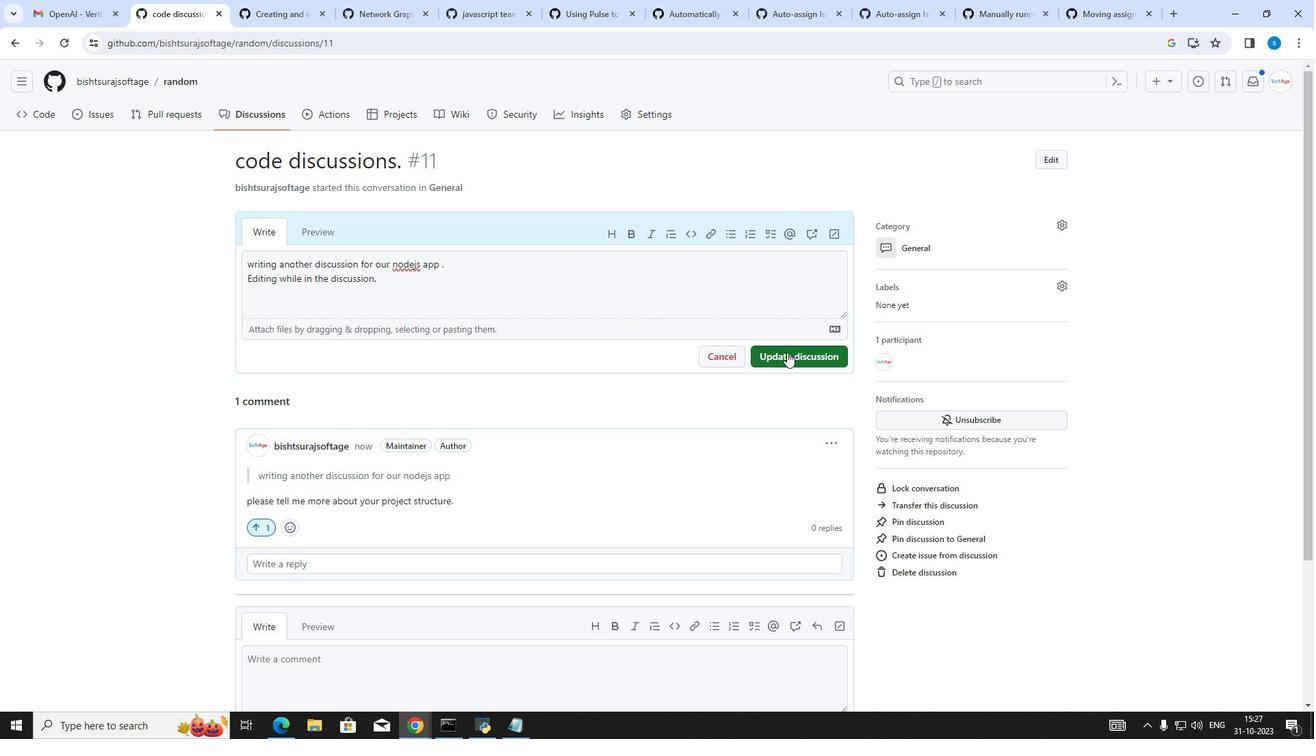 
Action: Mouse scrolled (787, 352) with delta (0, 0)
Screenshot: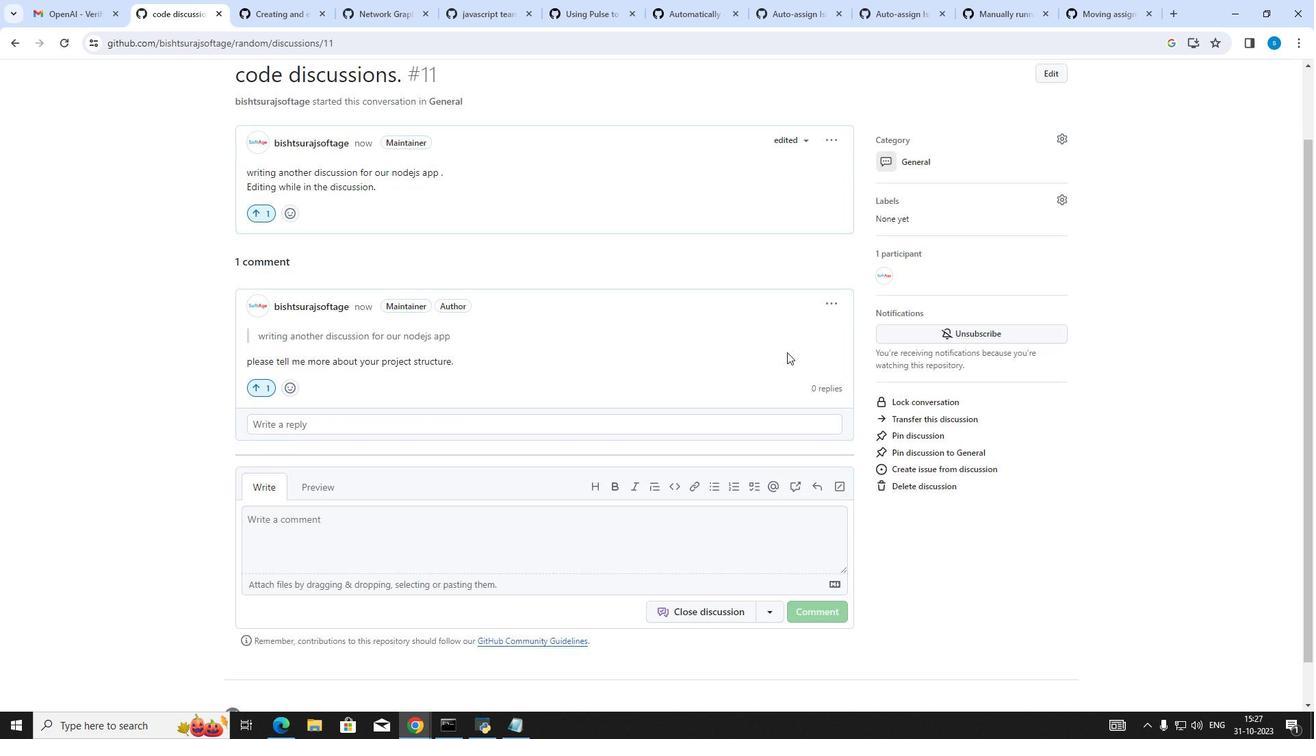 
Action: Mouse scrolled (787, 352) with delta (0, 0)
Screenshot: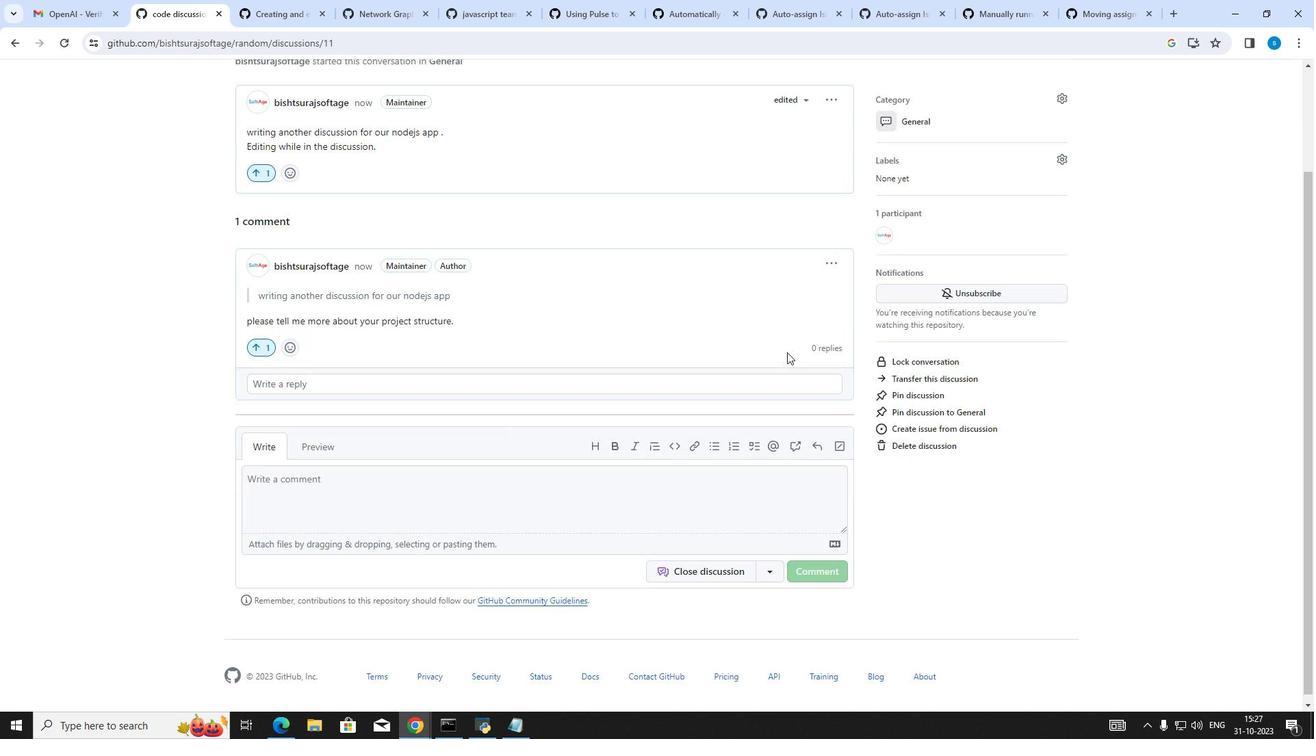 
Action: Mouse moved to (830, 258)
Screenshot: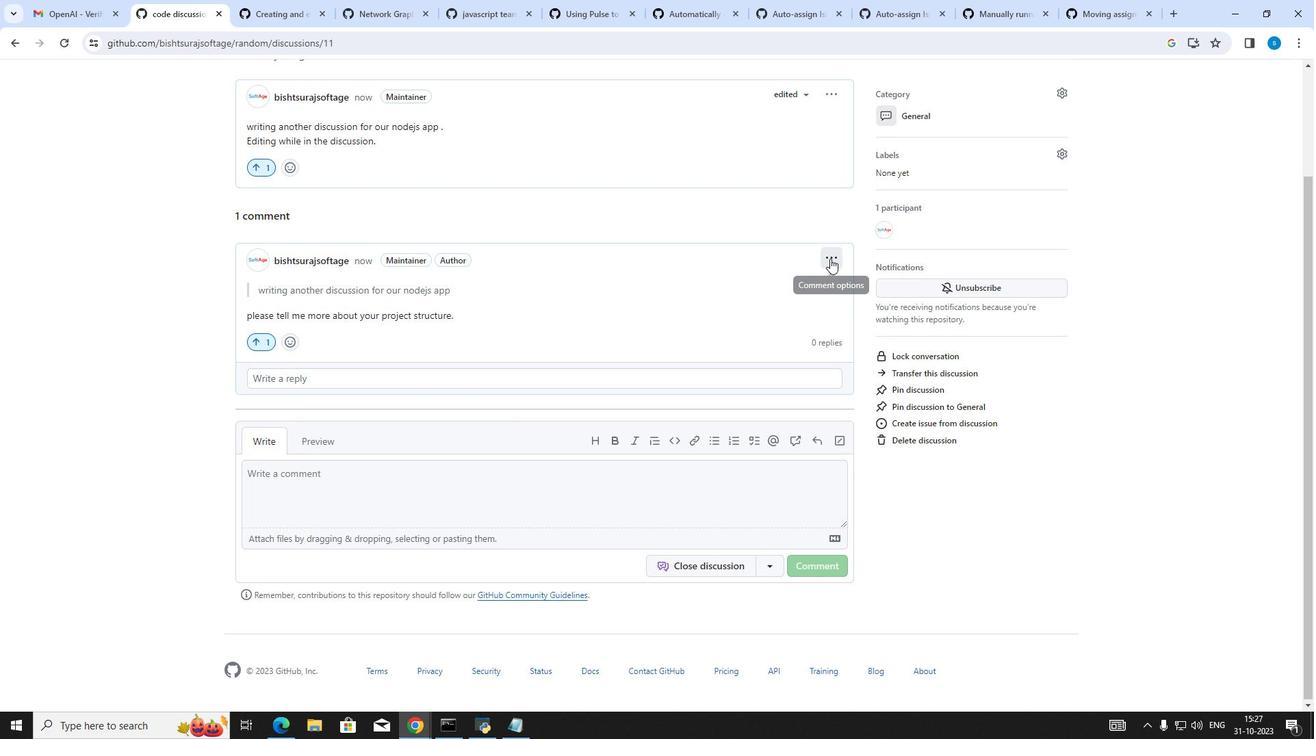 
Action: Mouse pressed left at (830, 258)
Screenshot: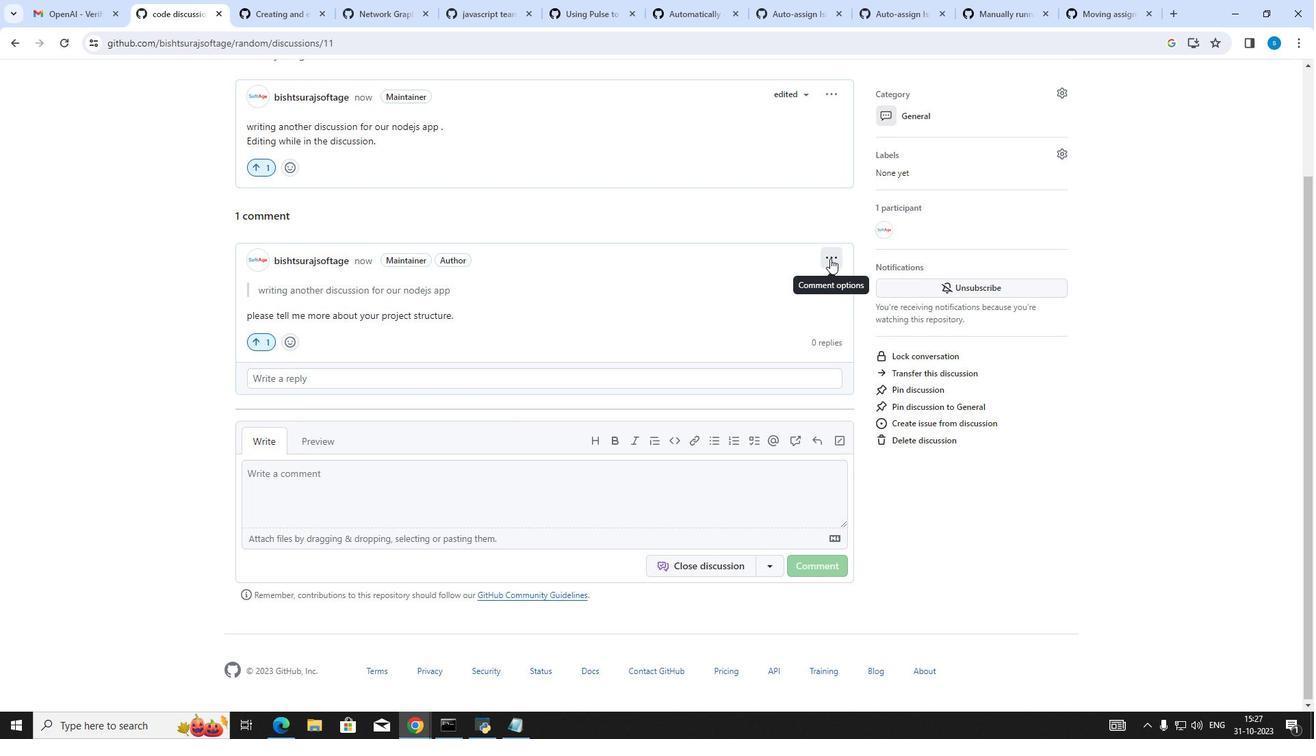 
Action: Mouse moved to (785, 403)
Screenshot: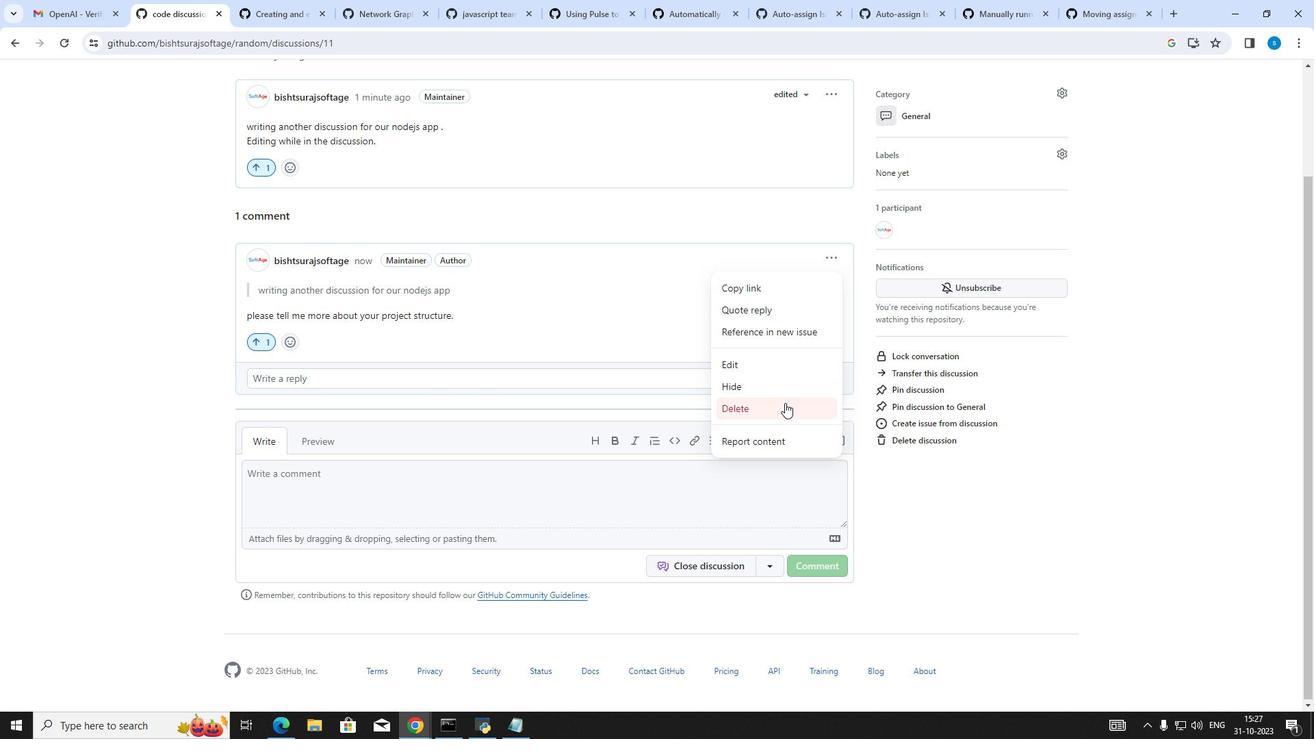 
Action: Mouse pressed left at (785, 403)
Screenshot: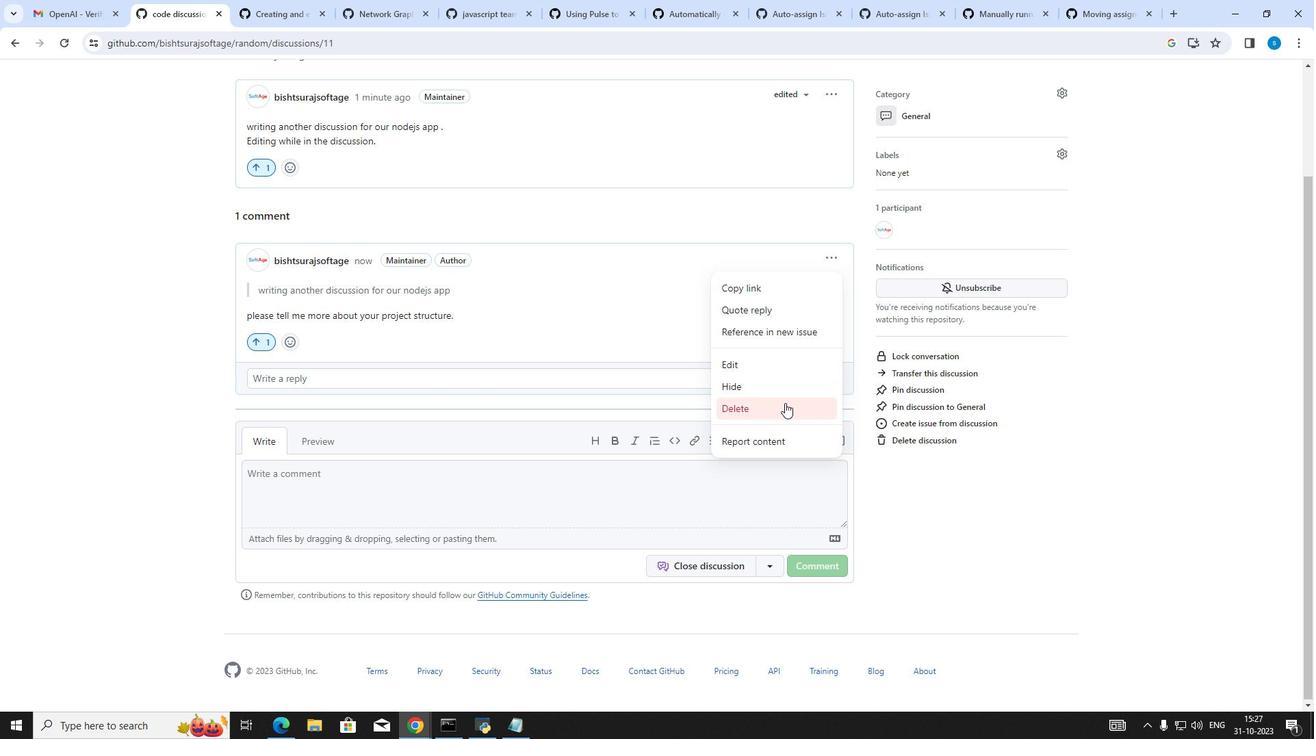 
Action: Mouse moved to (717, 414)
Screenshot: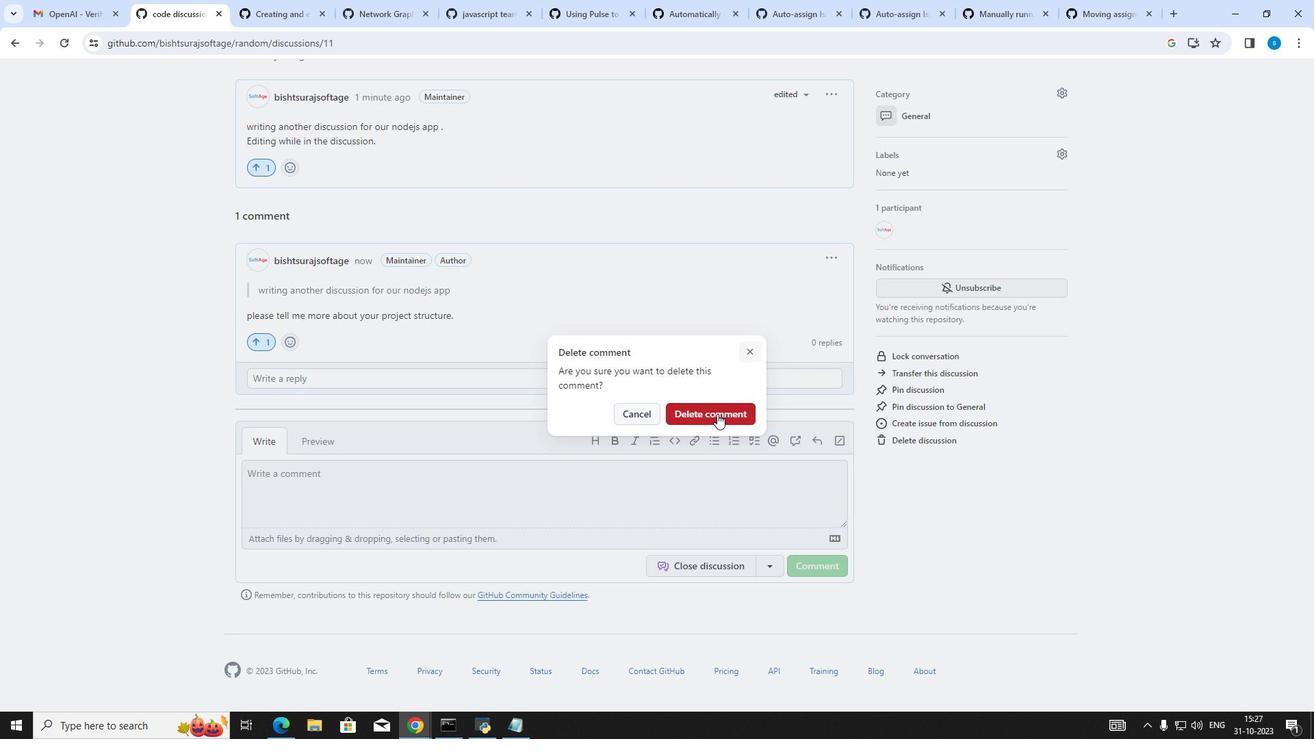 
Action: Mouse pressed left at (717, 414)
Screenshot: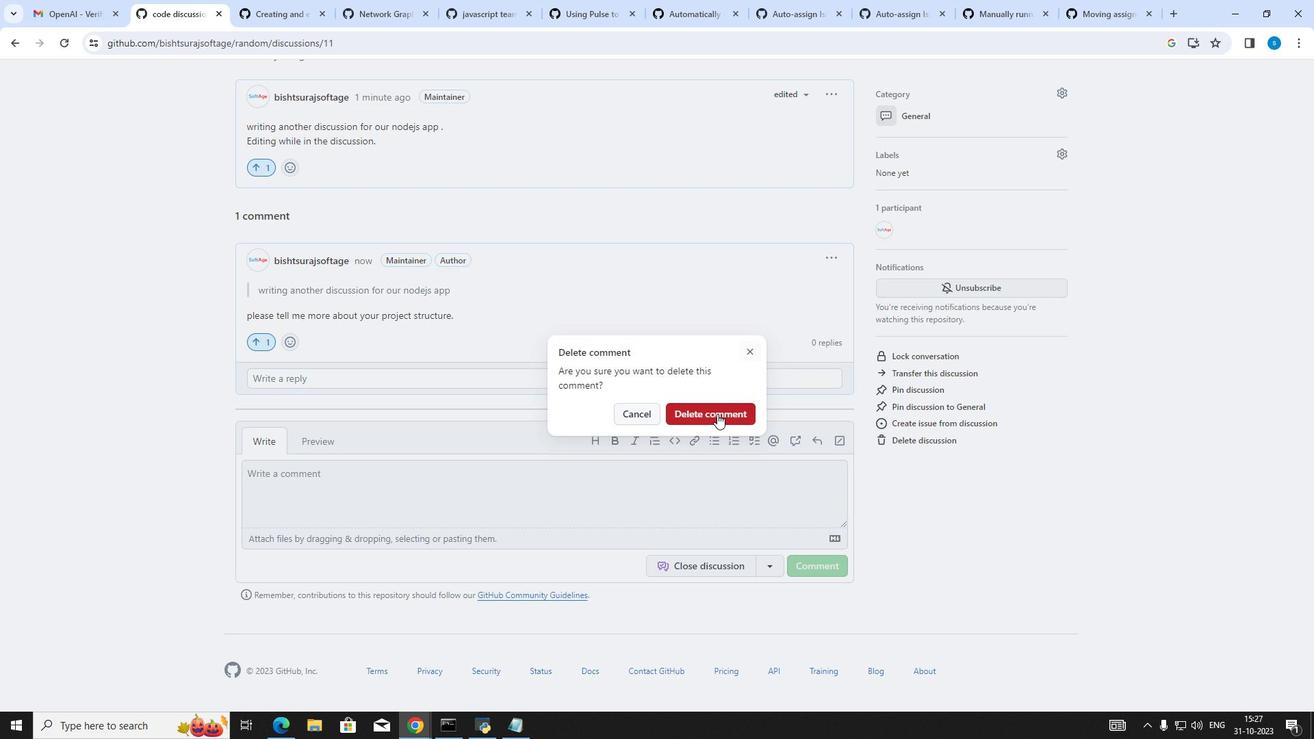 
